 Task: Find connections with filter location Rancharia with filter topic #Venturecapitalwith filter profile language German with filter current company TopHire.co with filter school NATIONAL INSTITUTE OF ELECTRONICS & INFORMATION TECHNOLOGY (NIELIT) with filter industry Retail Motor Vehicles with filter service category Copywriting with filter keywords title Medical Administrator
Action: Mouse moved to (204, 247)
Screenshot: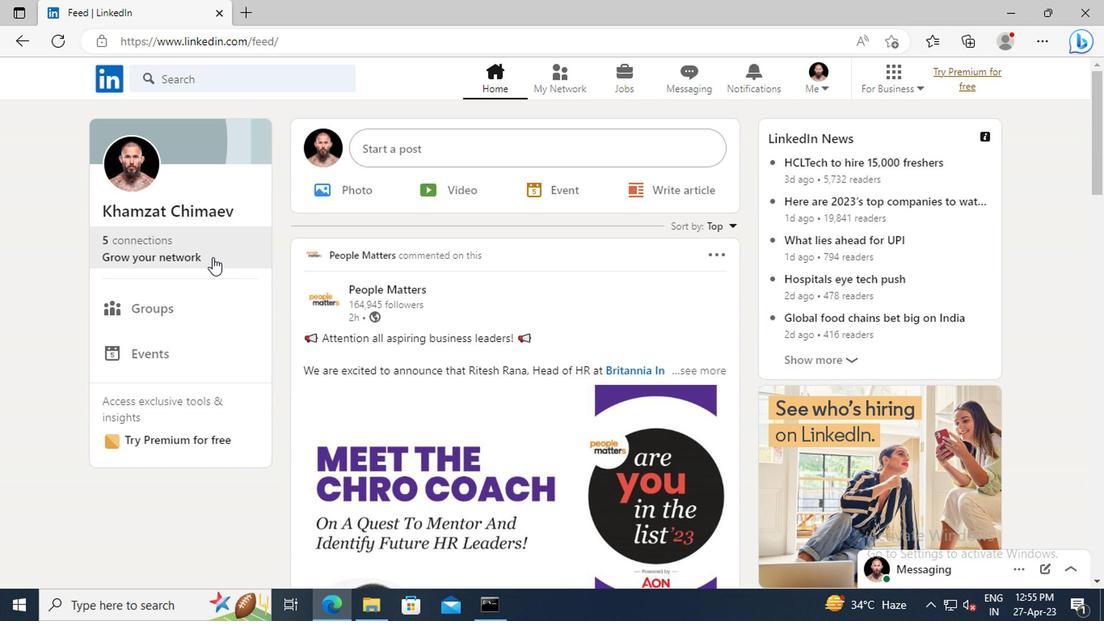 
Action: Mouse pressed left at (204, 247)
Screenshot: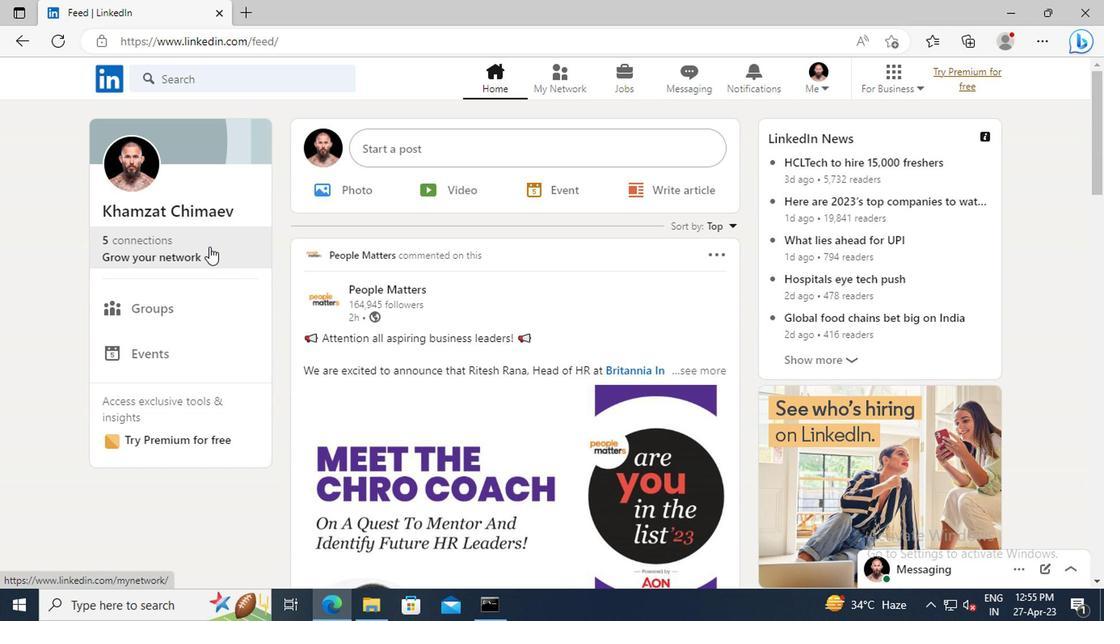 
Action: Mouse moved to (208, 176)
Screenshot: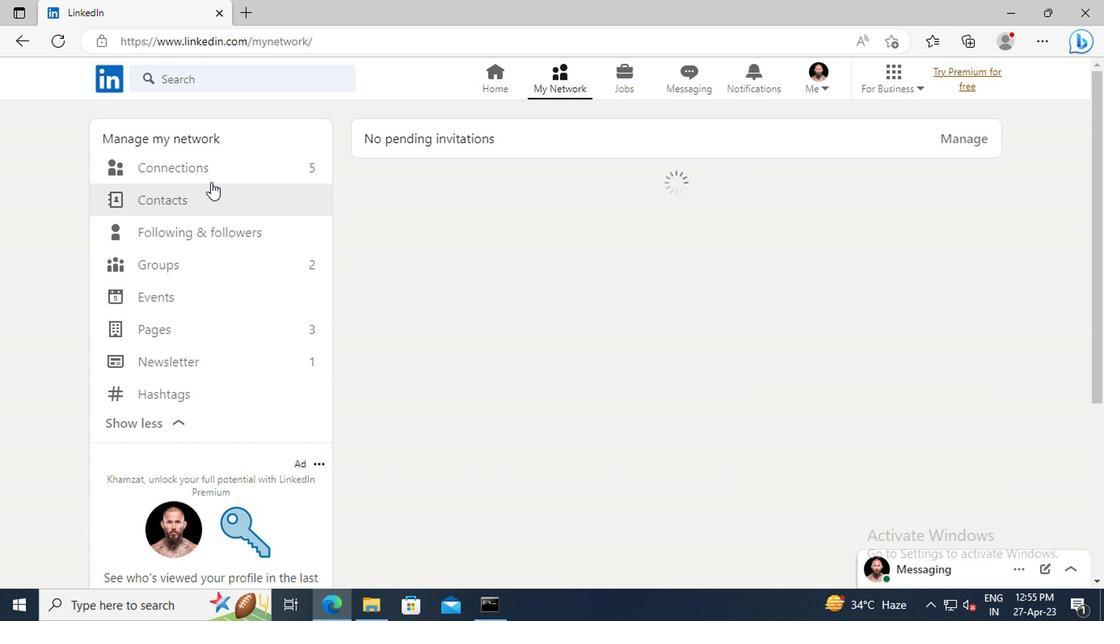 
Action: Mouse pressed left at (208, 176)
Screenshot: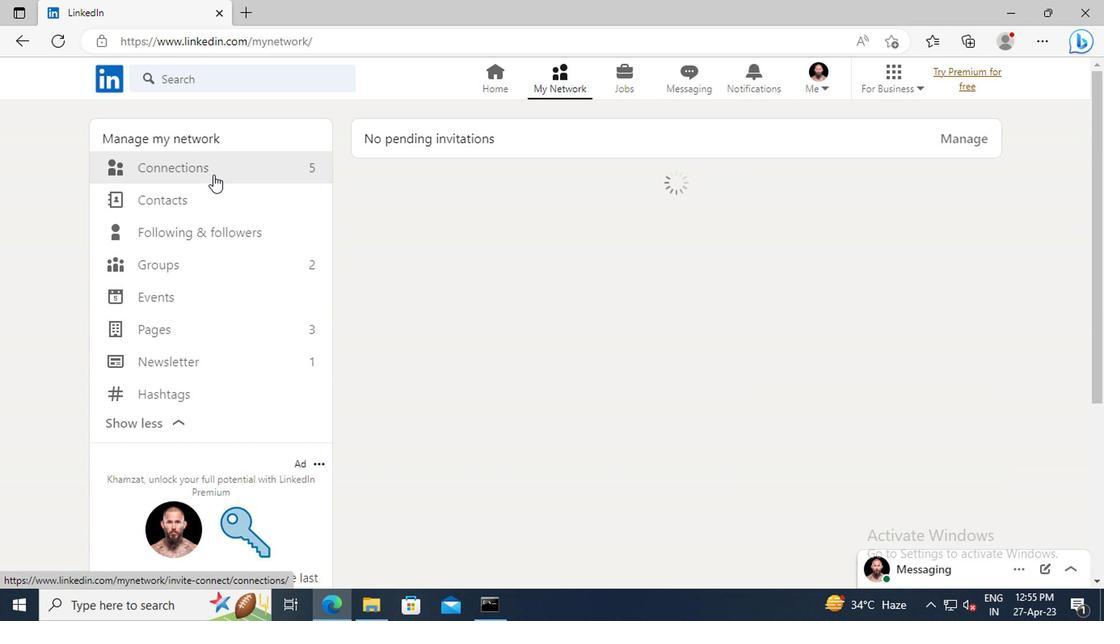 
Action: Mouse moved to (654, 174)
Screenshot: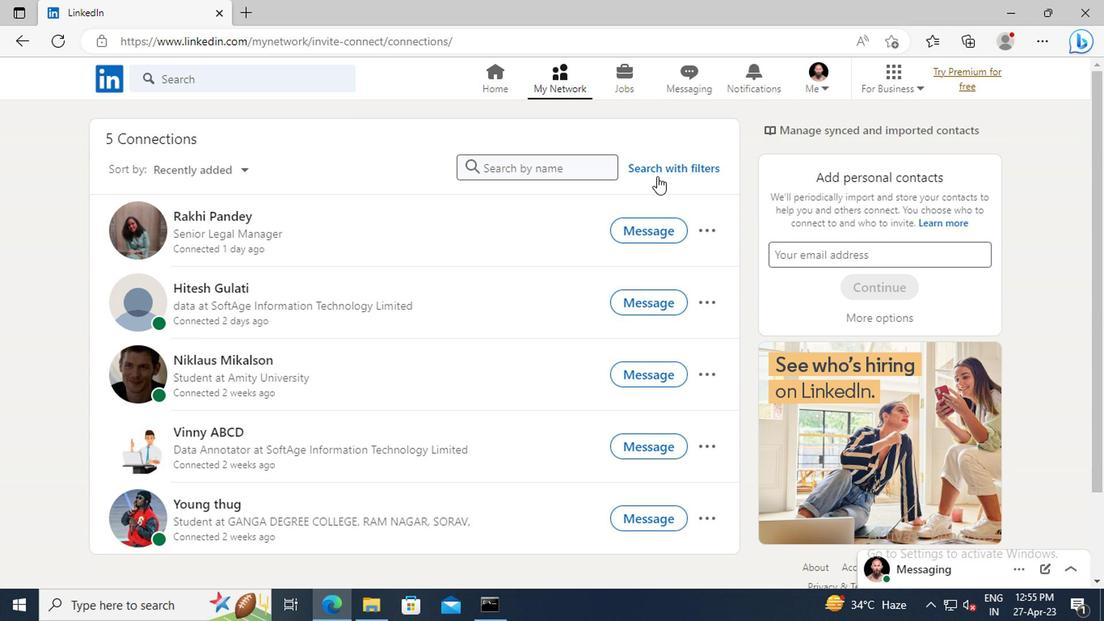 
Action: Mouse pressed left at (654, 174)
Screenshot: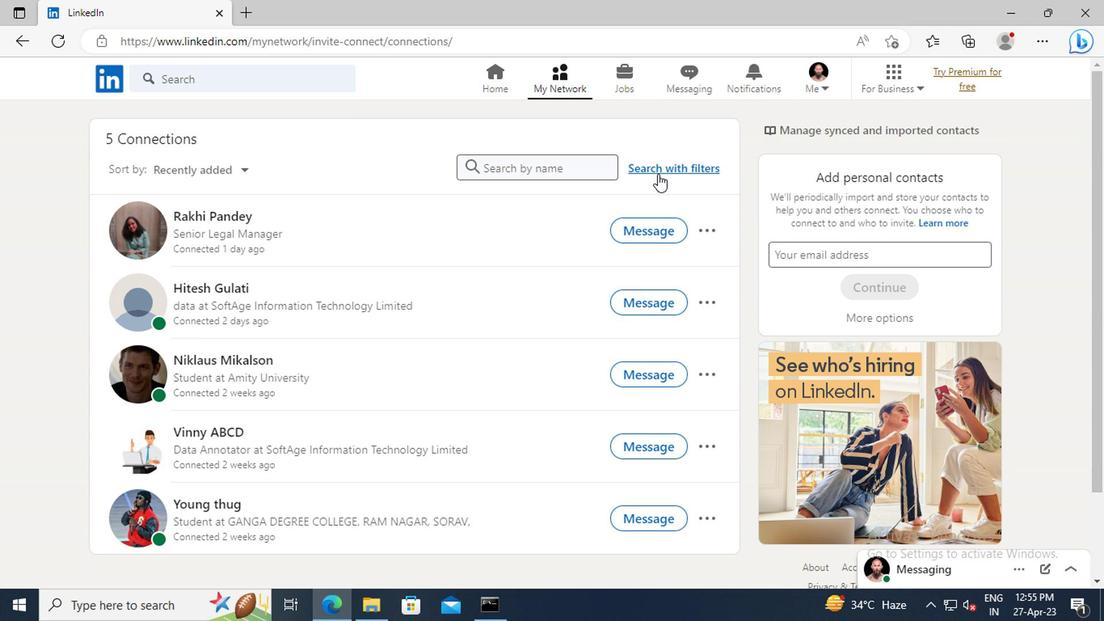 
Action: Mouse moved to (613, 131)
Screenshot: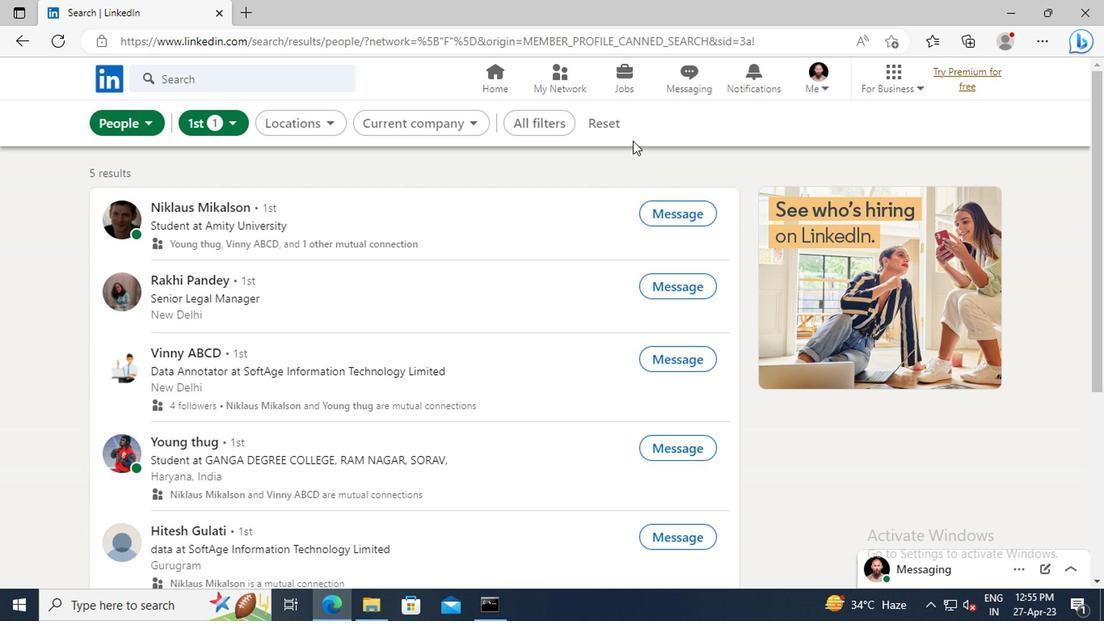 
Action: Mouse pressed left at (613, 131)
Screenshot: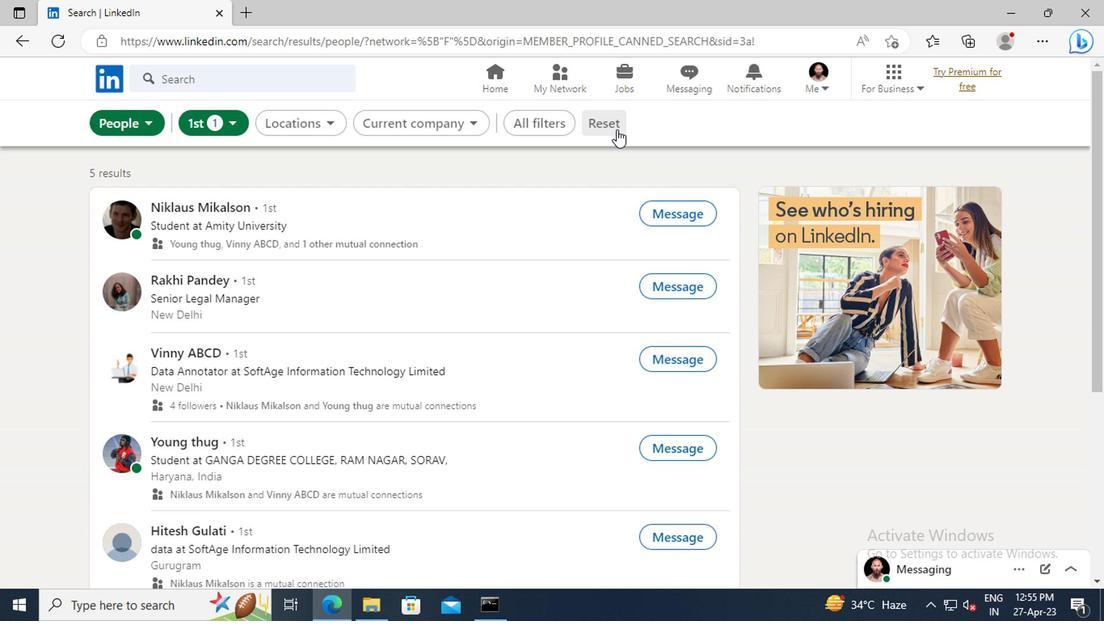 
Action: Mouse moved to (588, 124)
Screenshot: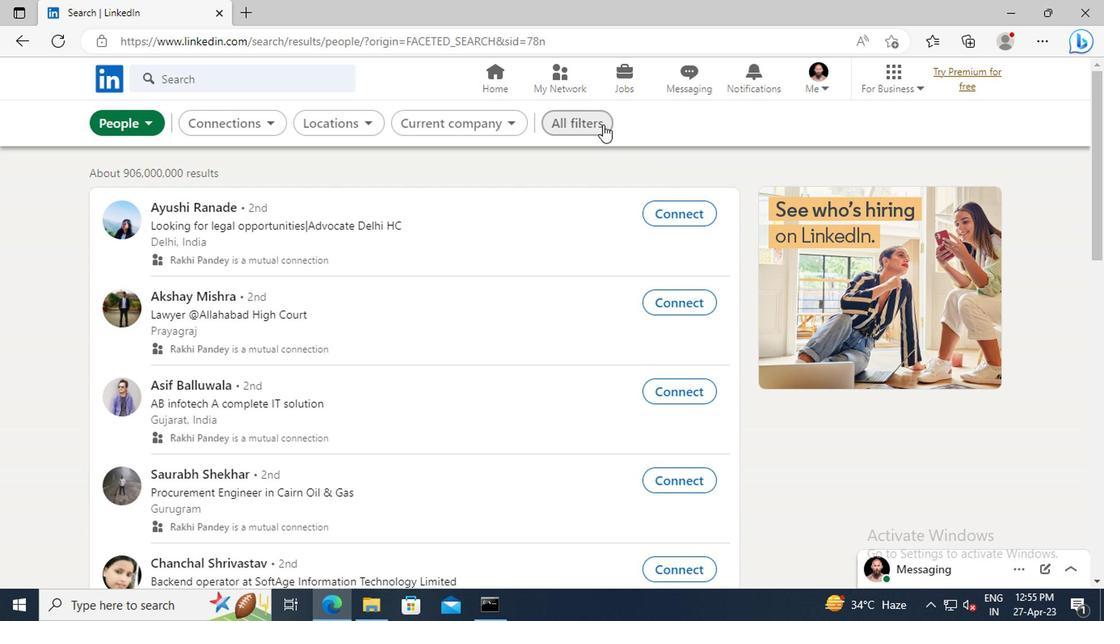 
Action: Mouse pressed left at (588, 124)
Screenshot: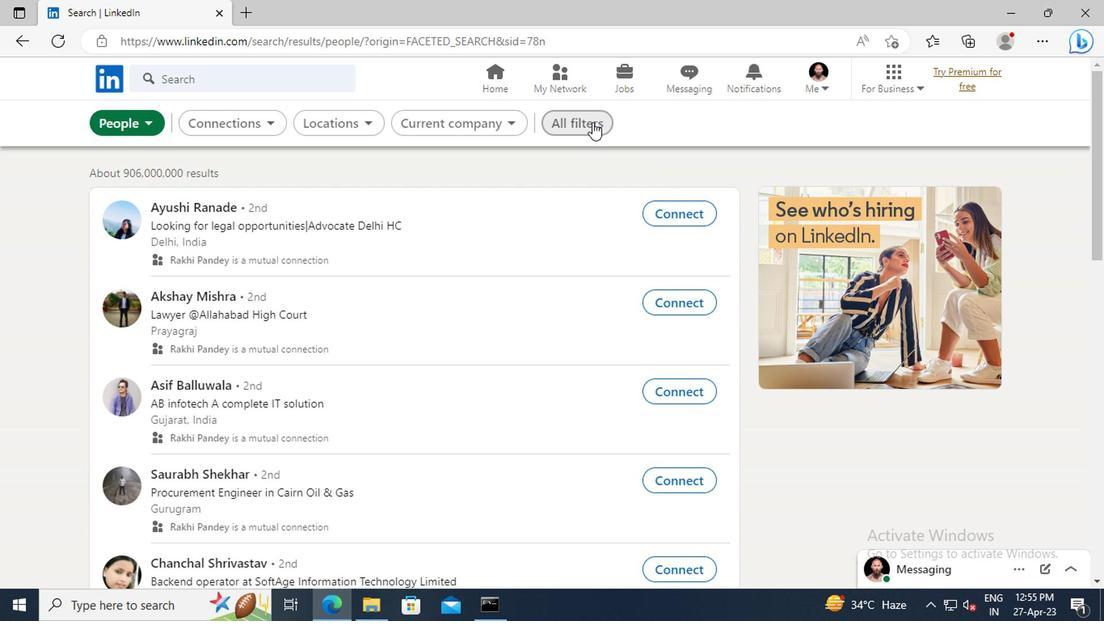 
Action: Mouse moved to (884, 338)
Screenshot: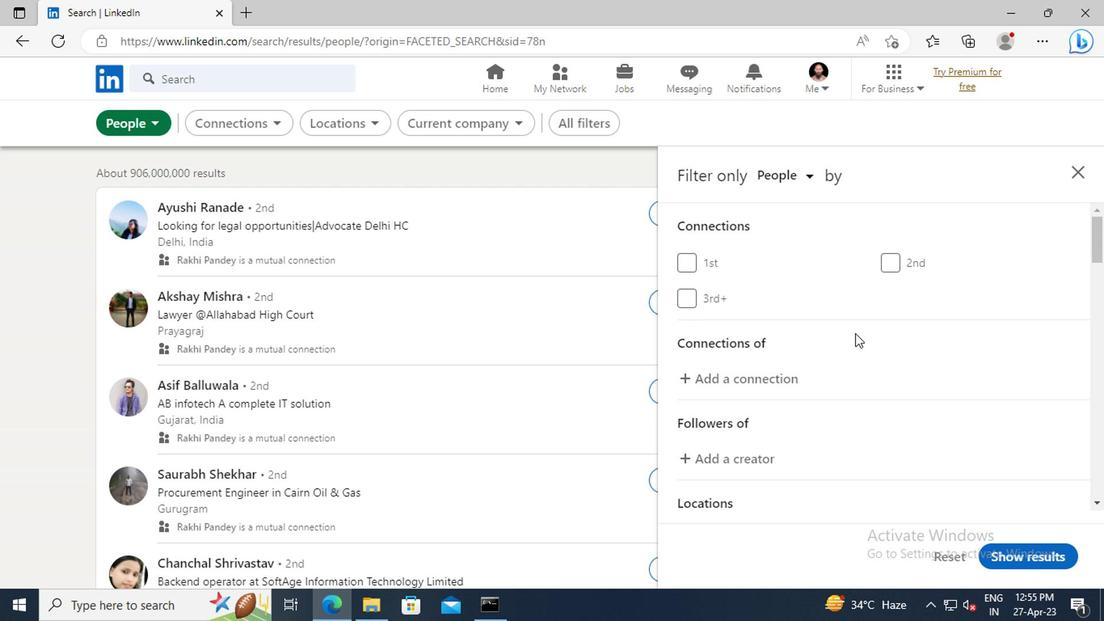 
Action: Mouse scrolled (884, 337) with delta (0, 0)
Screenshot: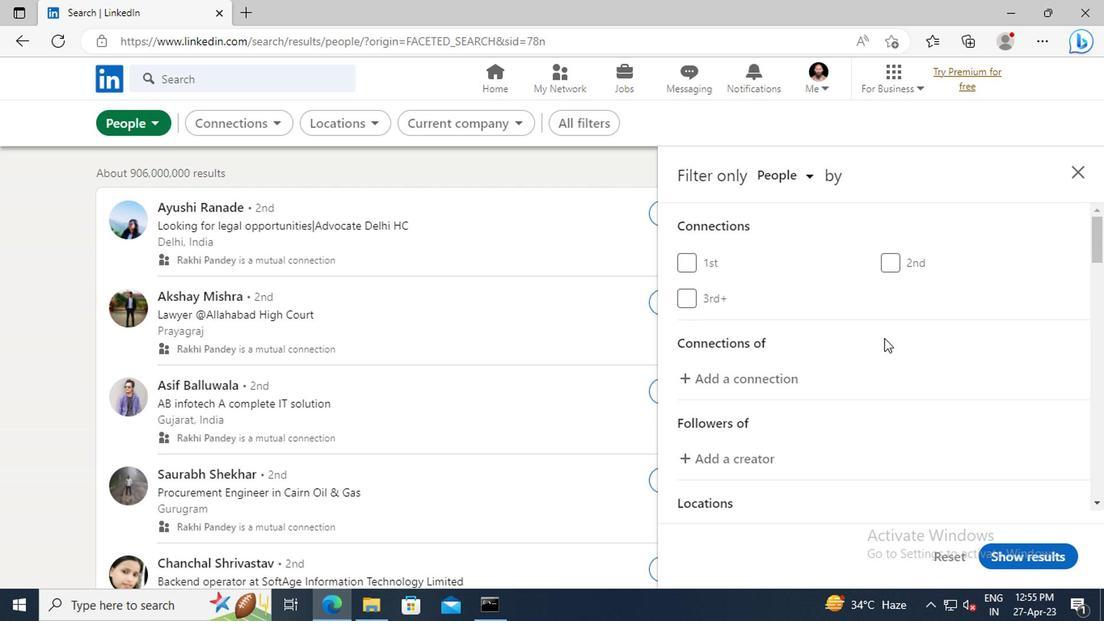 
Action: Mouse scrolled (884, 337) with delta (0, 0)
Screenshot: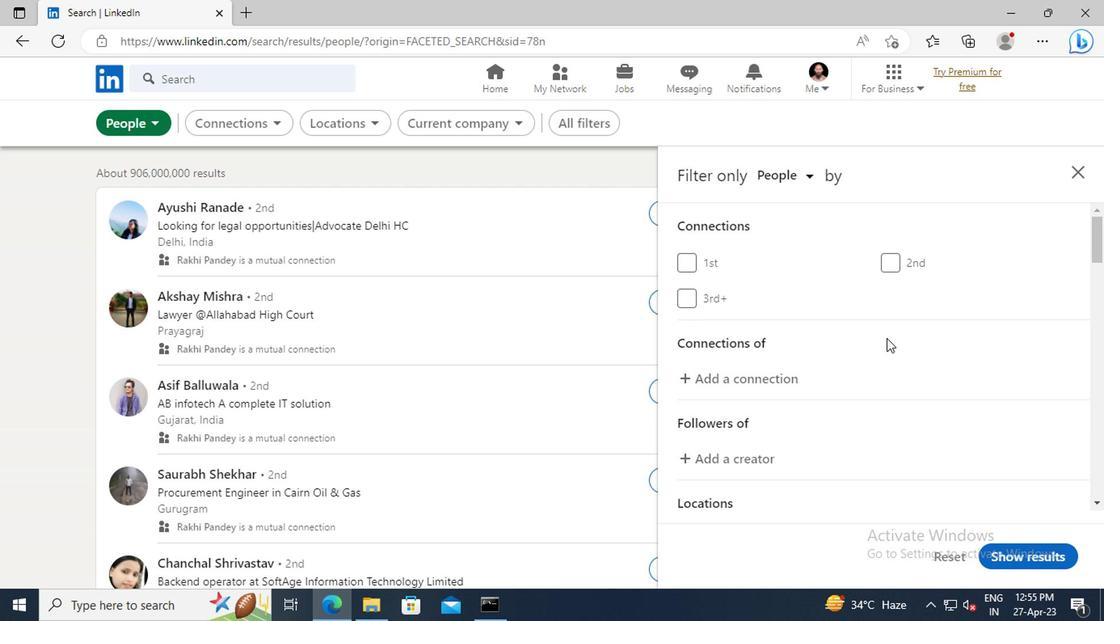 
Action: Mouse scrolled (884, 337) with delta (0, 0)
Screenshot: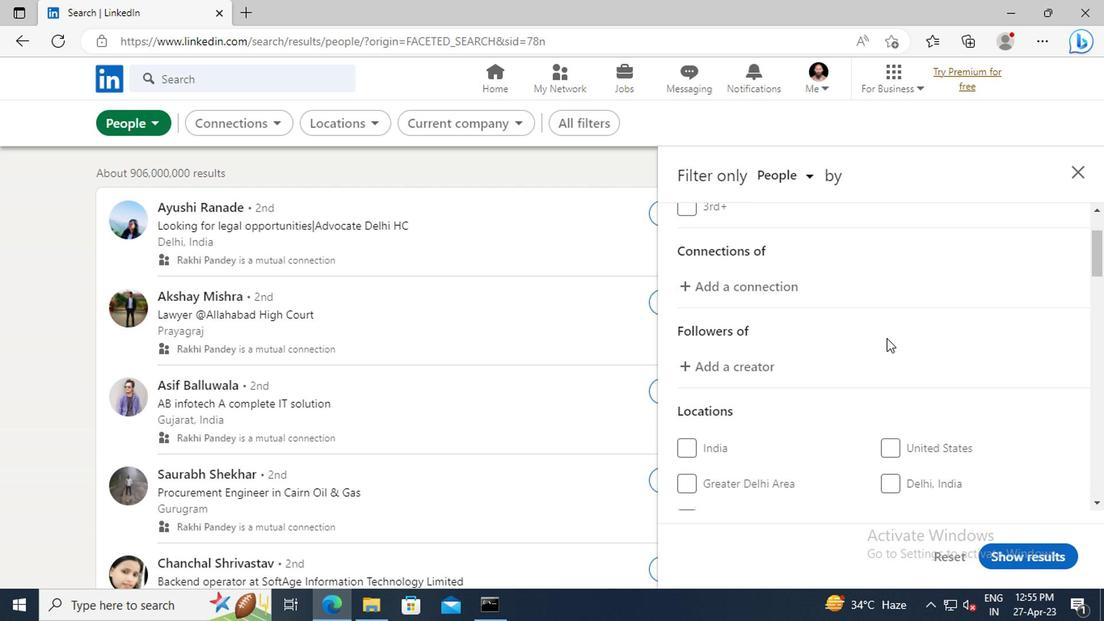 
Action: Mouse scrolled (884, 337) with delta (0, 0)
Screenshot: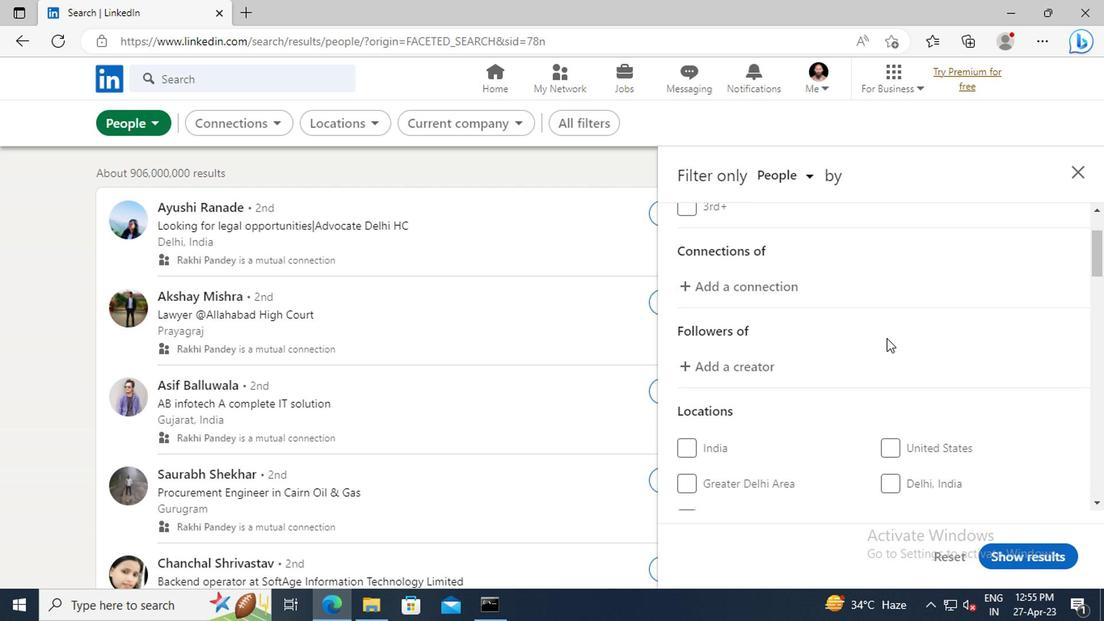 
Action: Mouse scrolled (884, 337) with delta (0, 0)
Screenshot: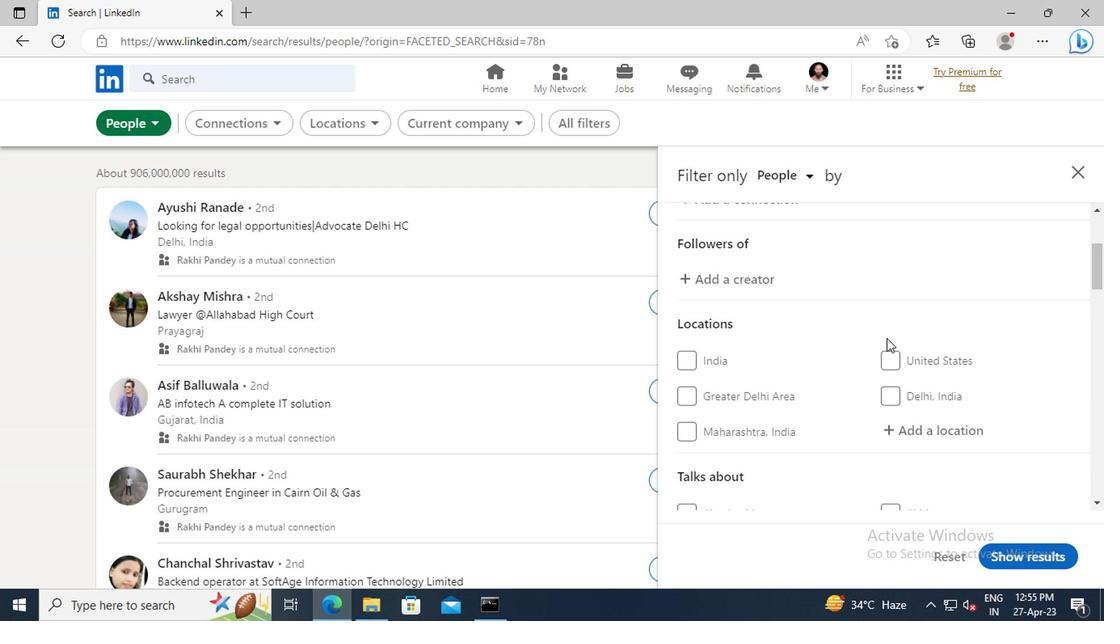 
Action: Mouse moved to (907, 380)
Screenshot: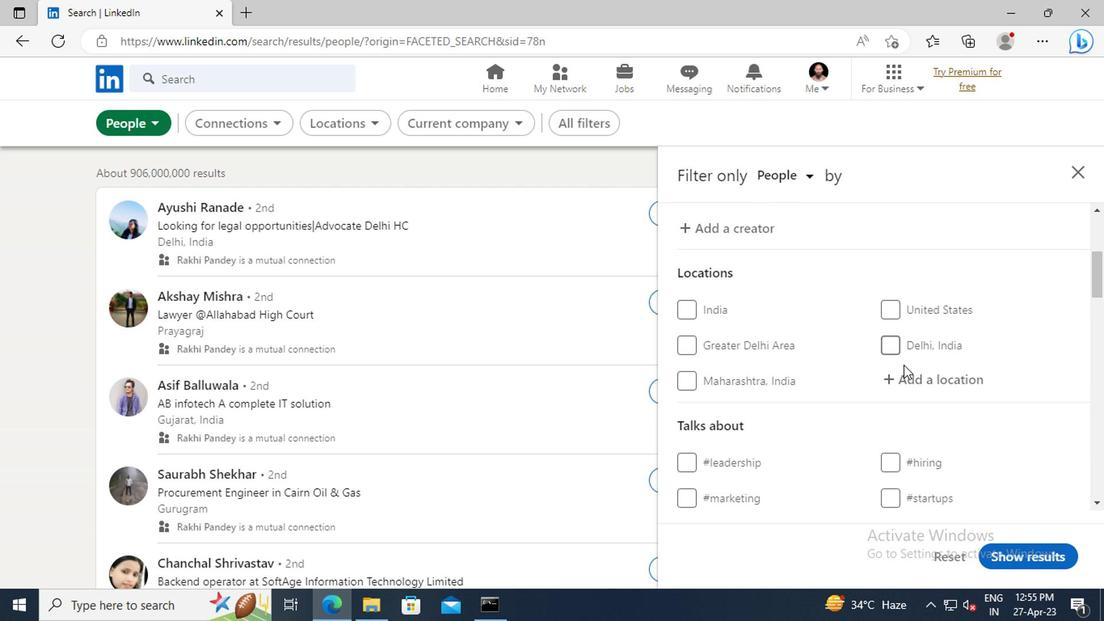
Action: Mouse pressed left at (907, 380)
Screenshot: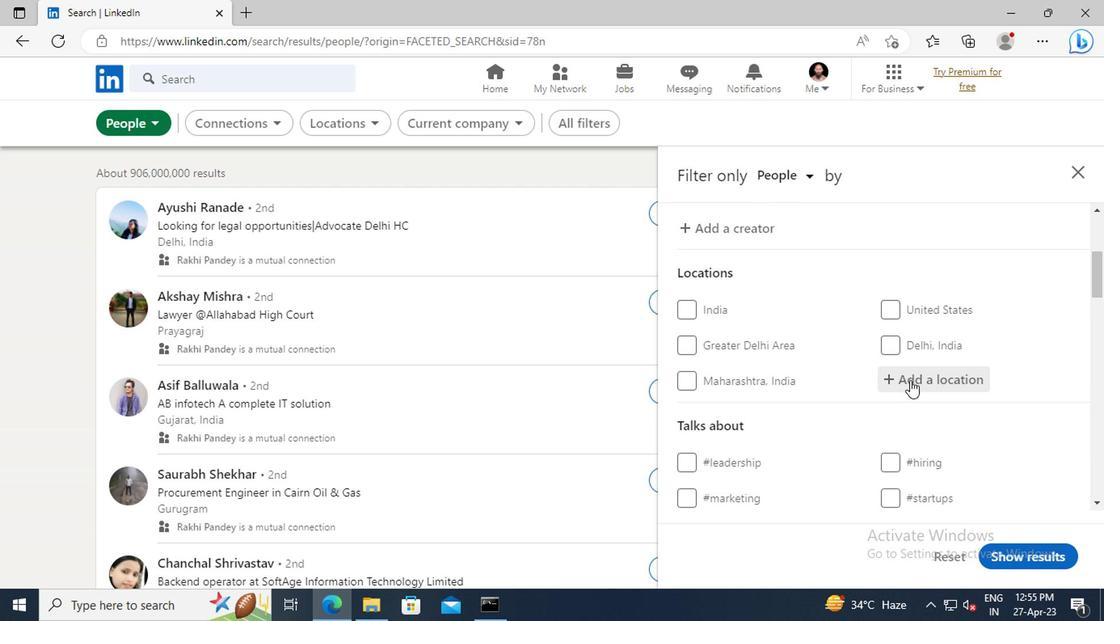 
Action: Key pressed <Key.shift>RANCHARIA
Screenshot: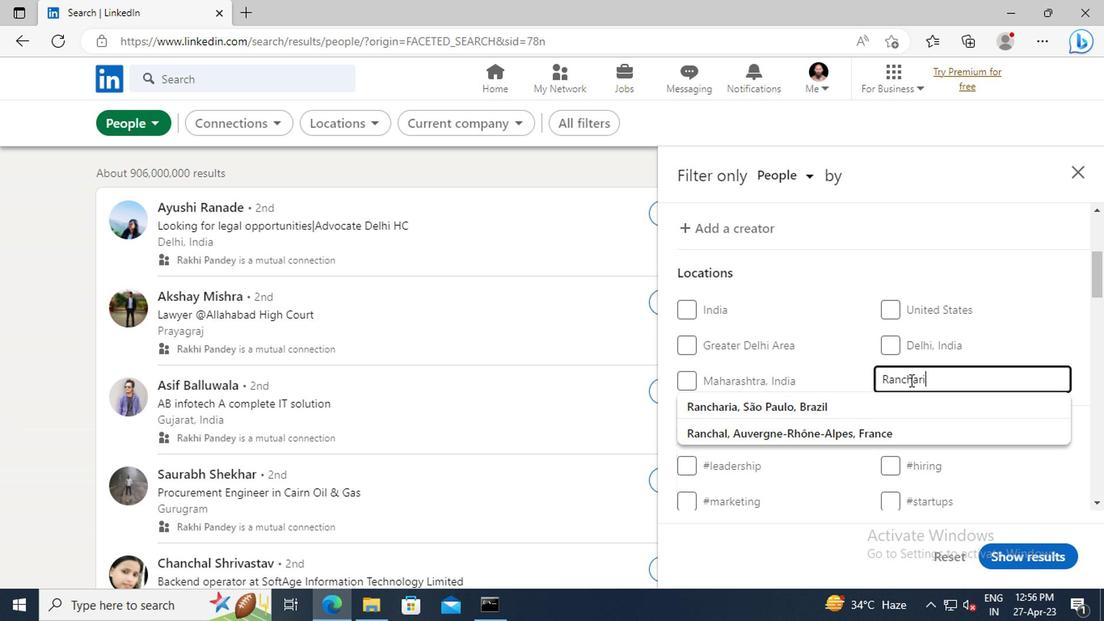 
Action: Mouse moved to (919, 403)
Screenshot: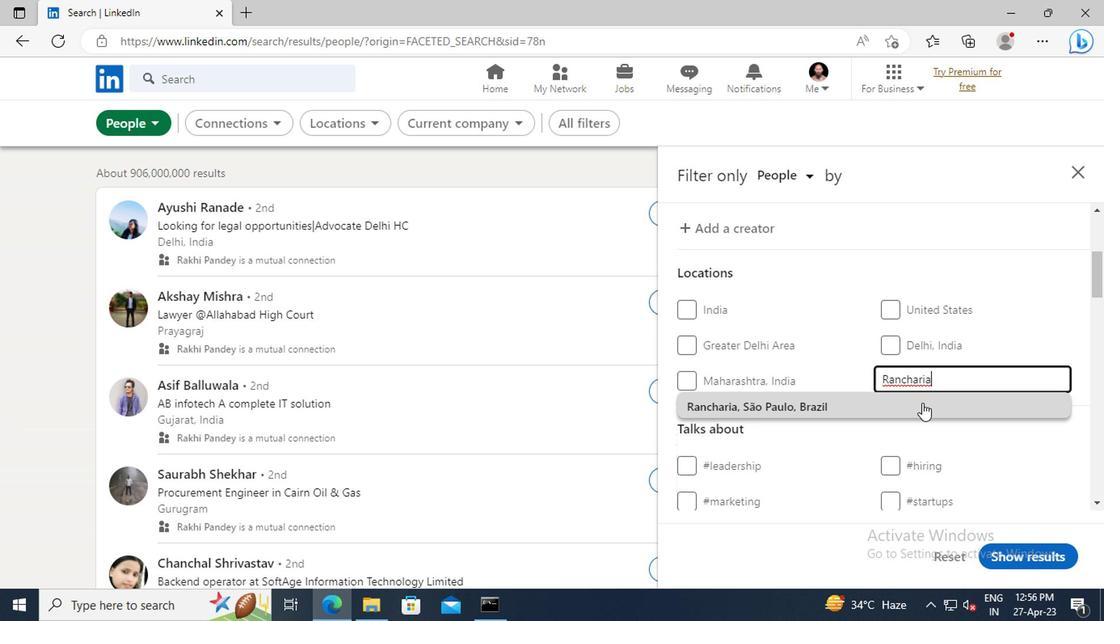 
Action: Mouse pressed left at (919, 403)
Screenshot: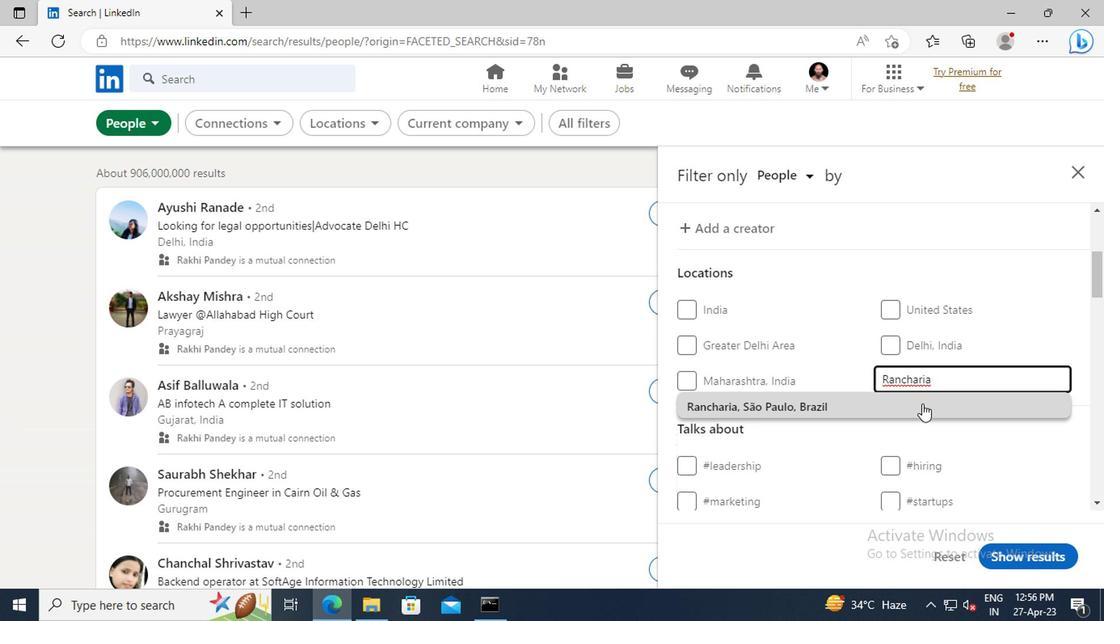 
Action: Mouse moved to (921, 368)
Screenshot: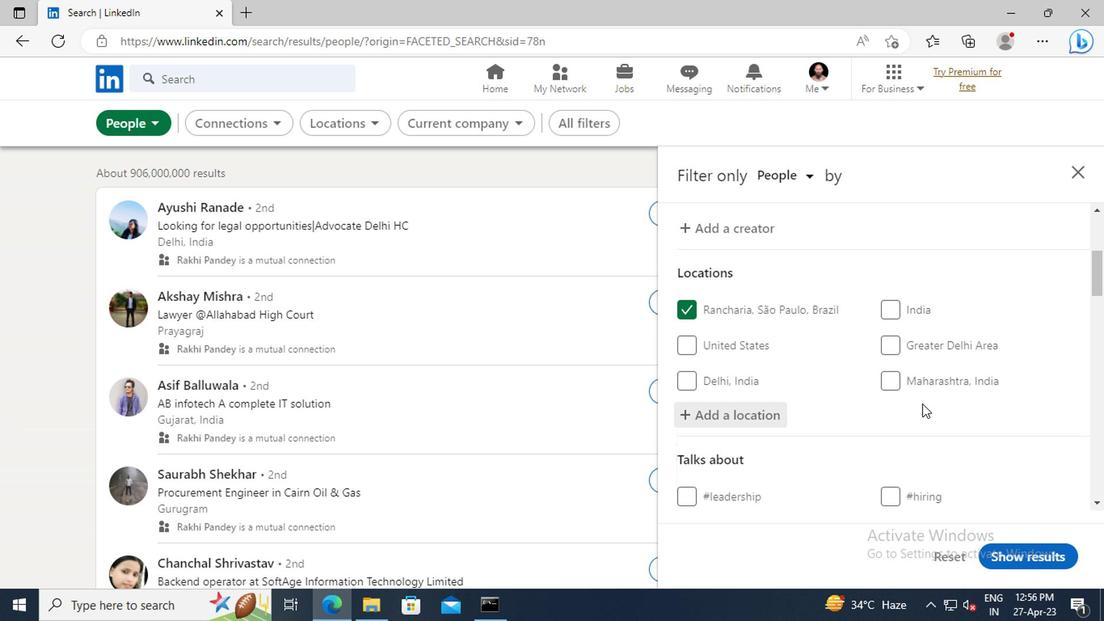 
Action: Mouse scrolled (921, 368) with delta (0, 0)
Screenshot: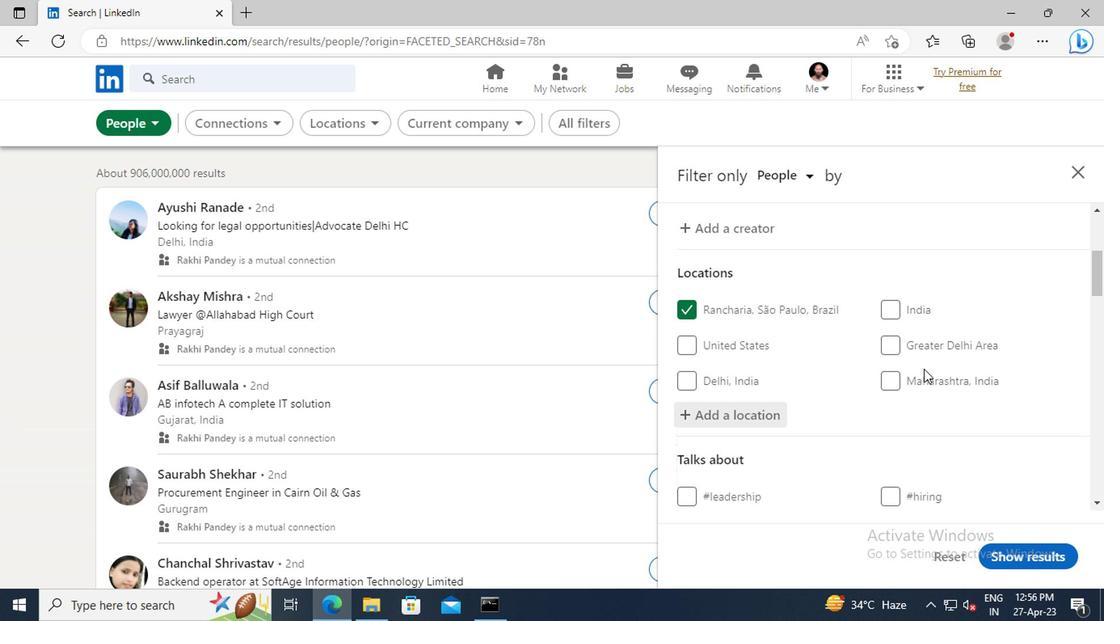 
Action: Mouse scrolled (921, 368) with delta (0, 0)
Screenshot: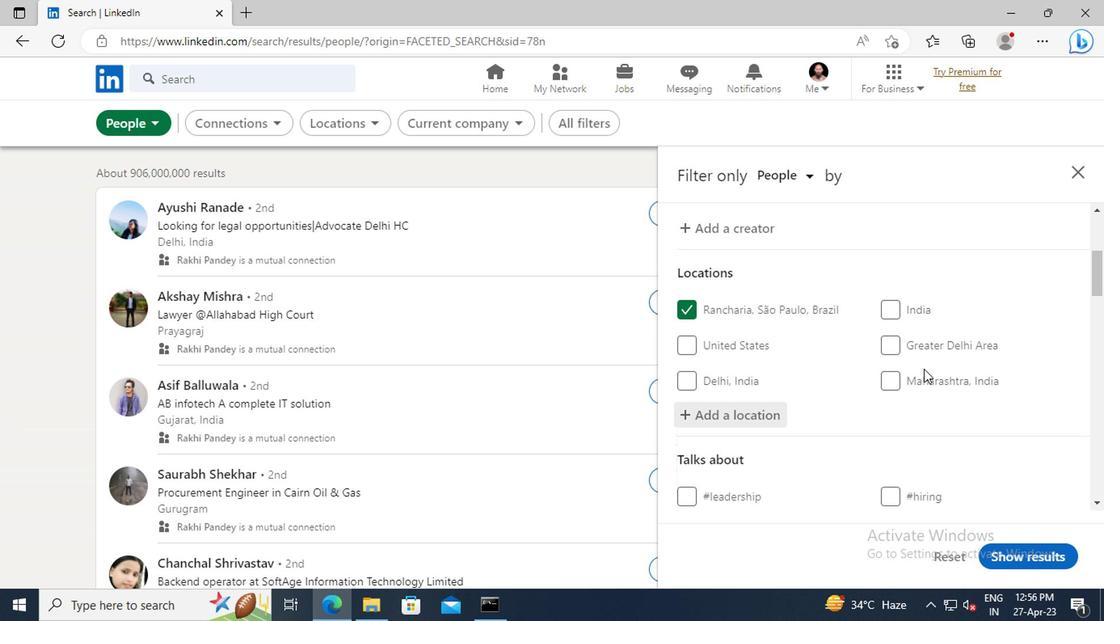 
Action: Mouse scrolled (921, 368) with delta (0, 0)
Screenshot: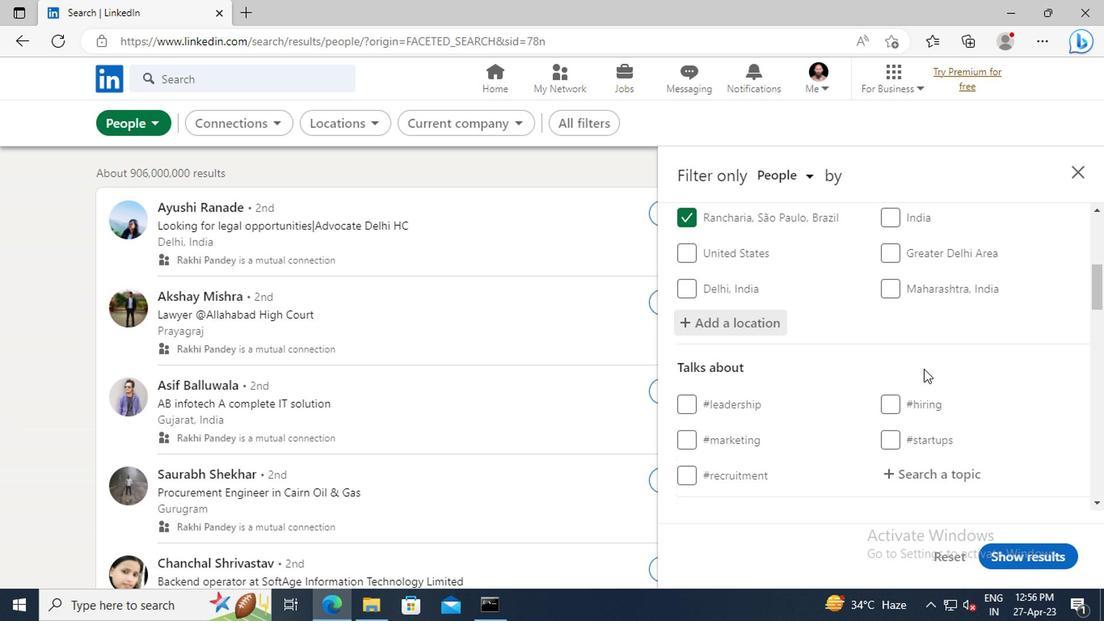 
Action: Mouse scrolled (921, 368) with delta (0, 0)
Screenshot: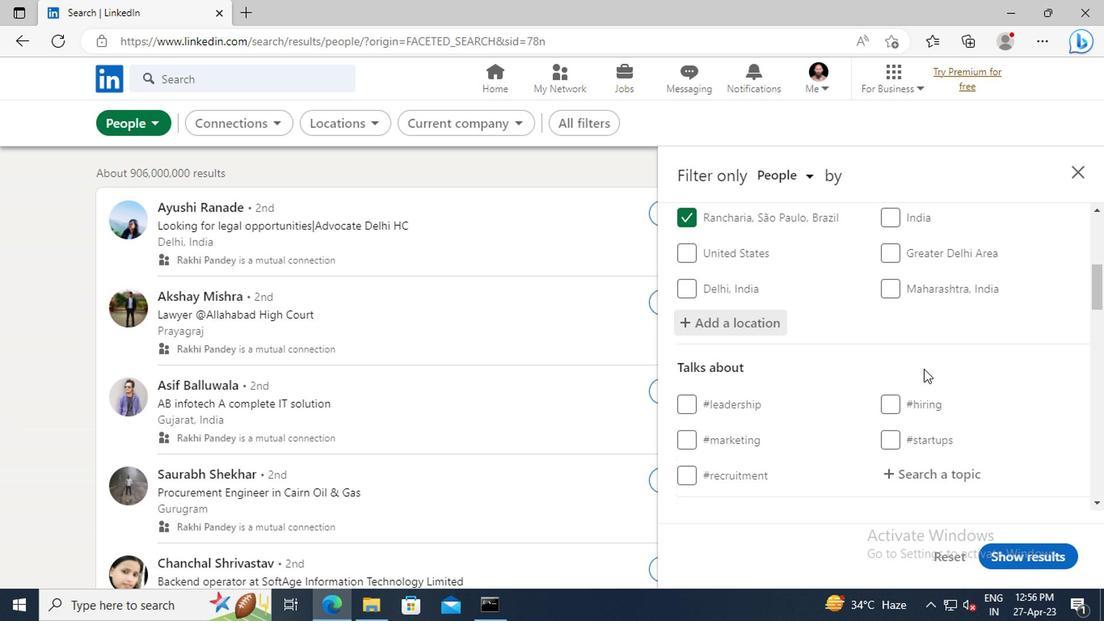 
Action: Mouse moved to (924, 382)
Screenshot: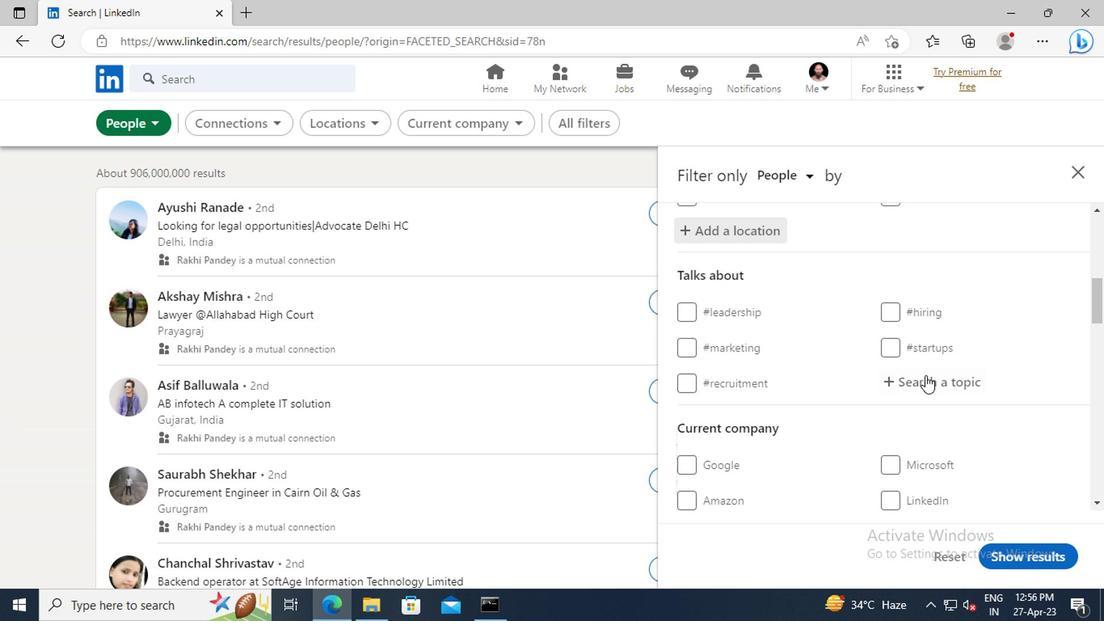 
Action: Mouse pressed left at (924, 382)
Screenshot: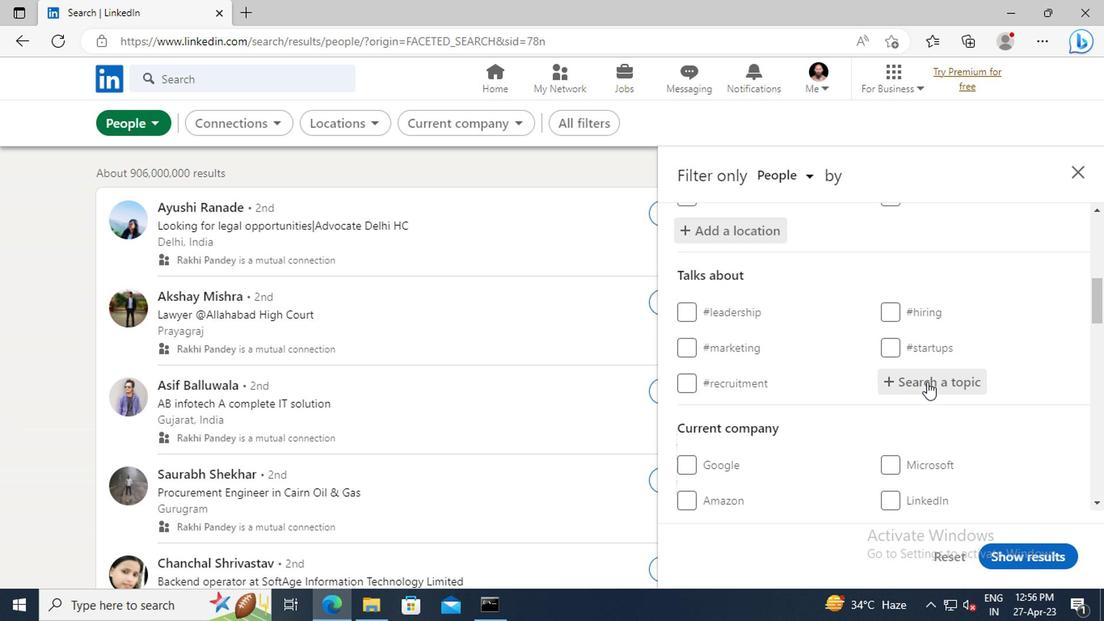 
Action: Key pressed <Key.shift>#VENTURECAPITALWITH<Key.enter>
Screenshot: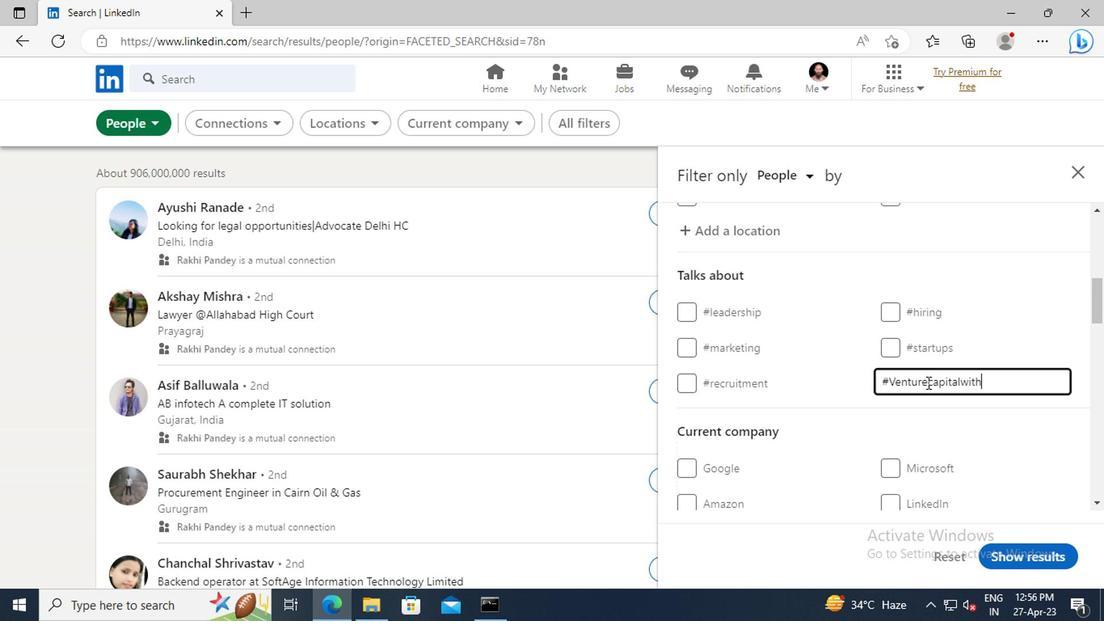 
Action: Mouse scrolled (924, 381) with delta (0, -1)
Screenshot: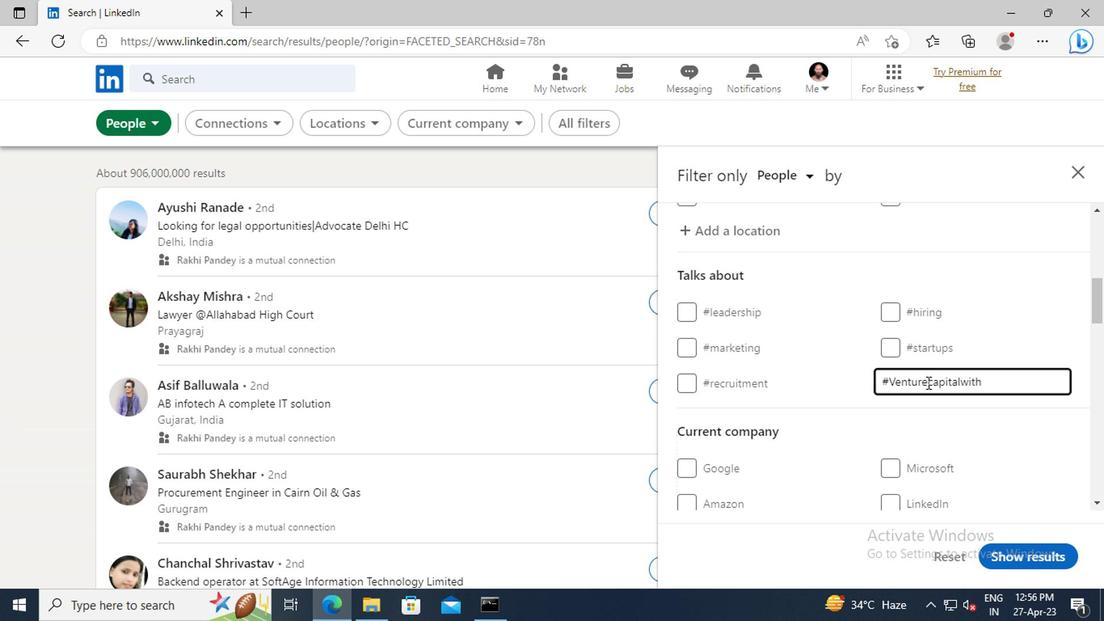 
Action: Mouse scrolled (924, 381) with delta (0, -1)
Screenshot: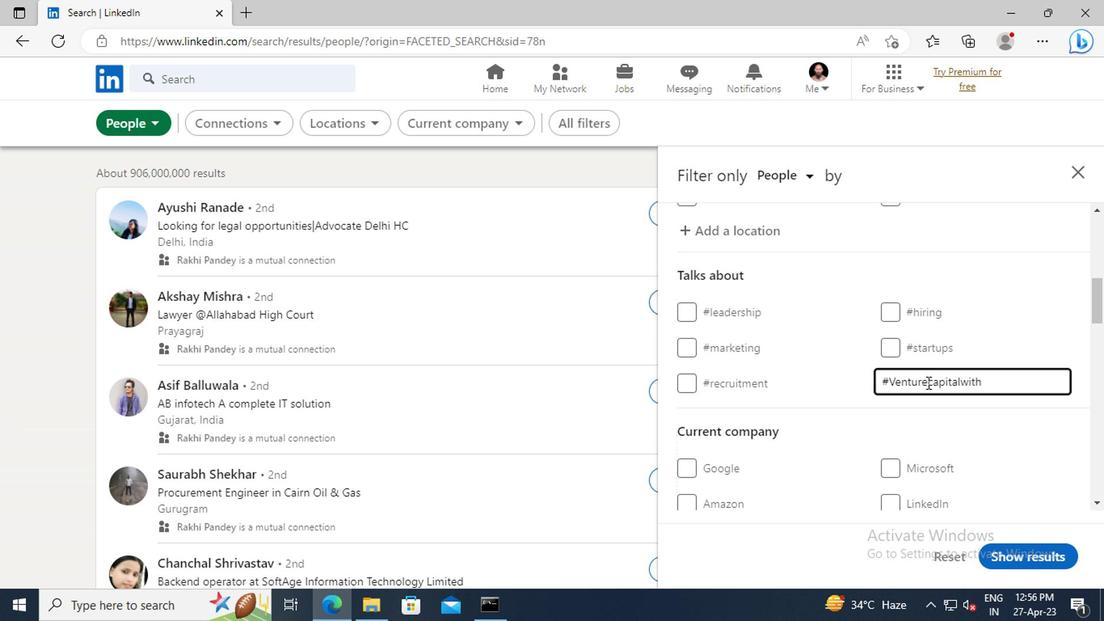 
Action: Mouse scrolled (924, 381) with delta (0, -1)
Screenshot: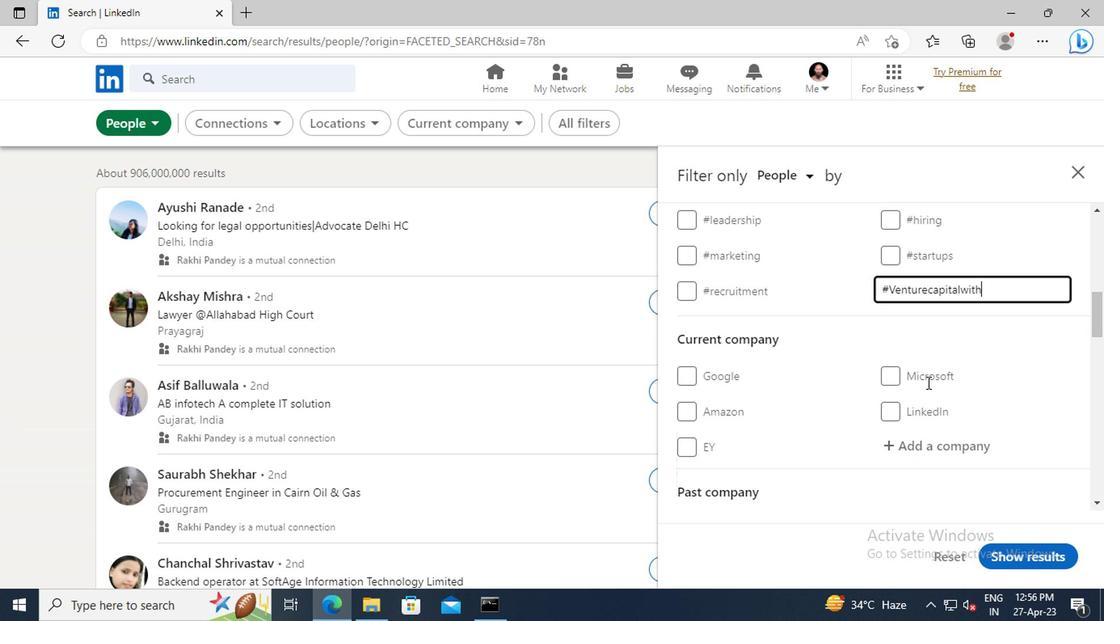
Action: Mouse scrolled (924, 381) with delta (0, -1)
Screenshot: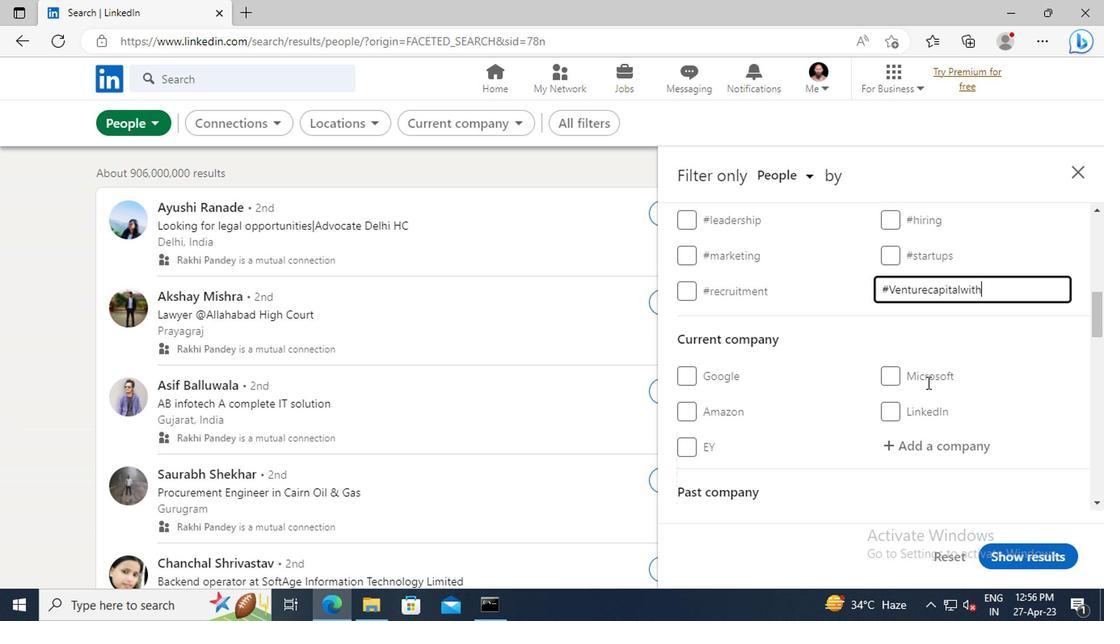 
Action: Mouse moved to (914, 388)
Screenshot: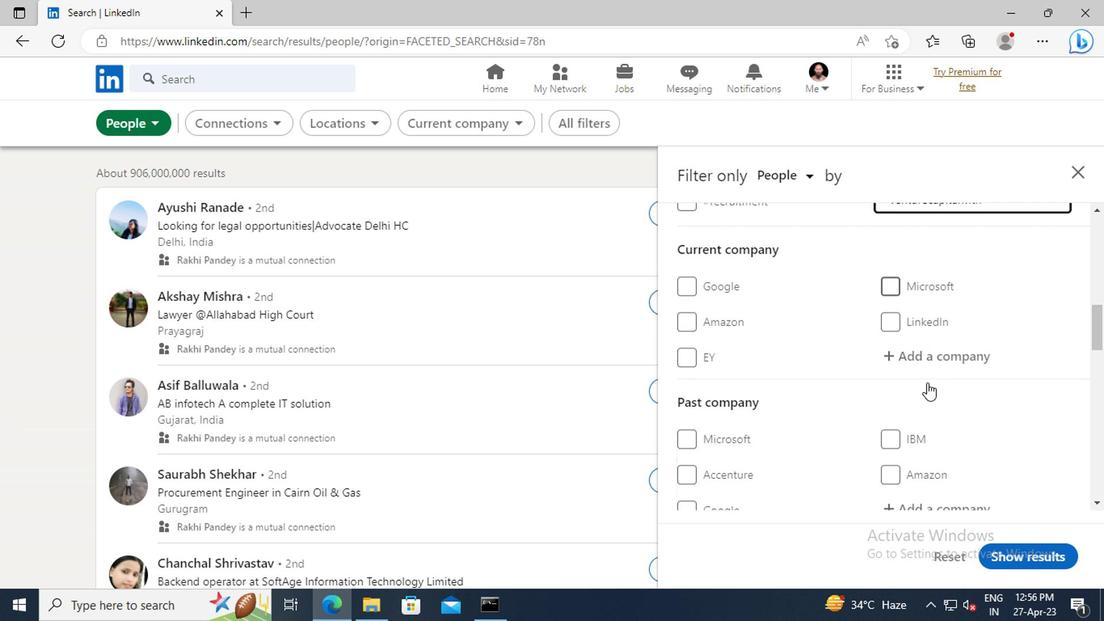 
Action: Mouse scrolled (914, 387) with delta (0, -1)
Screenshot: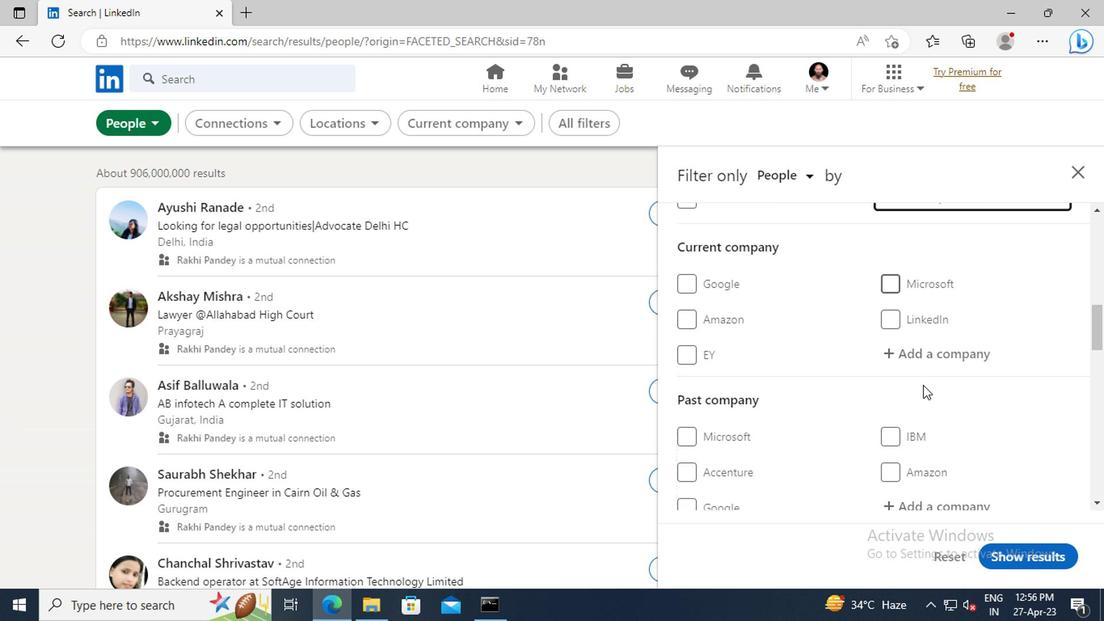 
Action: Mouse scrolled (914, 387) with delta (0, -1)
Screenshot: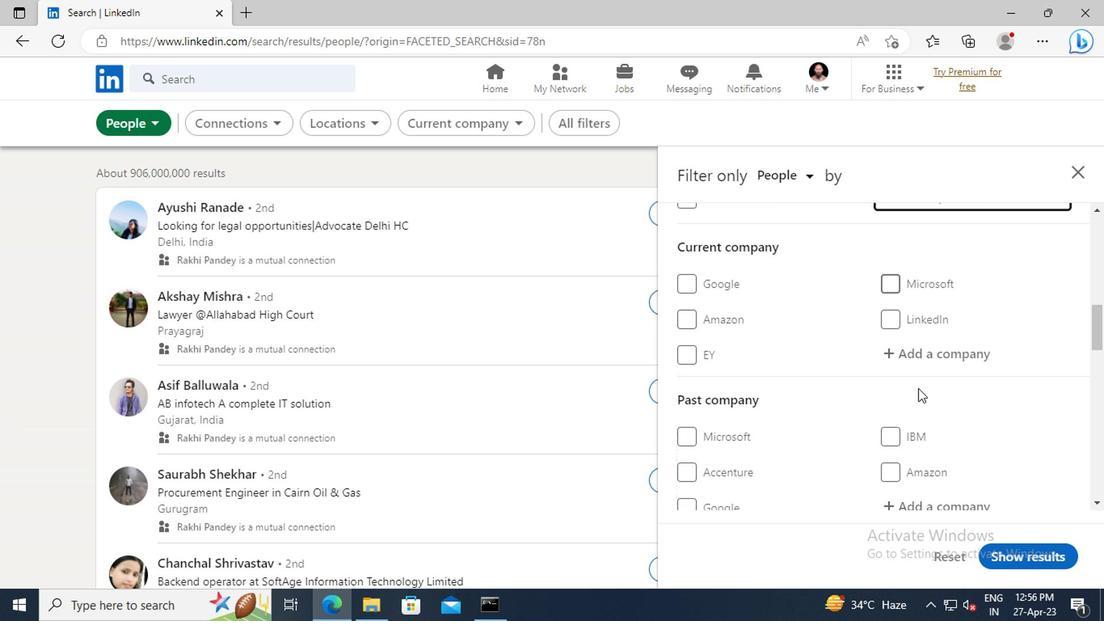 
Action: Mouse scrolled (914, 387) with delta (0, -1)
Screenshot: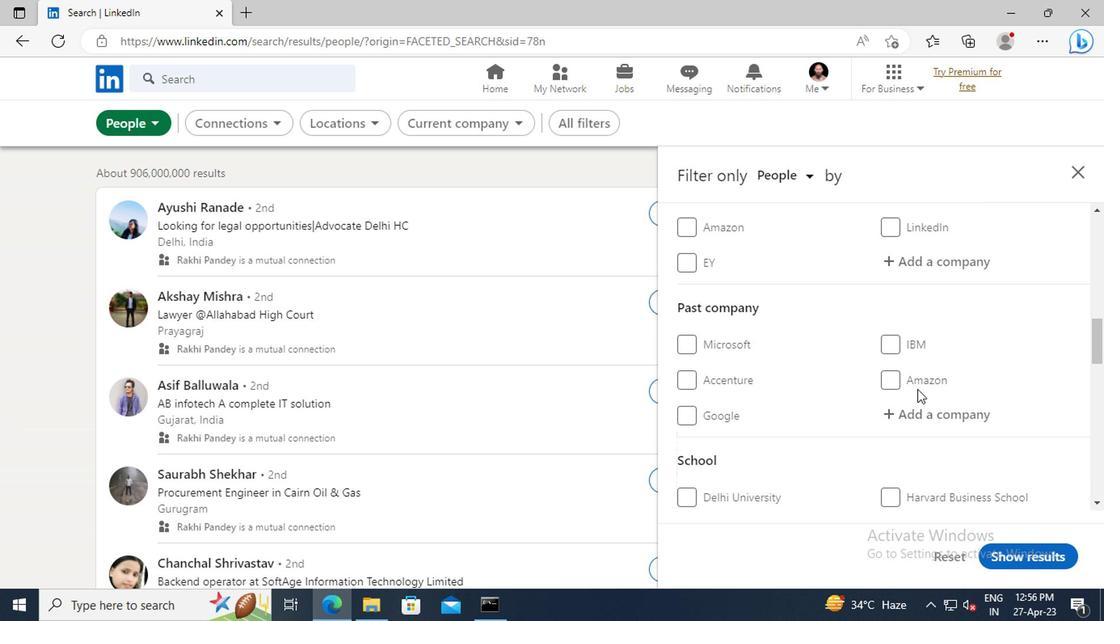 
Action: Mouse scrolled (914, 387) with delta (0, -1)
Screenshot: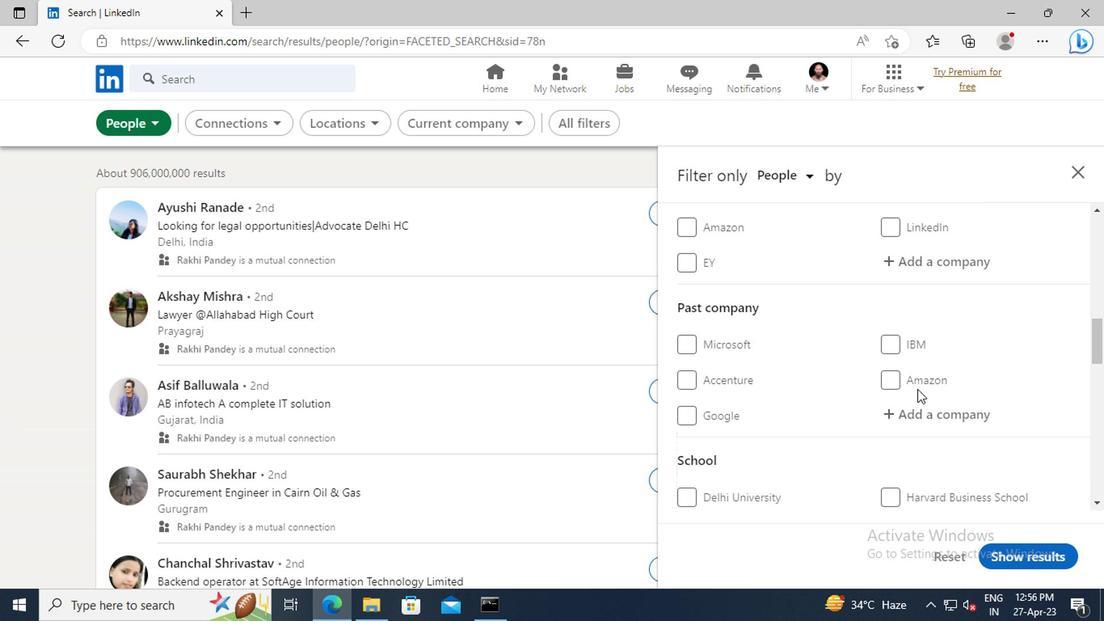 
Action: Mouse scrolled (914, 387) with delta (0, -1)
Screenshot: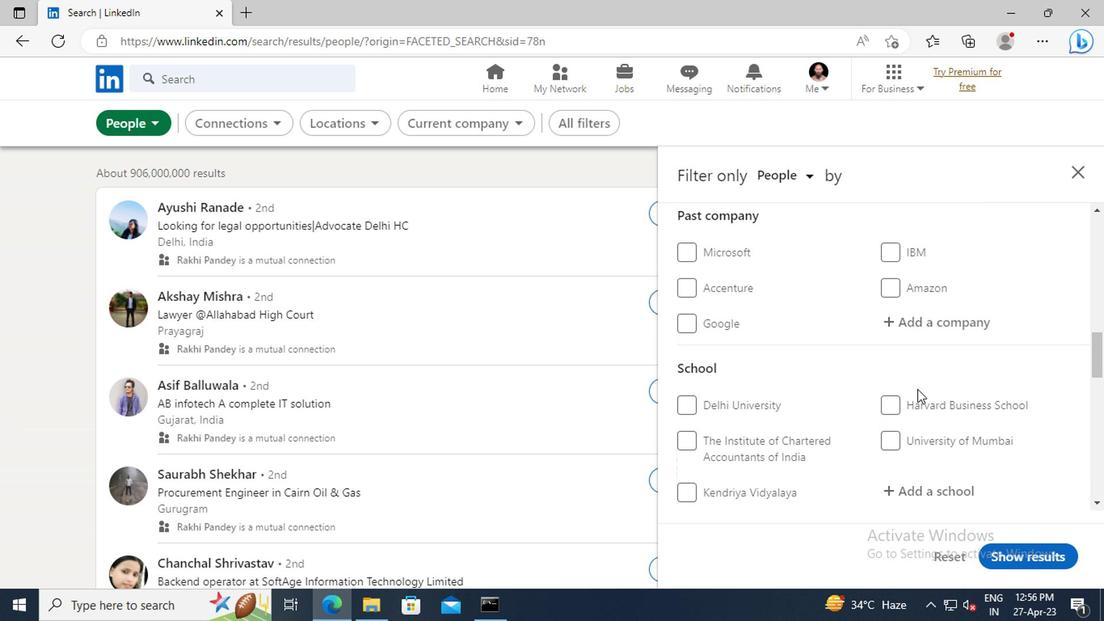 
Action: Mouse scrolled (914, 387) with delta (0, -1)
Screenshot: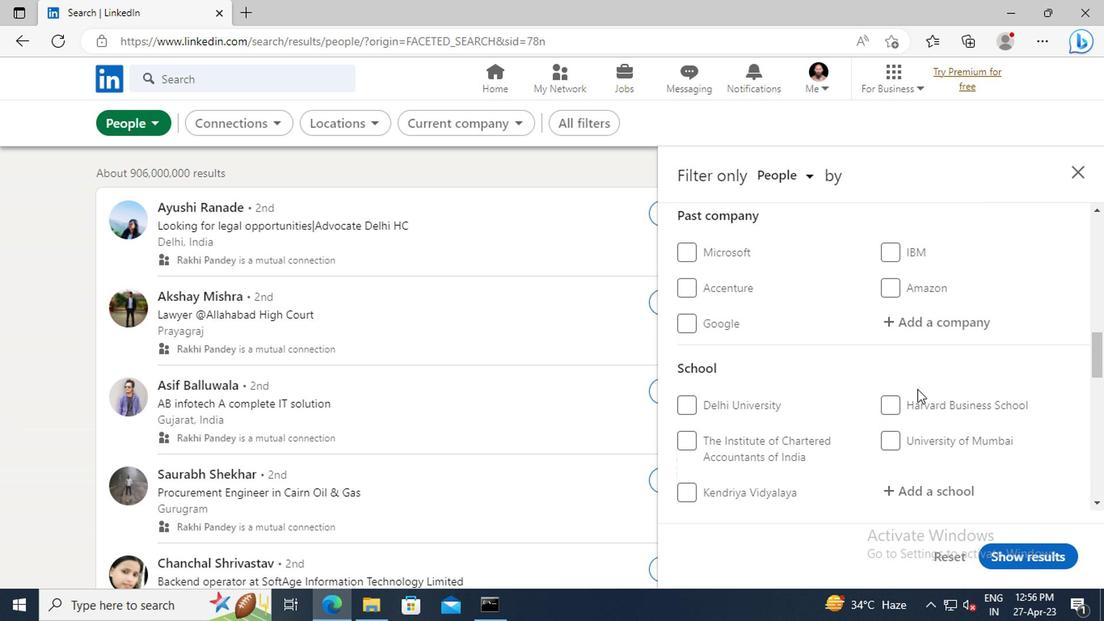 
Action: Mouse scrolled (914, 387) with delta (0, -1)
Screenshot: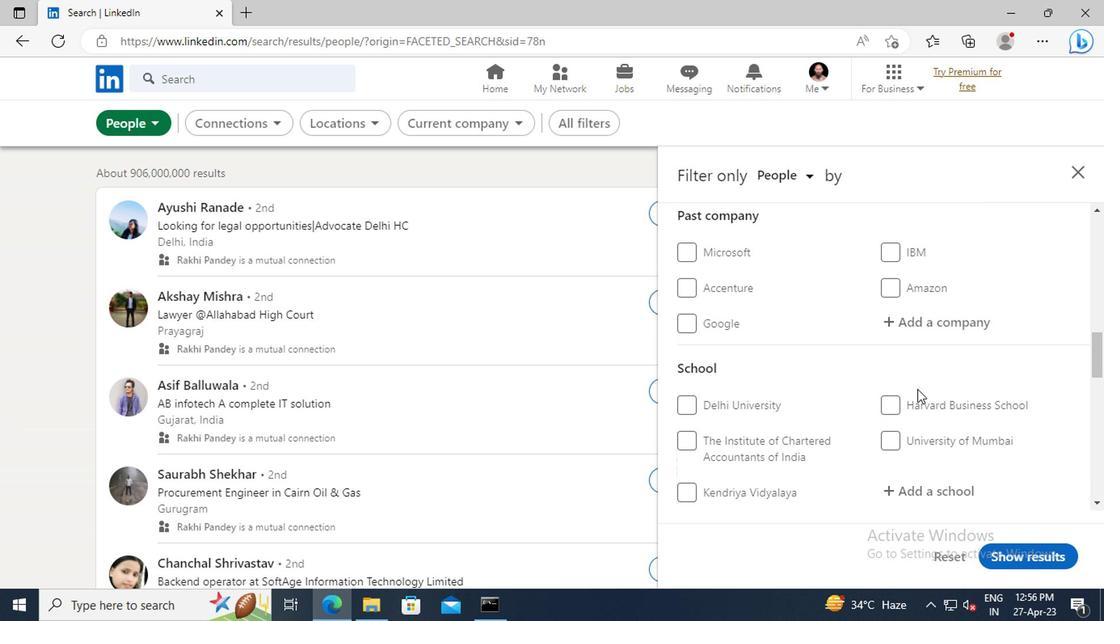 
Action: Mouse scrolled (914, 387) with delta (0, -1)
Screenshot: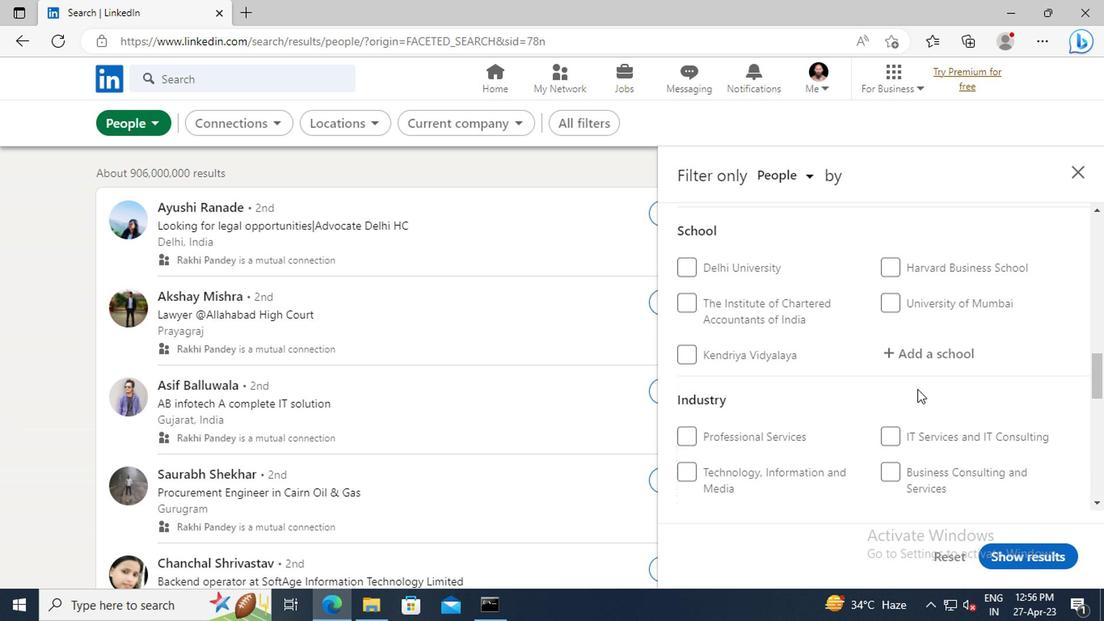 
Action: Mouse scrolled (914, 387) with delta (0, -1)
Screenshot: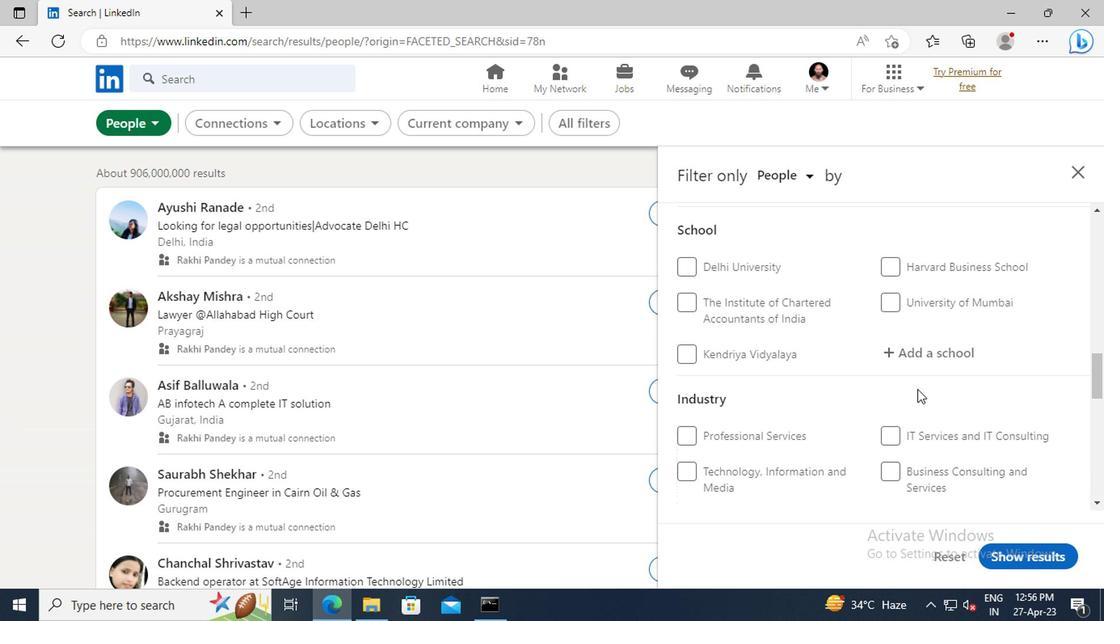 
Action: Mouse scrolled (914, 387) with delta (0, -1)
Screenshot: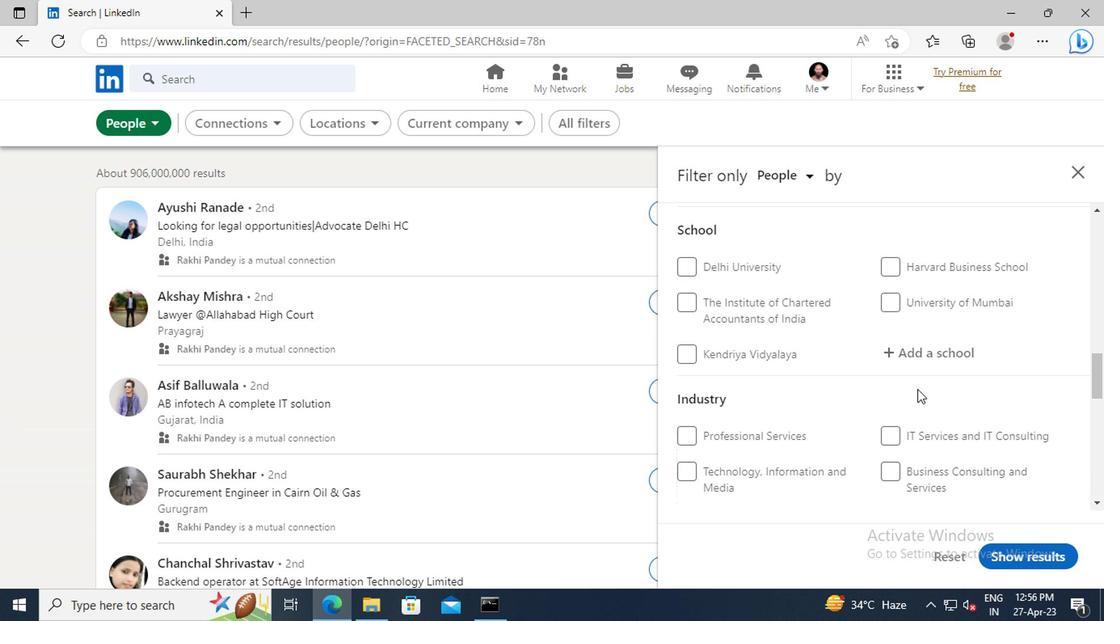 
Action: Mouse scrolled (914, 387) with delta (0, -1)
Screenshot: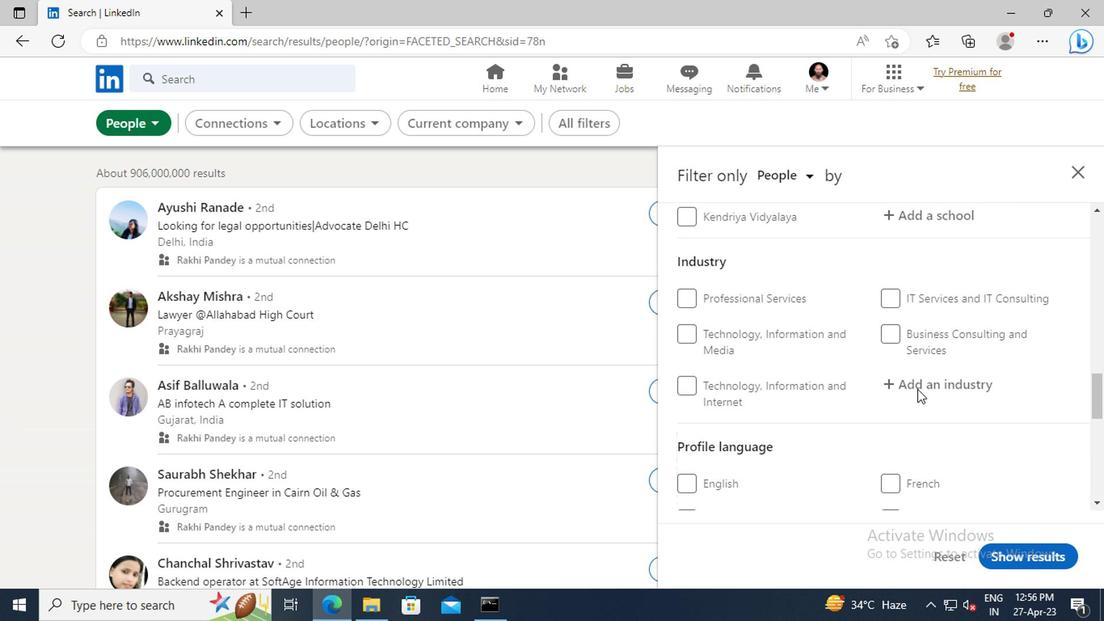 
Action: Mouse scrolled (914, 387) with delta (0, -1)
Screenshot: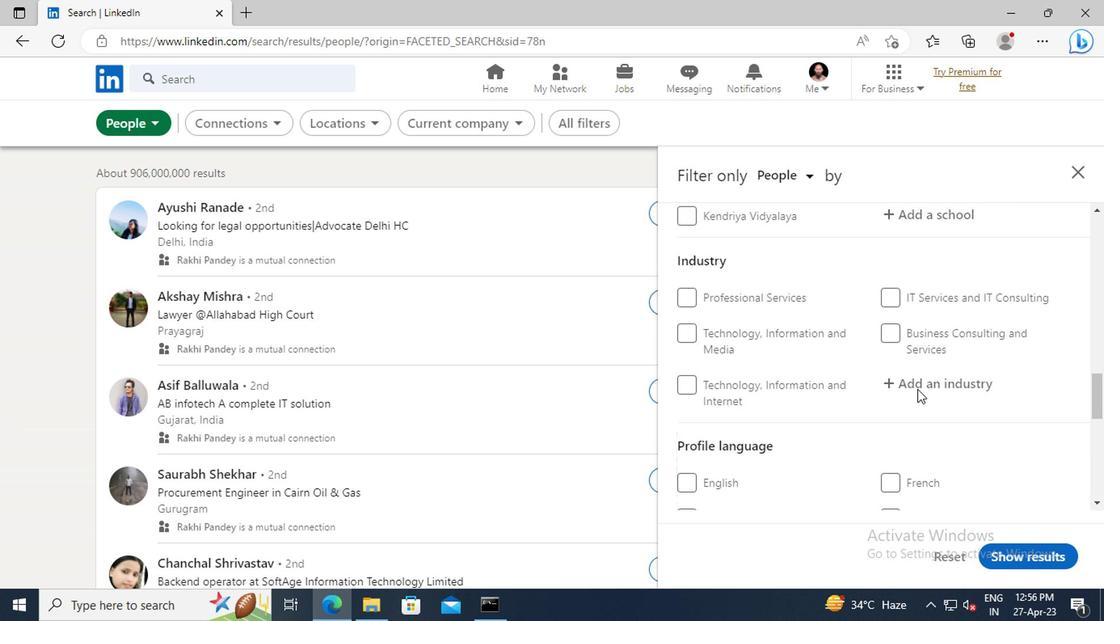 
Action: Mouse moved to (690, 463)
Screenshot: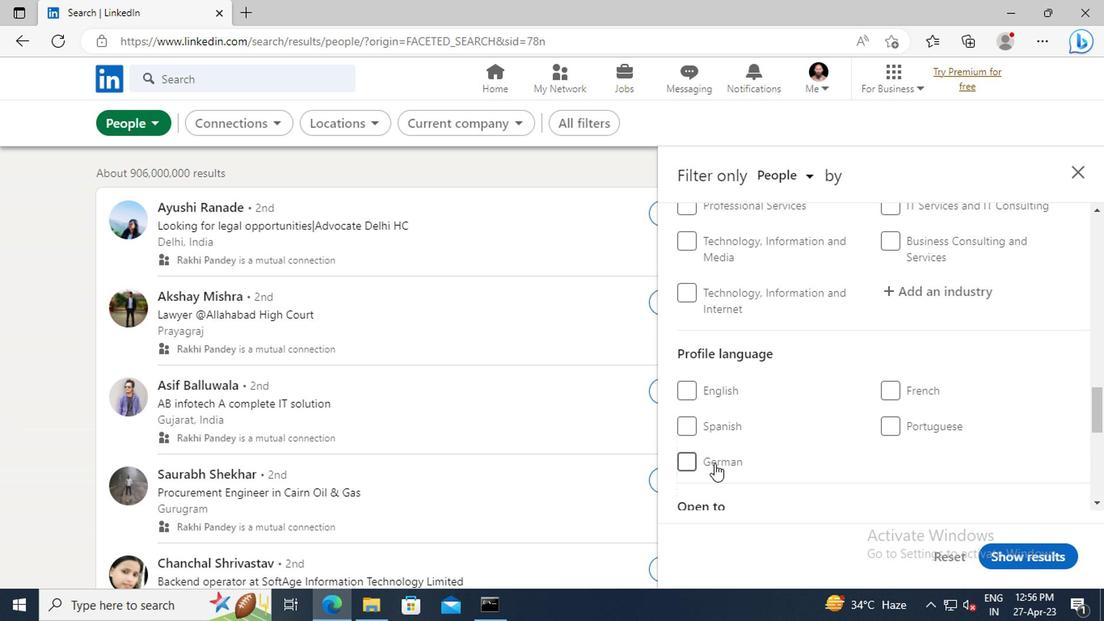 
Action: Mouse pressed left at (690, 463)
Screenshot: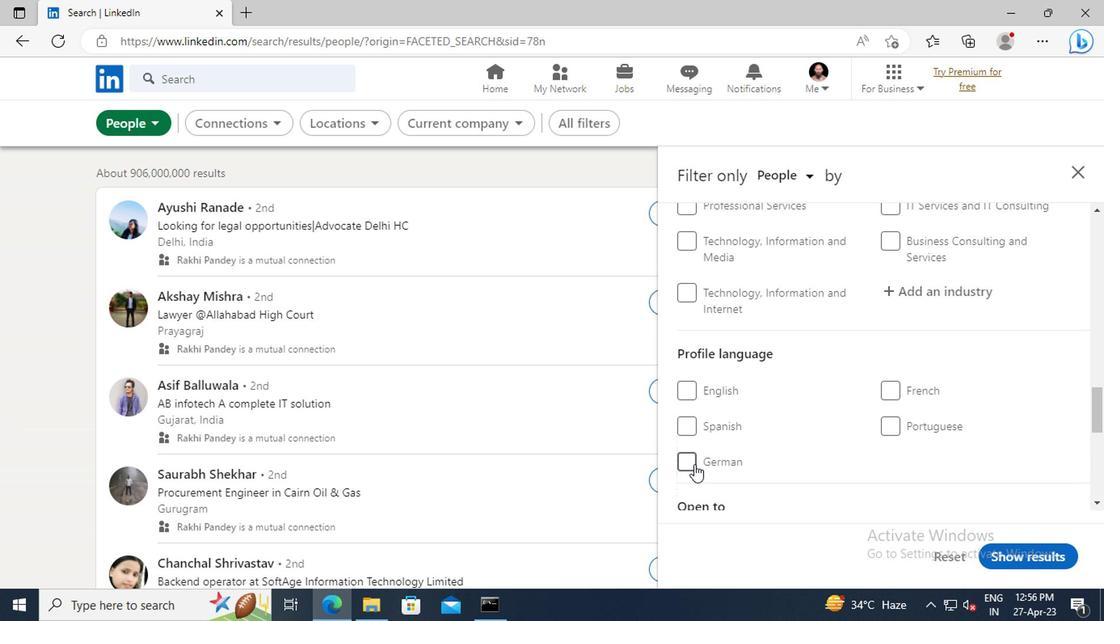 
Action: Mouse moved to (871, 421)
Screenshot: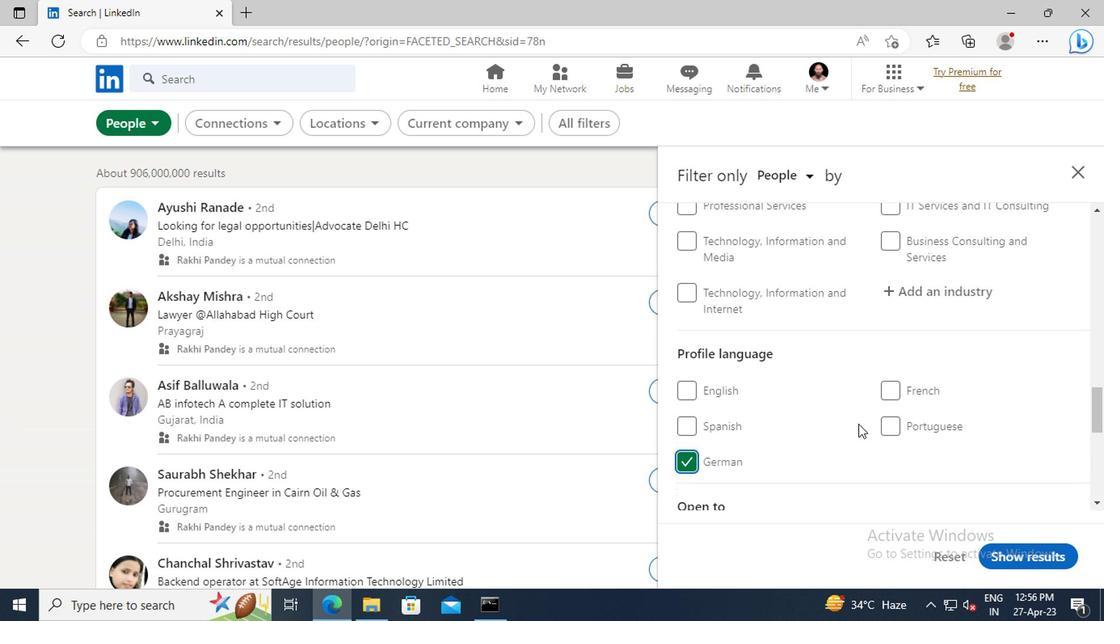 
Action: Mouse scrolled (871, 421) with delta (0, 0)
Screenshot: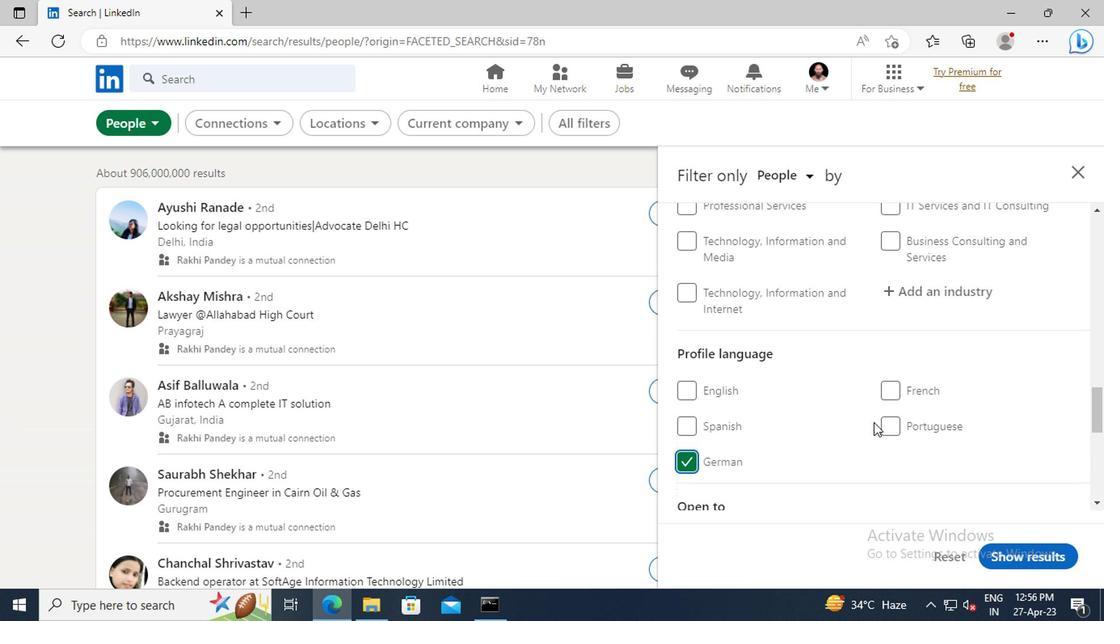 
Action: Mouse scrolled (871, 421) with delta (0, 0)
Screenshot: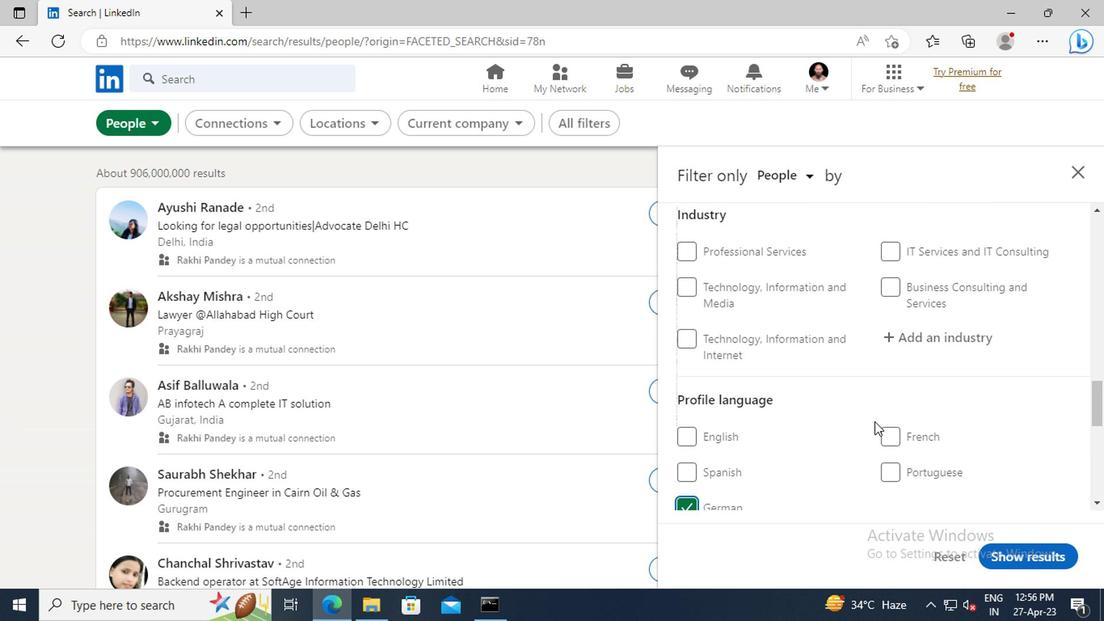 
Action: Mouse scrolled (871, 421) with delta (0, 0)
Screenshot: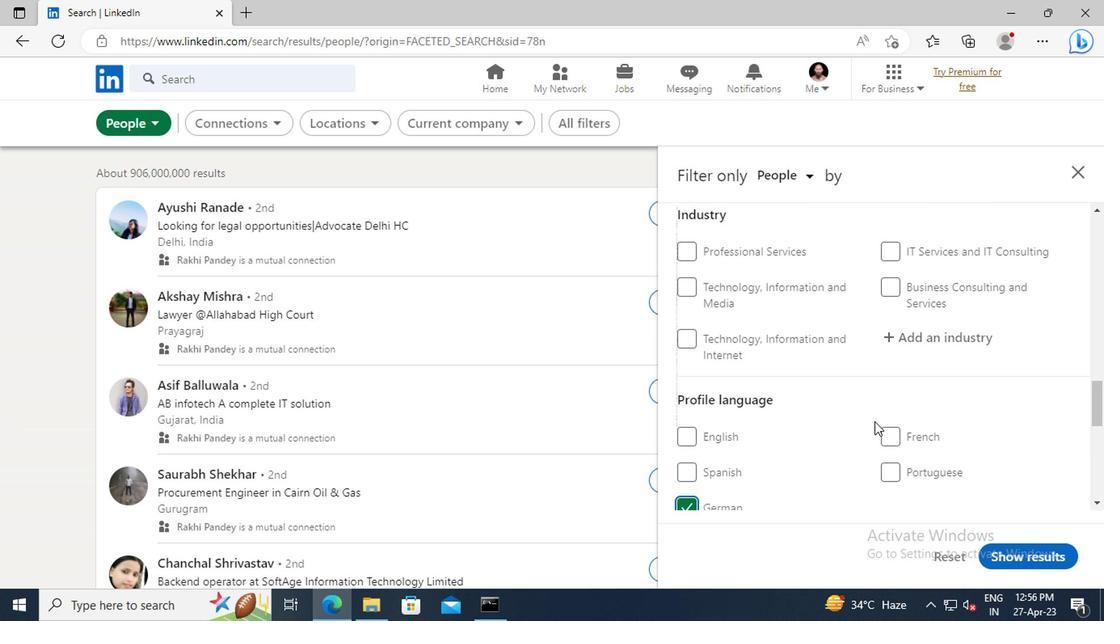 
Action: Mouse scrolled (871, 421) with delta (0, 0)
Screenshot: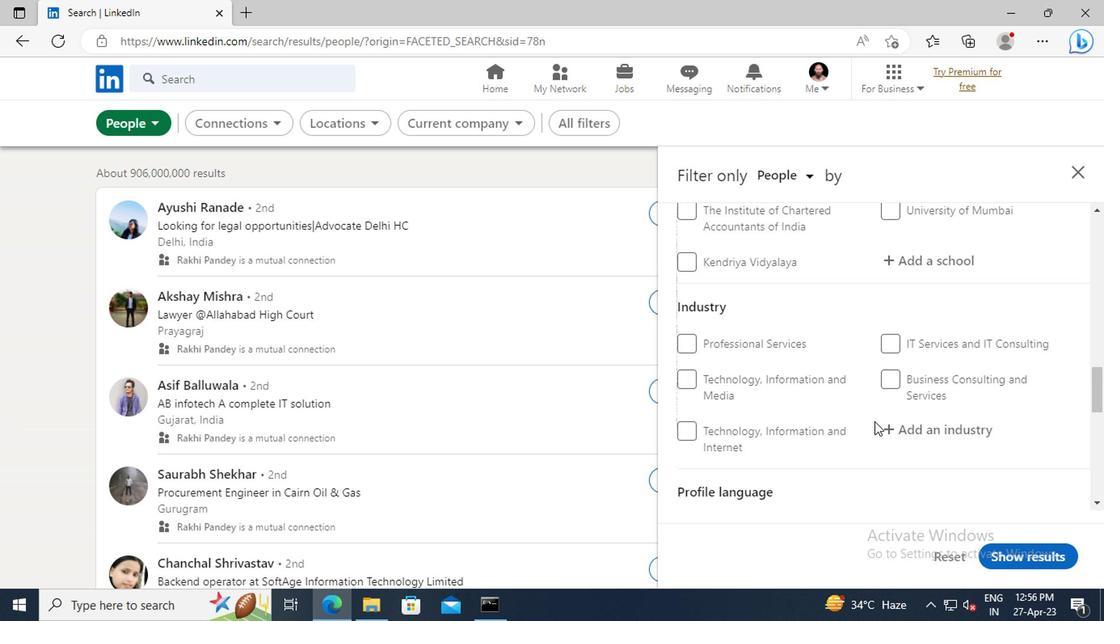 
Action: Mouse scrolled (871, 421) with delta (0, 0)
Screenshot: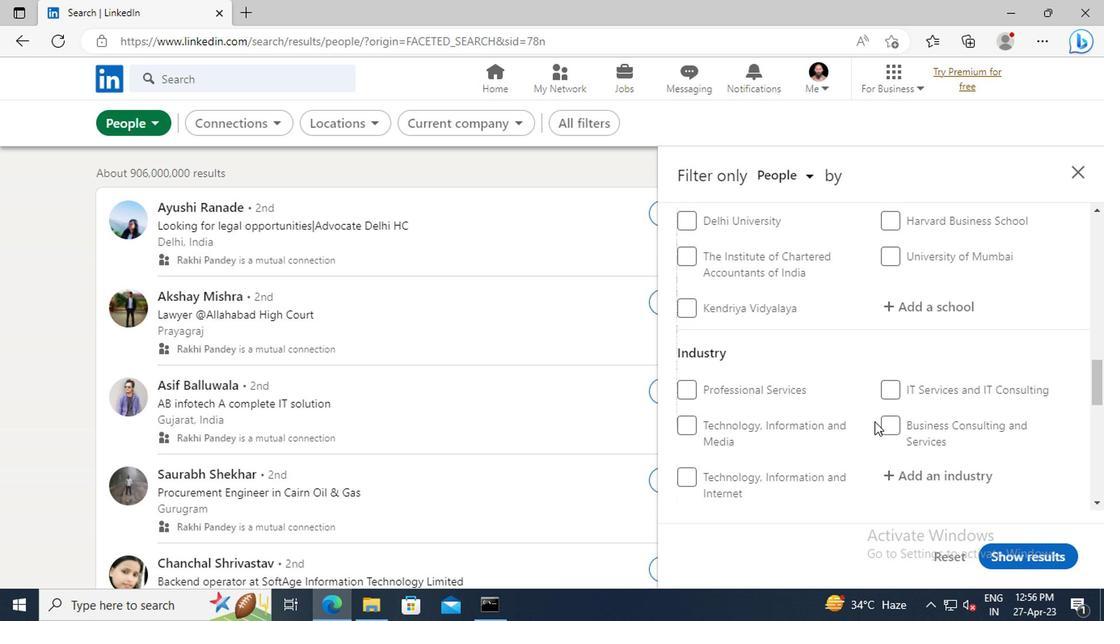 
Action: Mouse scrolled (871, 421) with delta (0, 0)
Screenshot: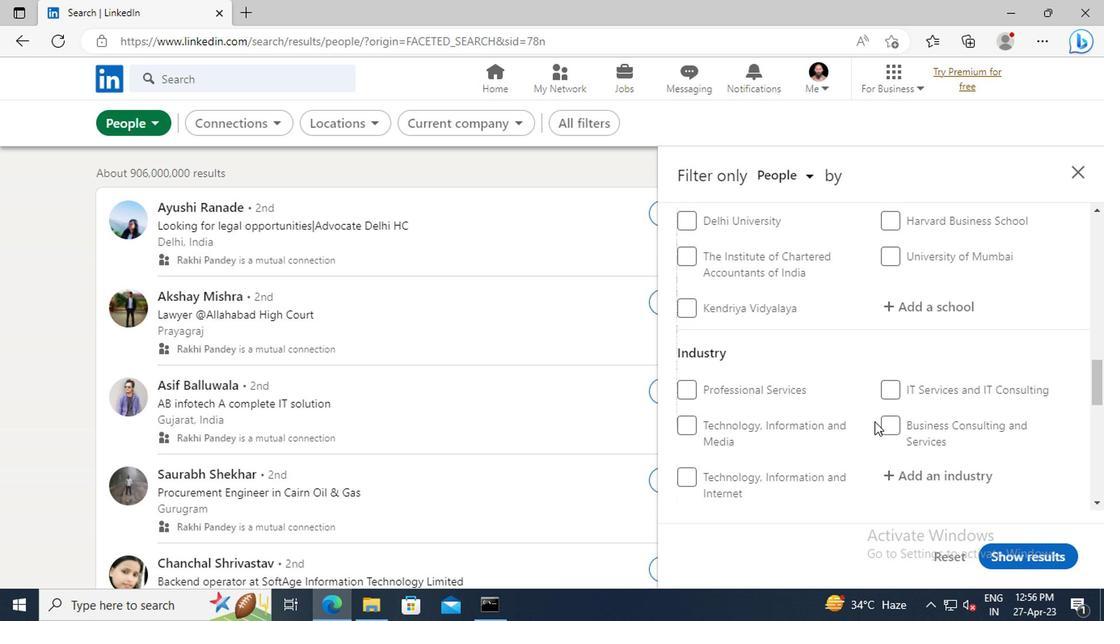 
Action: Mouse scrolled (871, 421) with delta (0, 0)
Screenshot: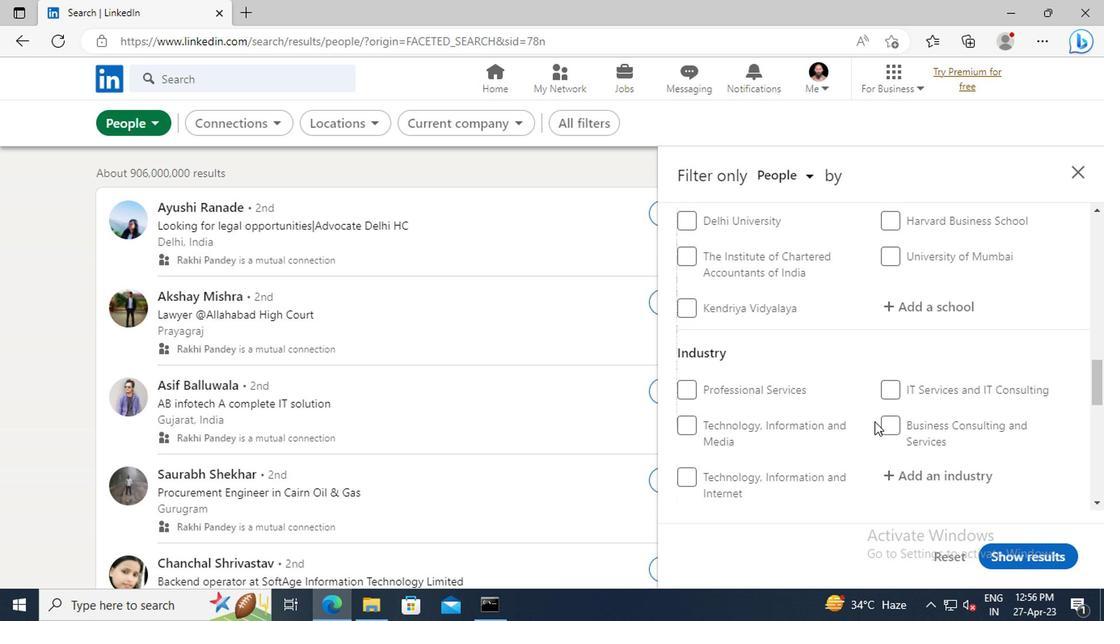 
Action: Mouse scrolled (871, 421) with delta (0, 0)
Screenshot: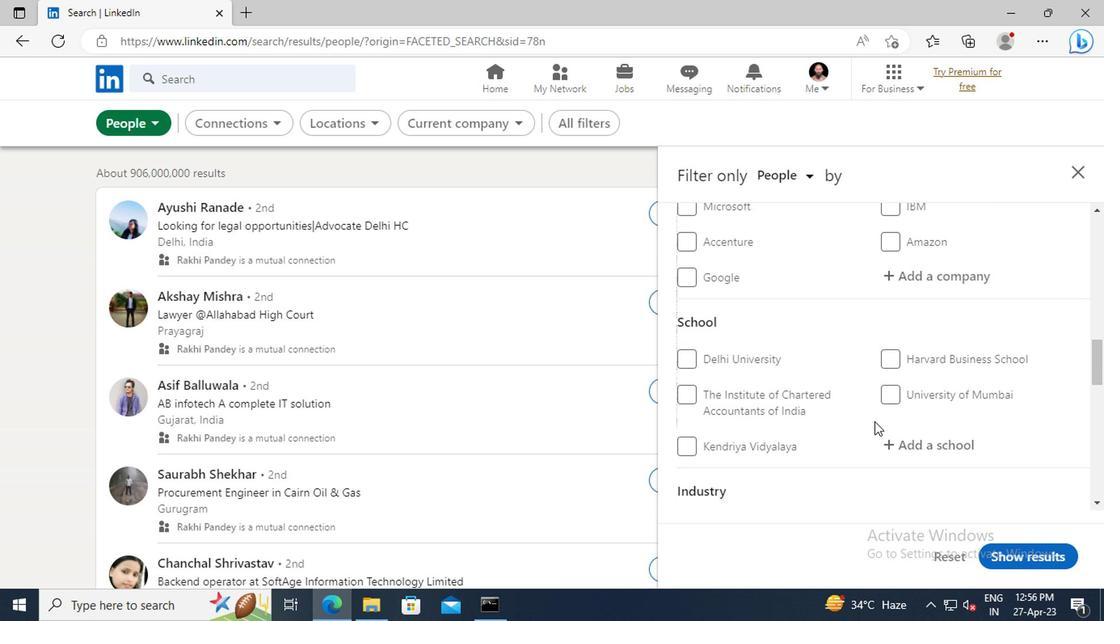 
Action: Mouse scrolled (871, 421) with delta (0, 0)
Screenshot: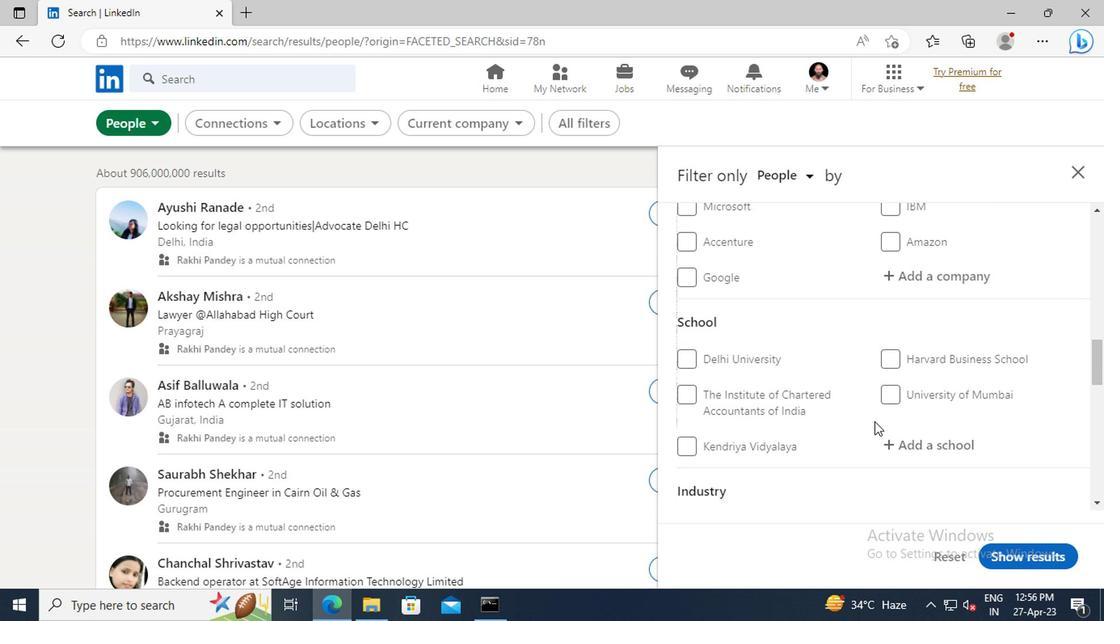 
Action: Mouse scrolled (871, 421) with delta (0, 0)
Screenshot: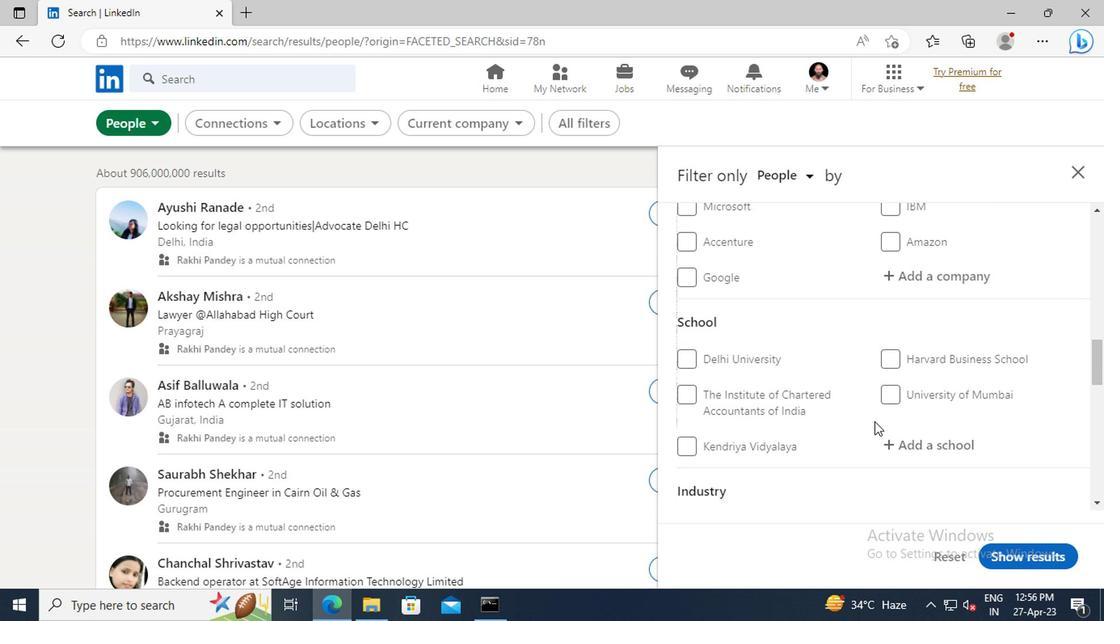 
Action: Mouse scrolled (871, 421) with delta (0, 0)
Screenshot: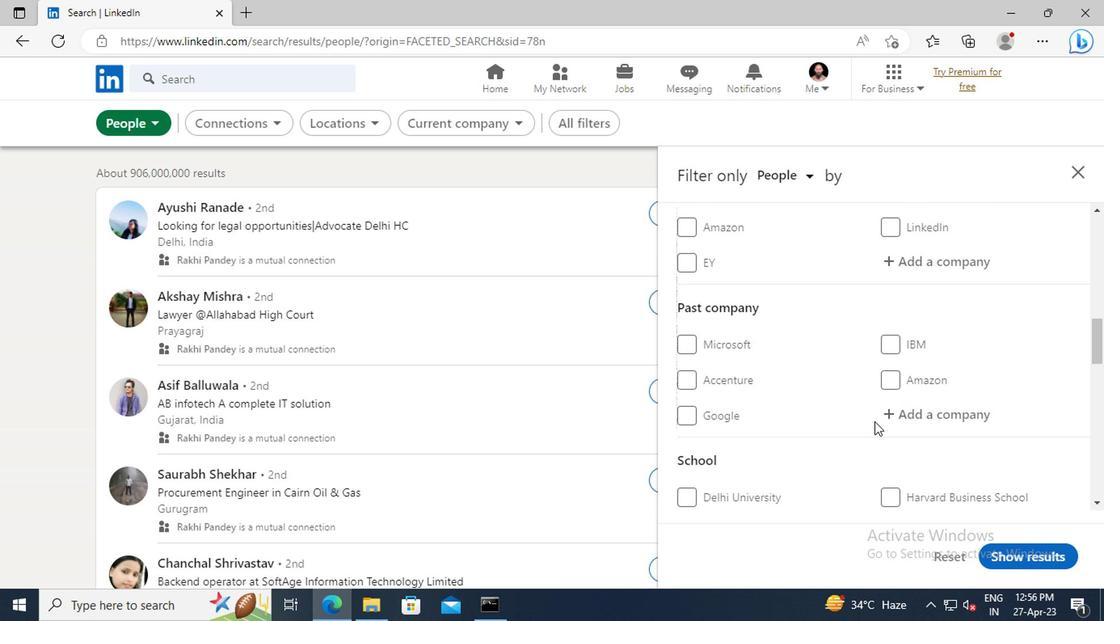 
Action: Mouse scrolled (871, 421) with delta (0, 0)
Screenshot: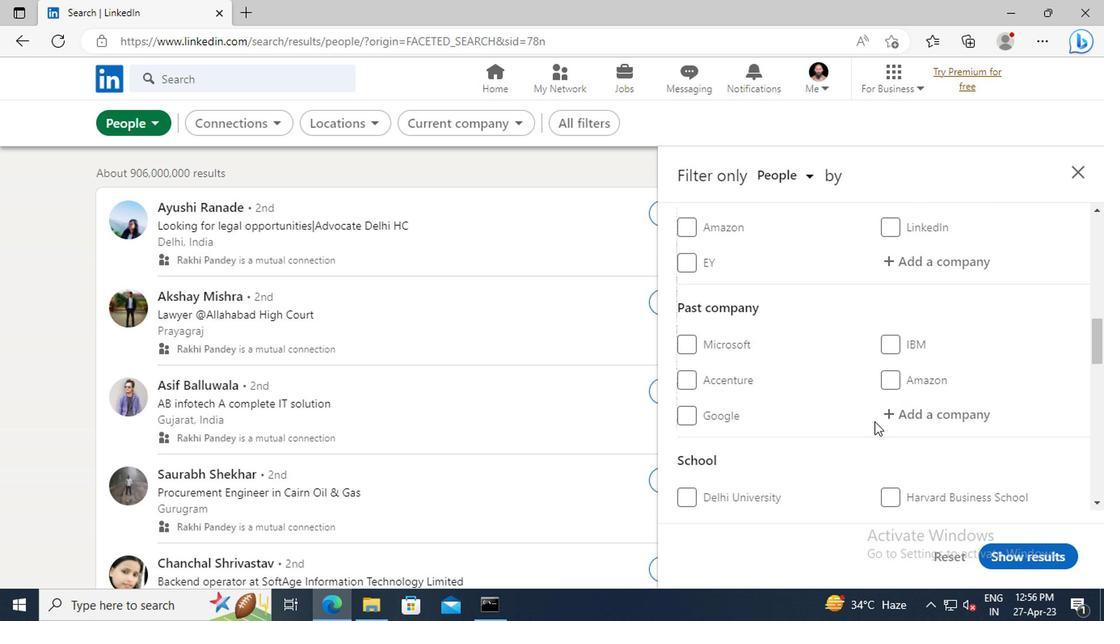
Action: Mouse moved to (900, 356)
Screenshot: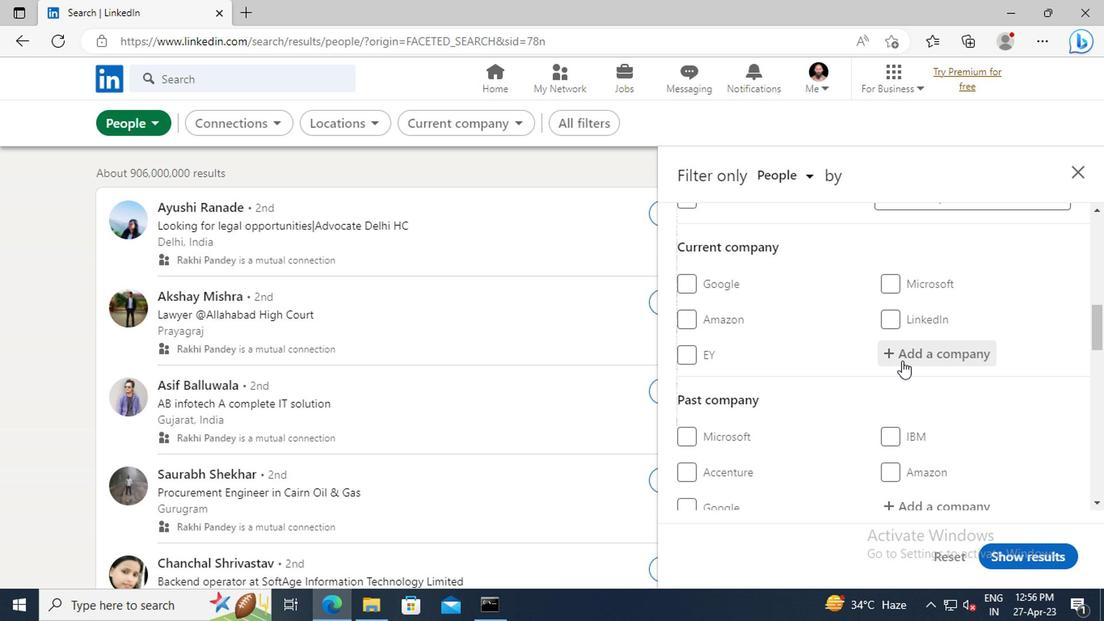 
Action: Mouse pressed left at (900, 356)
Screenshot: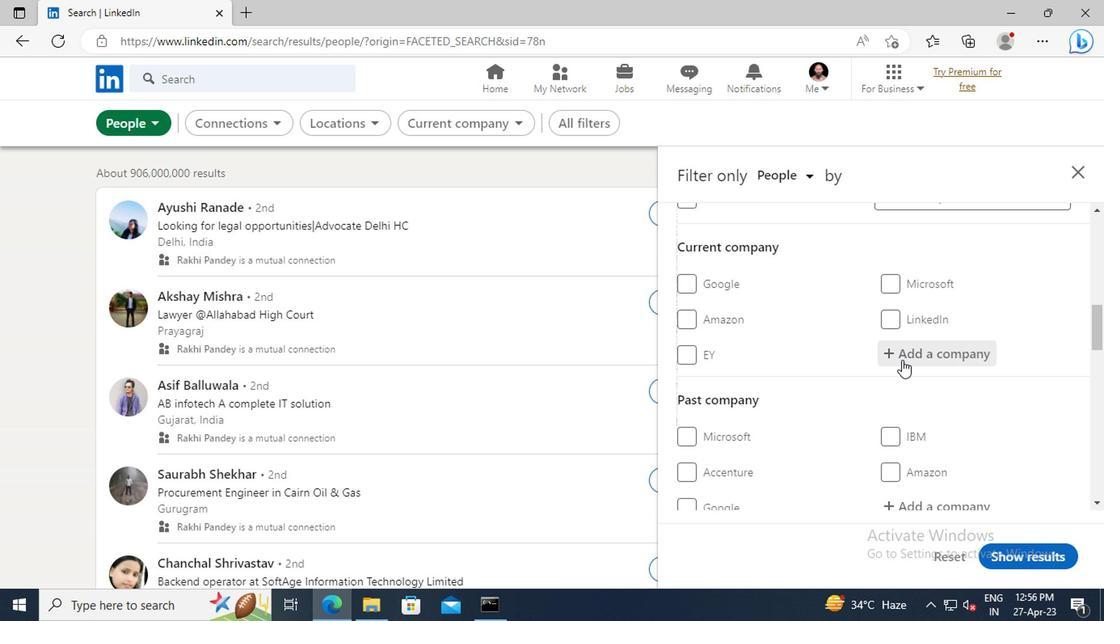 
Action: Key pressed <Key.shift>TOP<Key.shift>HIRE.CO
Screenshot: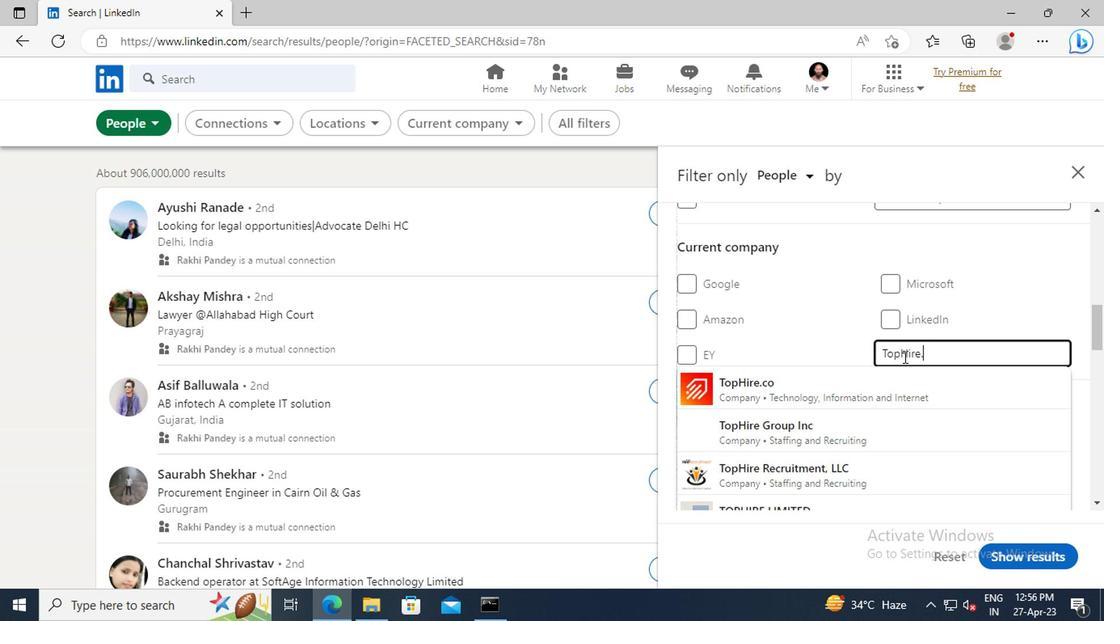 
Action: Mouse moved to (901, 377)
Screenshot: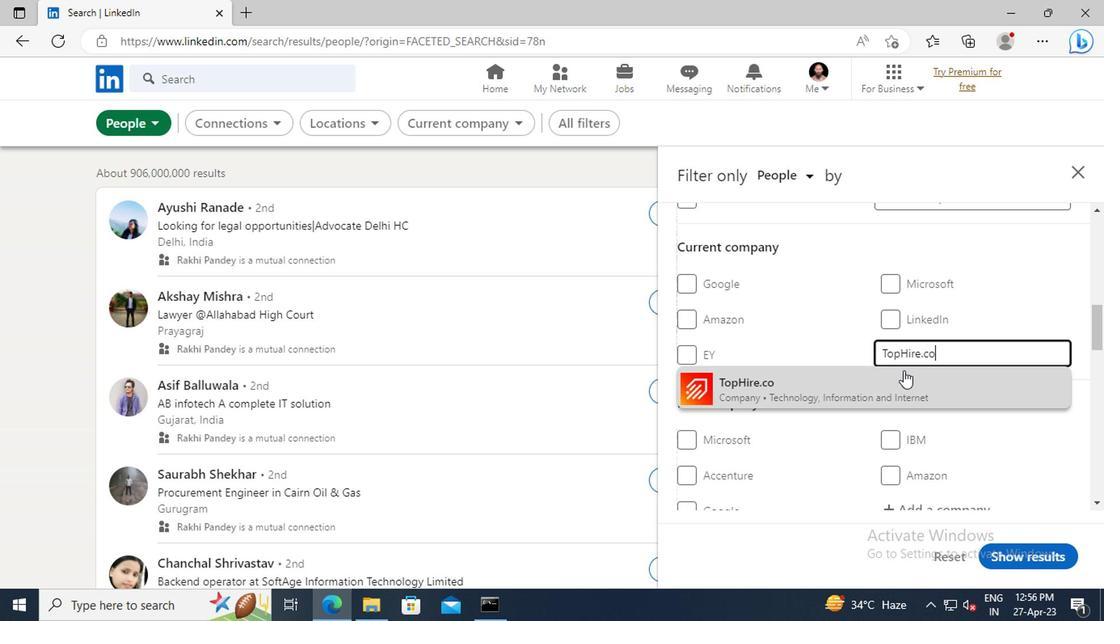
Action: Mouse pressed left at (901, 377)
Screenshot: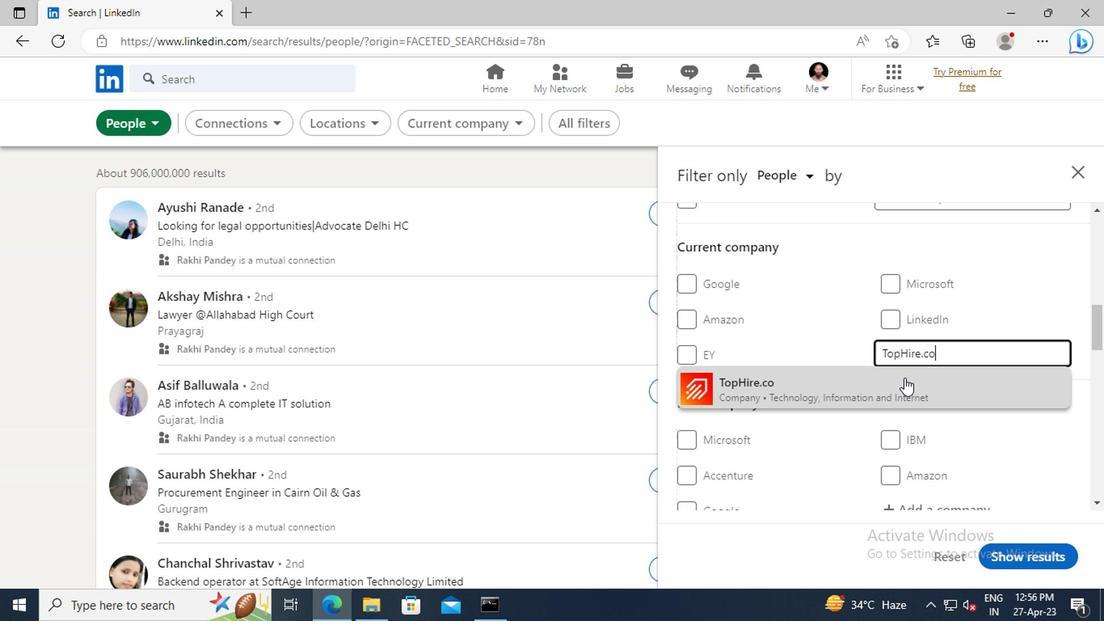 
Action: Mouse moved to (906, 362)
Screenshot: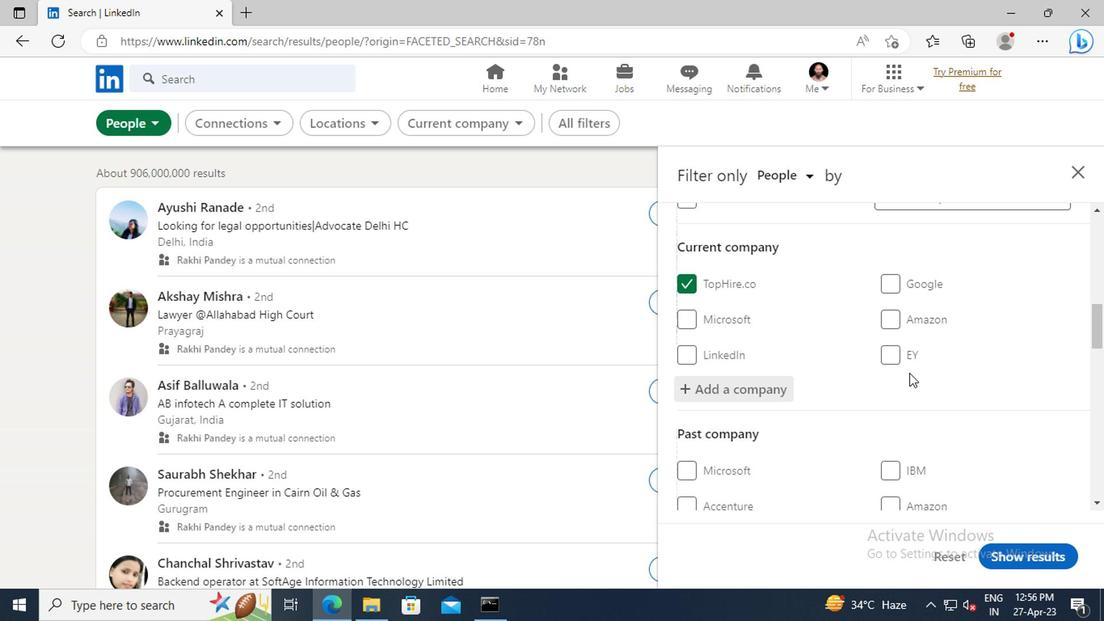 
Action: Mouse scrolled (906, 362) with delta (0, 0)
Screenshot: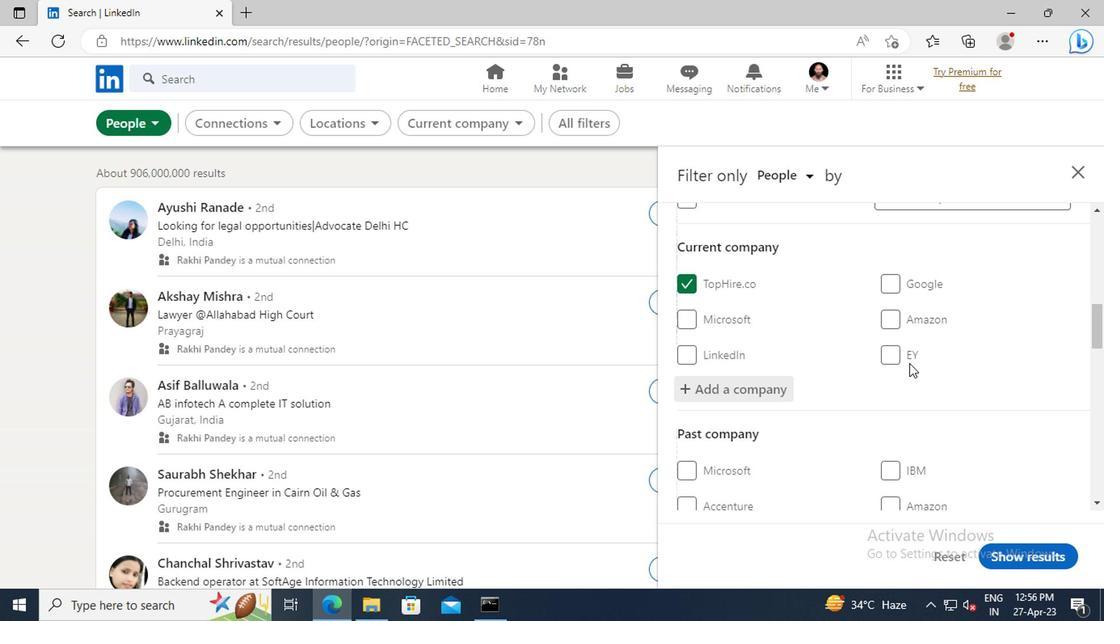 
Action: Mouse scrolled (906, 362) with delta (0, 0)
Screenshot: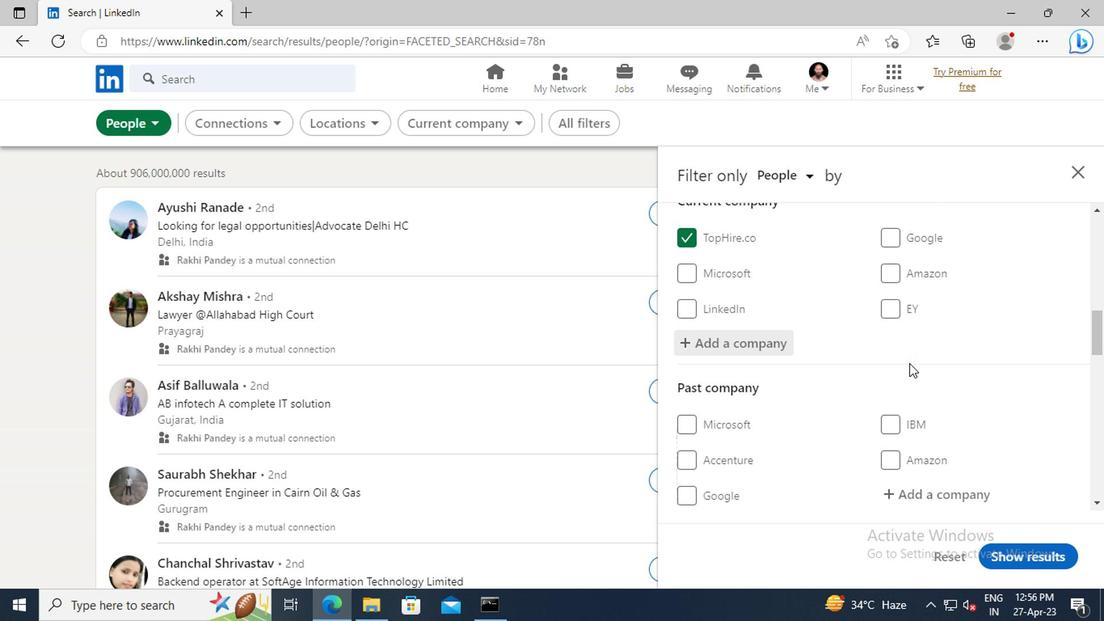 
Action: Mouse scrolled (906, 362) with delta (0, 0)
Screenshot: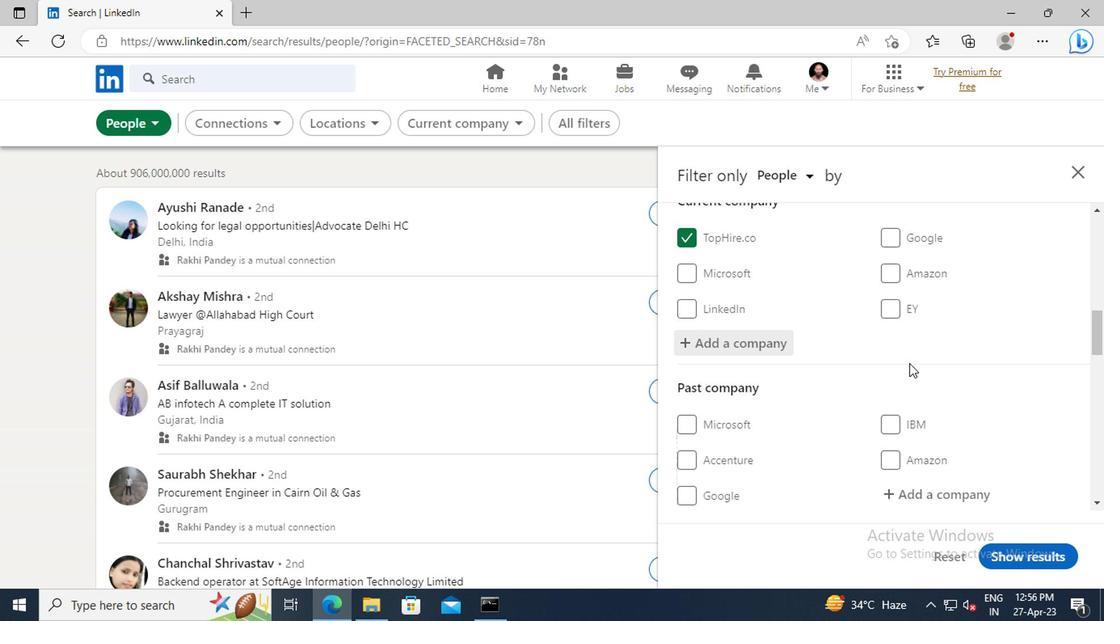 
Action: Mouse scrolled (906, 362) with delta (0, 0)
Screenshot: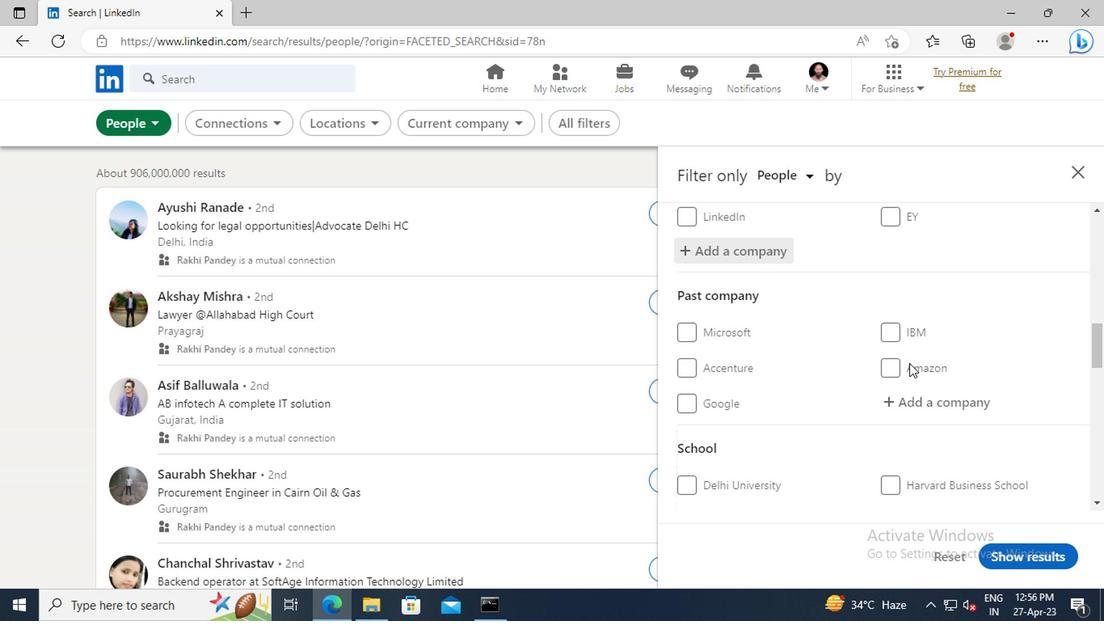 
Action: Mouse scrolled (906, 362) with delta (0, 0)
Screenshot: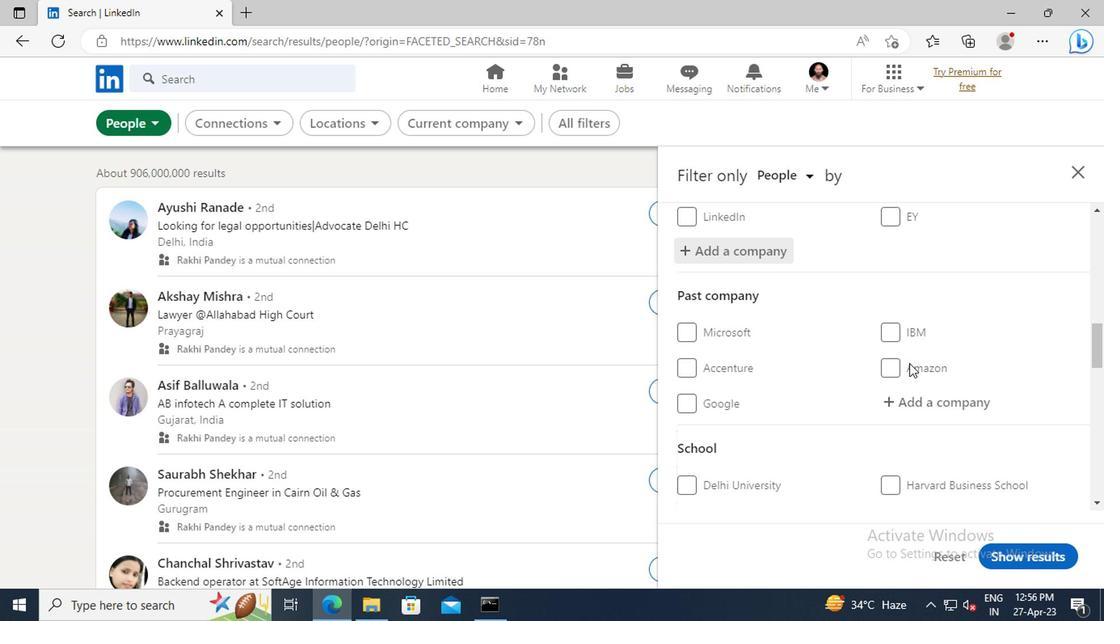 
Action: Mouse scrolled (906, 362) with delta (0, 0)
Screenshot: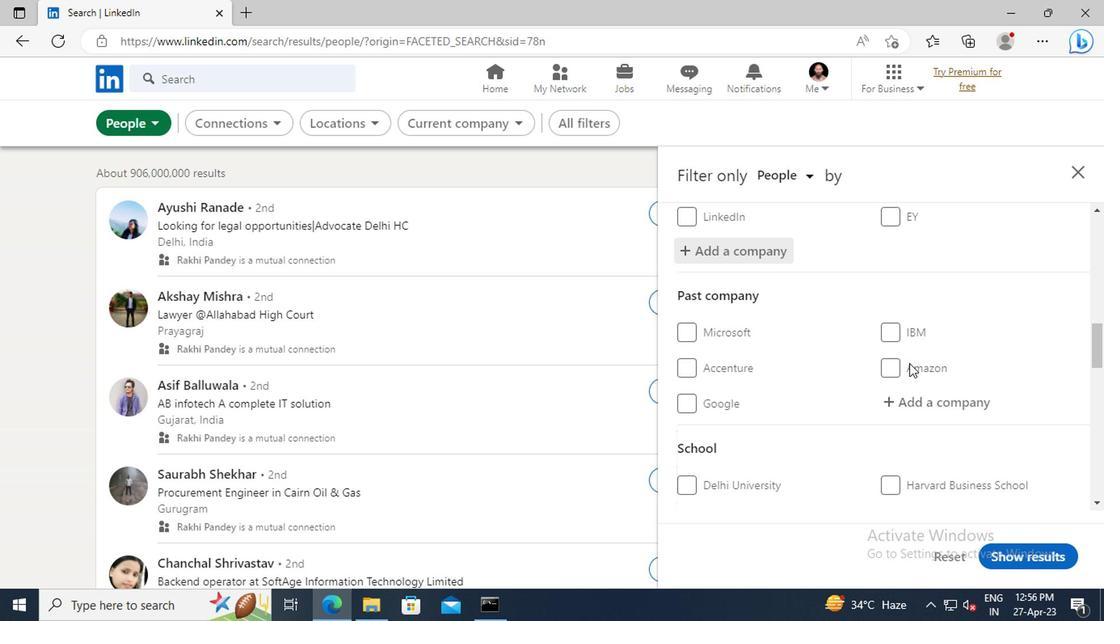 
Action: Mouse scrolled (906, 362) with delta (0, 0)
Screenshot: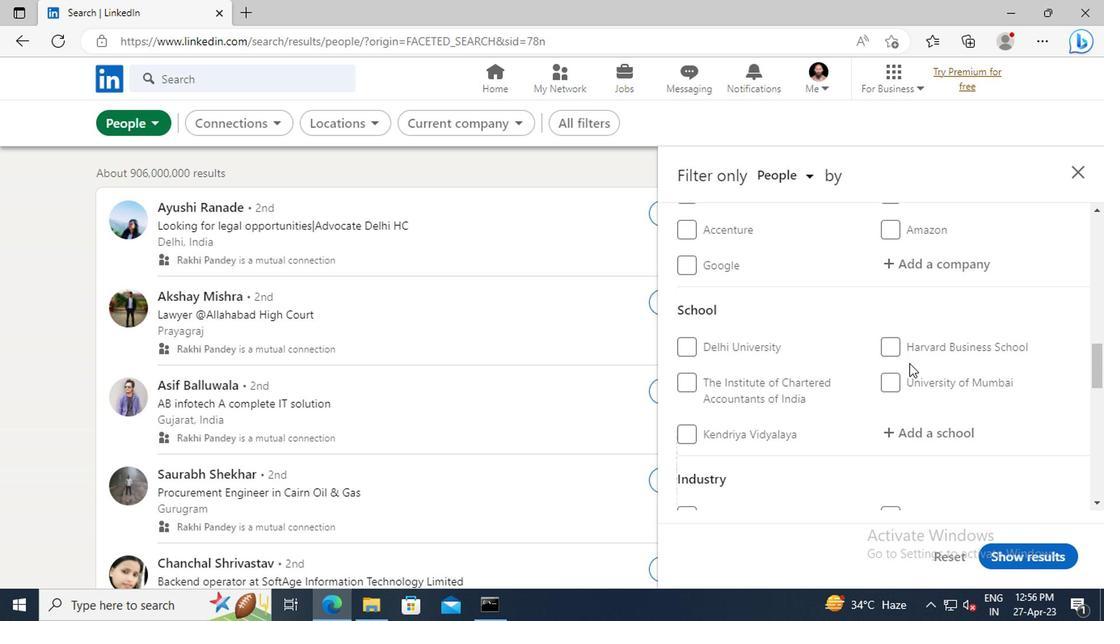 
Action: Mouse scrolled (906, 362) with delta (0, 0)
Screenshot: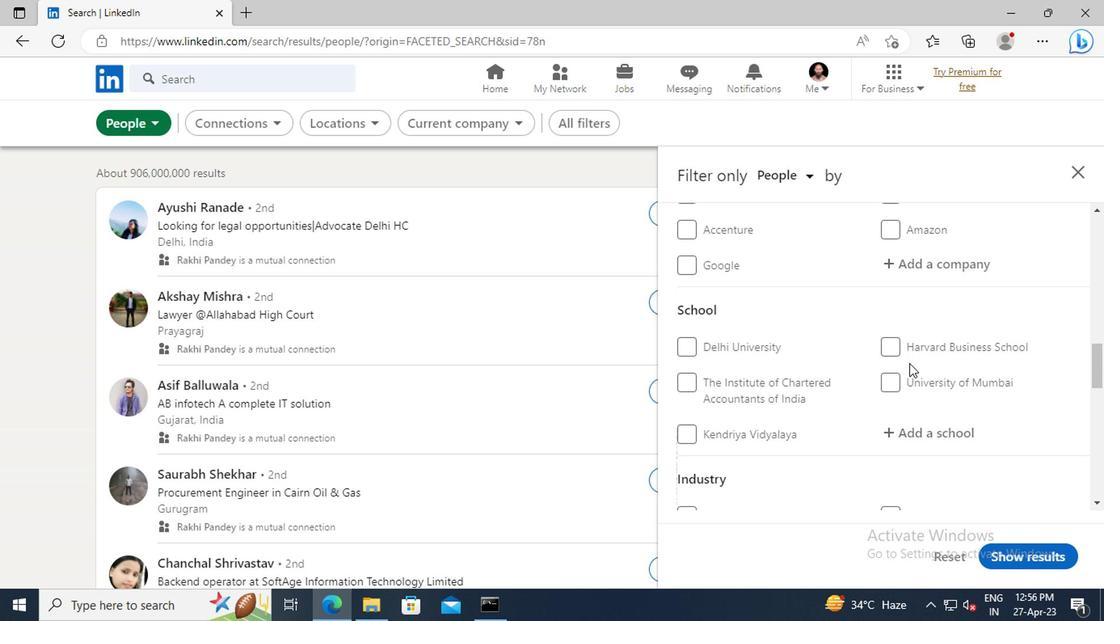 
Action: Mouse moved to (916, 346)
Screenshot: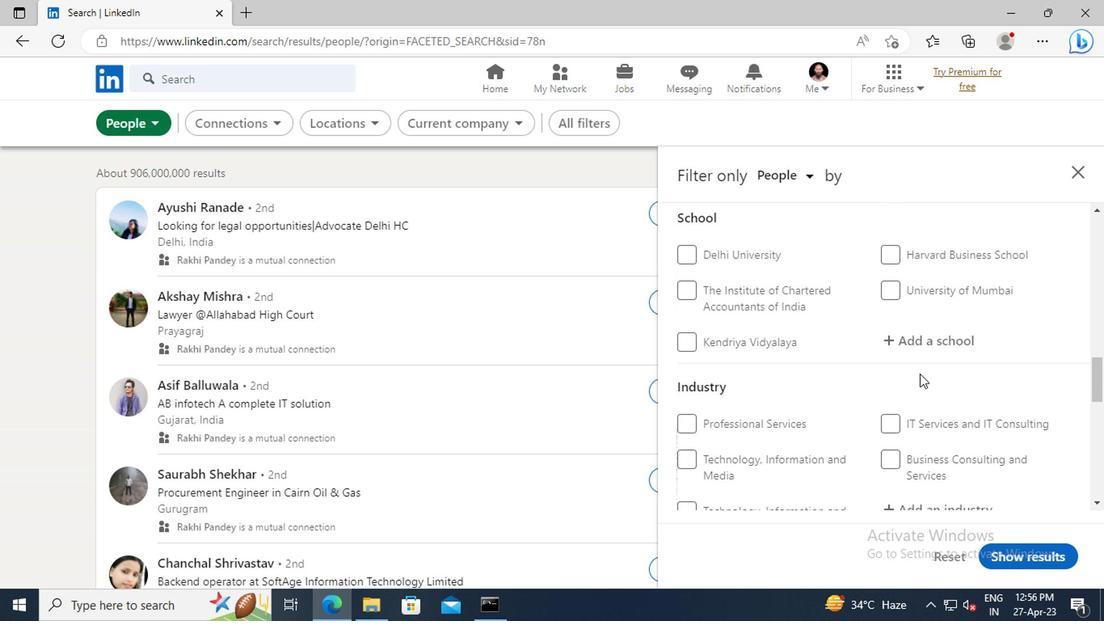 
Action: Mouse pressed left at (916, 346)
Screenshot: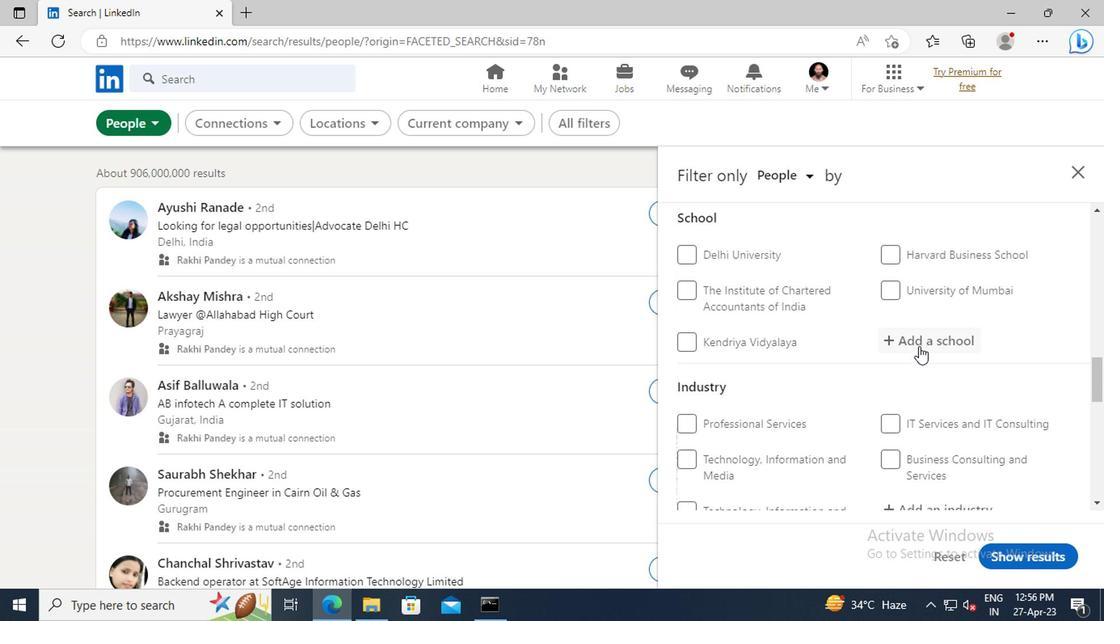 
Action: Key pressed <Key.shift>NATIONAL<Key.space><Key.shift>INSTITUTE<Key.space><Key.shift>OF<Key.space><Key.shift>ELECTRONICS<Key.space><Key.shift>&<Key.space><Key.shift>IN
Screenshot: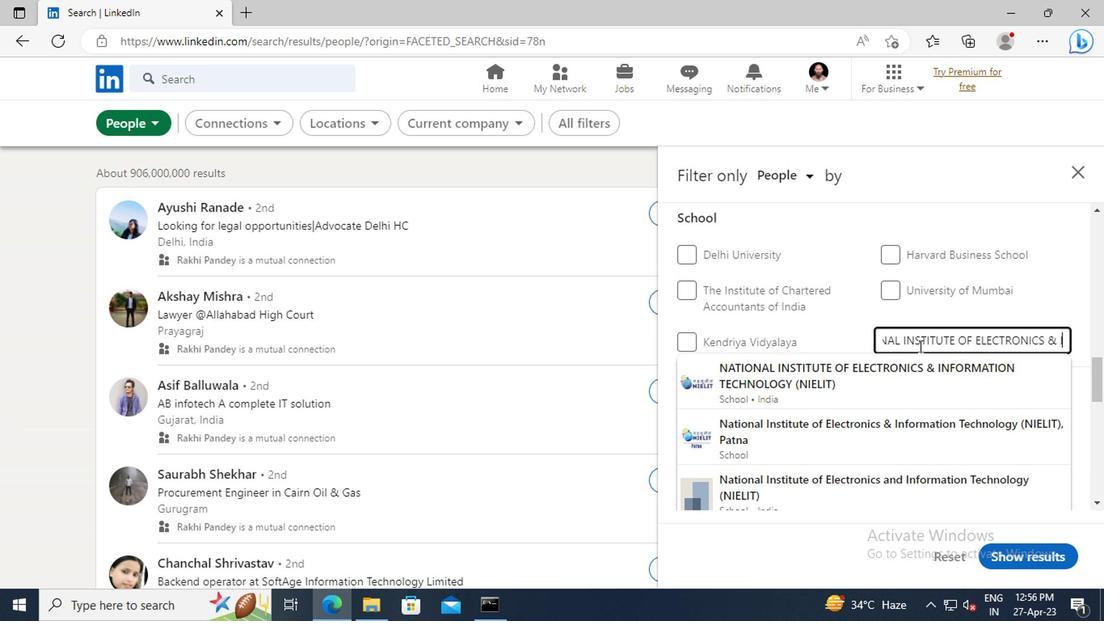 
Action: Mouse moved to (926, 374)
Screenshot: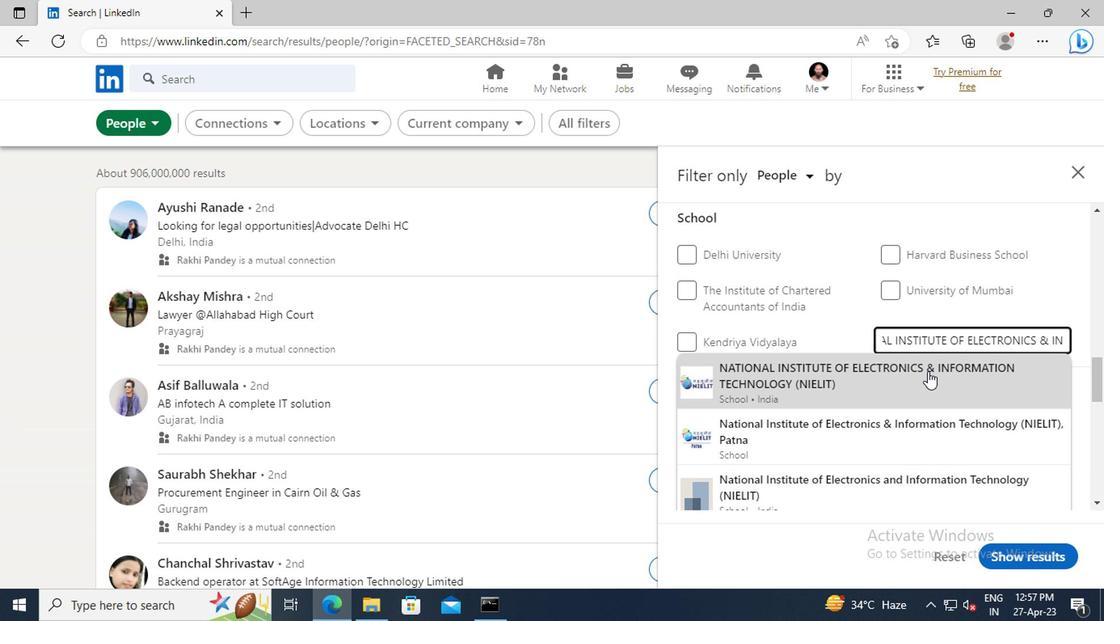 
Action: Mouse pressed left at (926, 374)
Screenshot: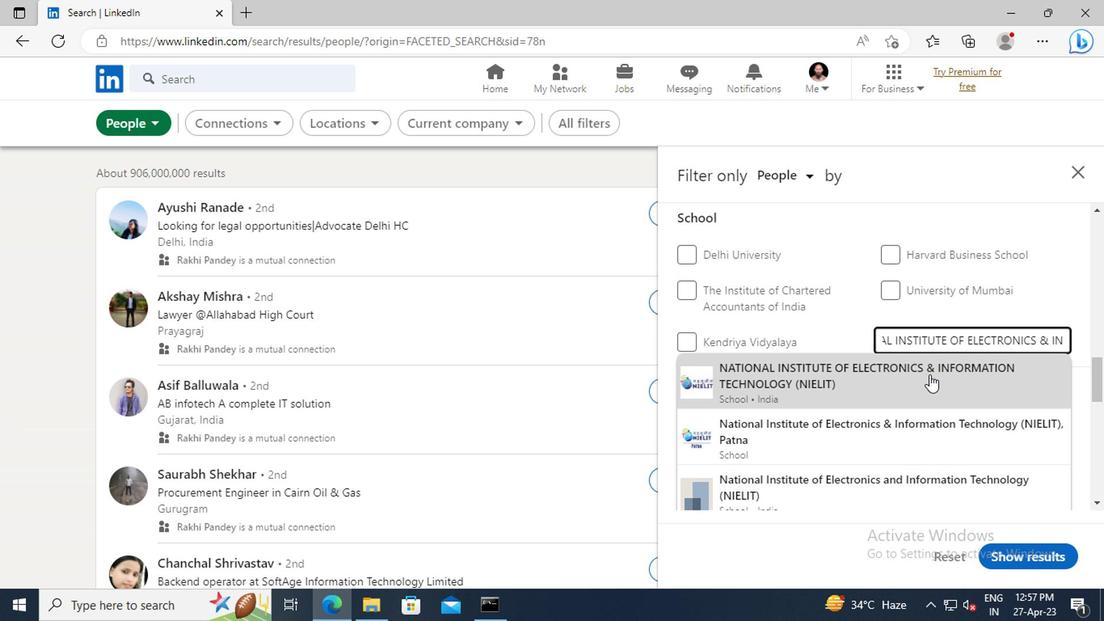 
Action: Mouse moved to (916, 322)
Screenshot: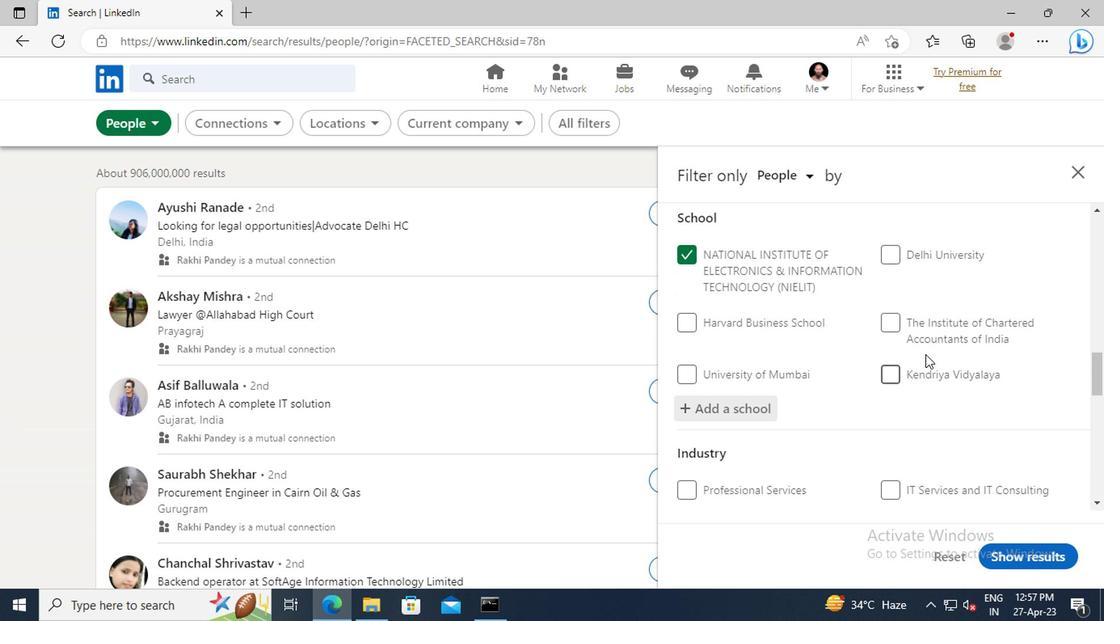 
Action: Mouse scrolled (916, 321) with delta (0, 0)
Screenshot: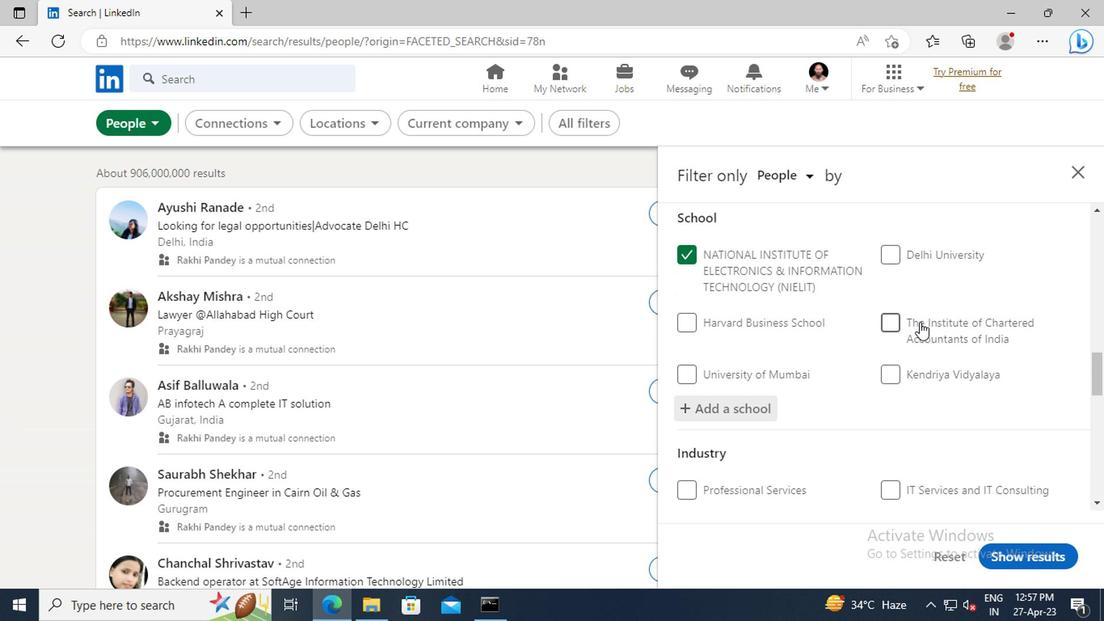 
Action: Mouse scrolled (916, 321) with delta (0, 0)
Screenshot: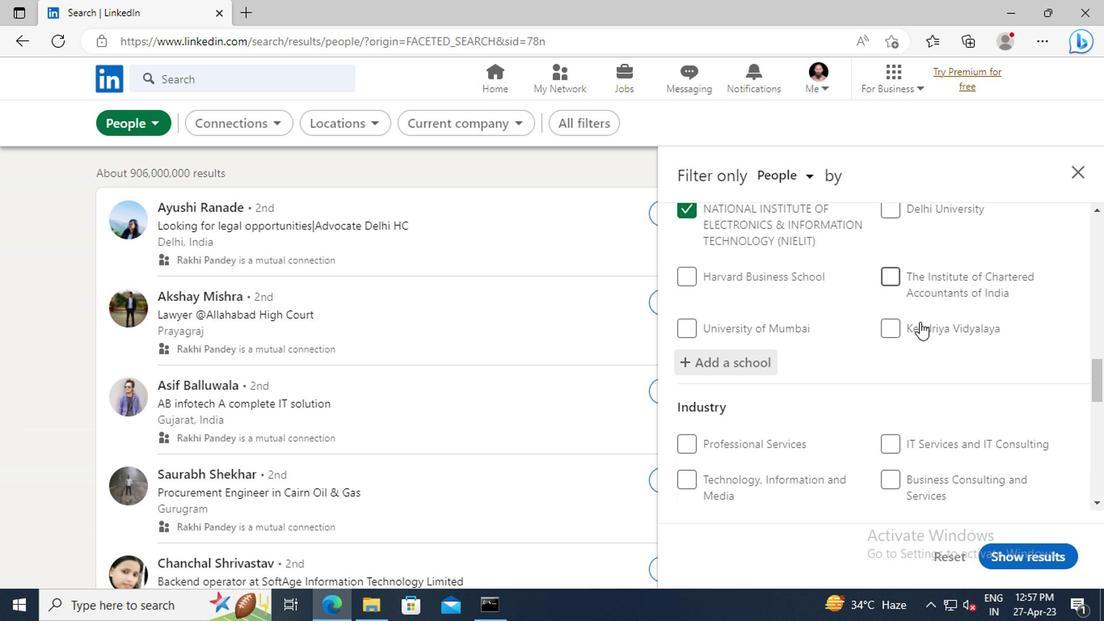 
Action: Mouse scrolled (916, 321) with delta (0, 0)
Screenshot: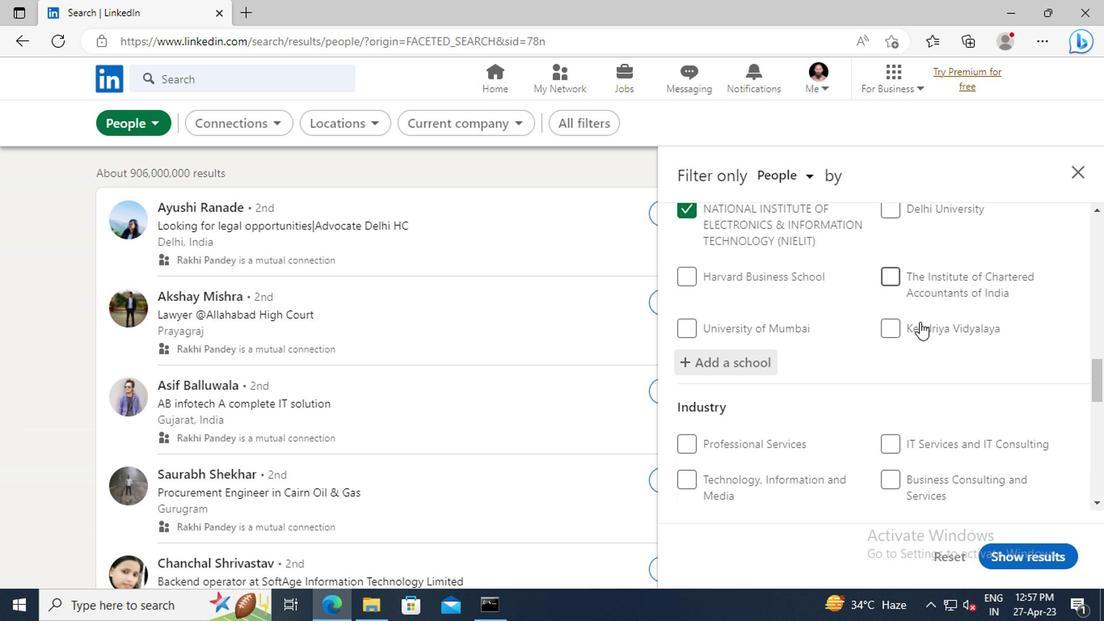 
Action: Mouse scrolled (916, 321) with delta (0, 0)
Screenshot: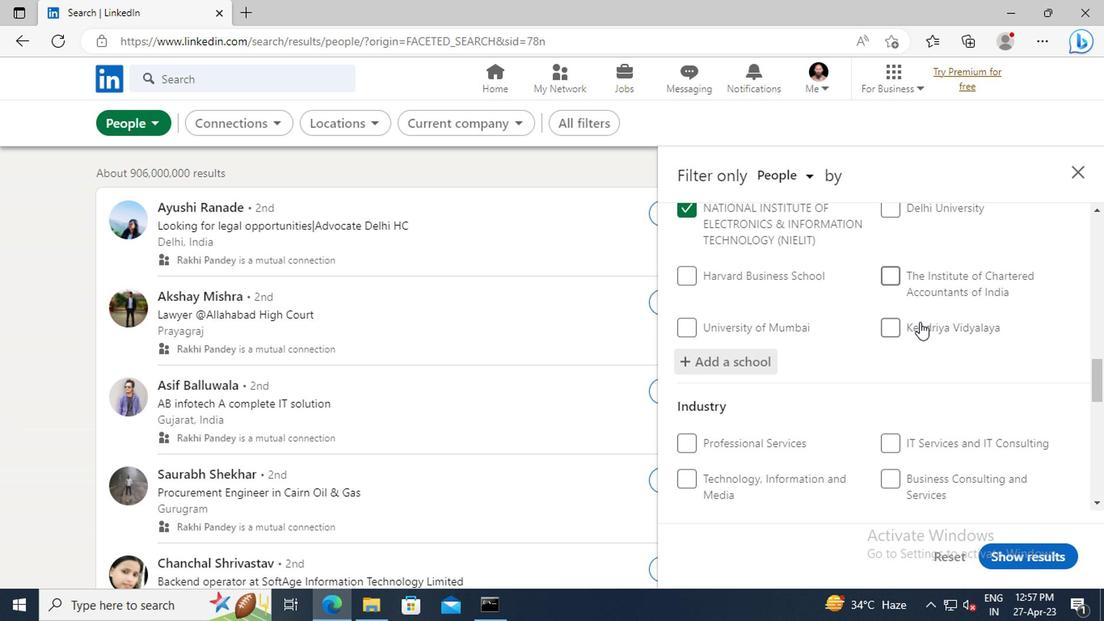 
Action: Mouse moved to (929, 390)
Screenshot: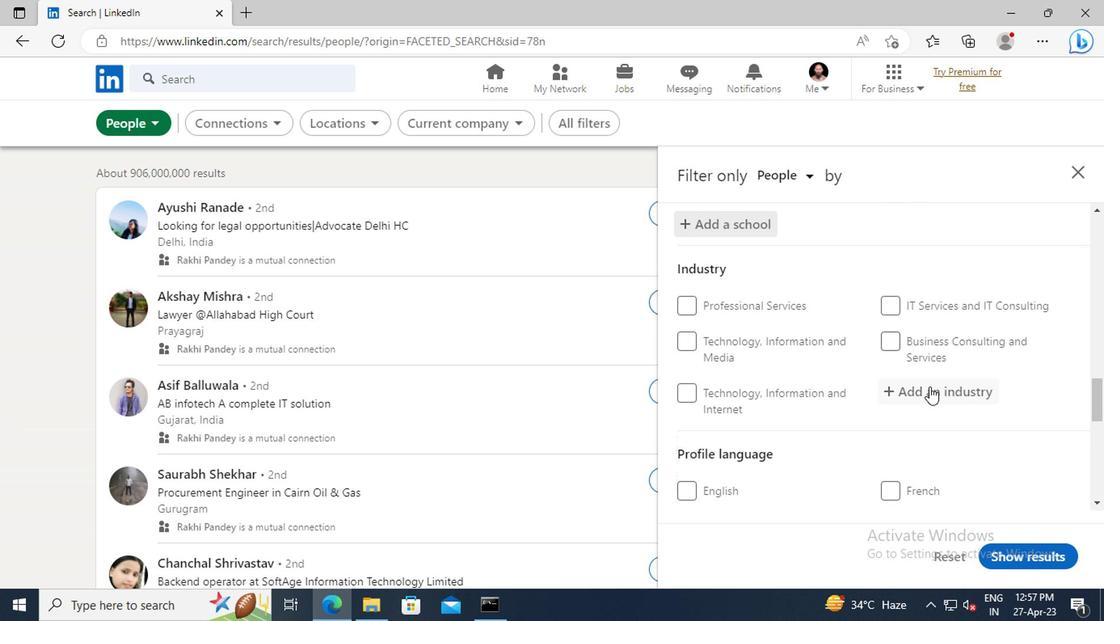 
Action: Mouse pressed left at (929, 390)
Screenshot: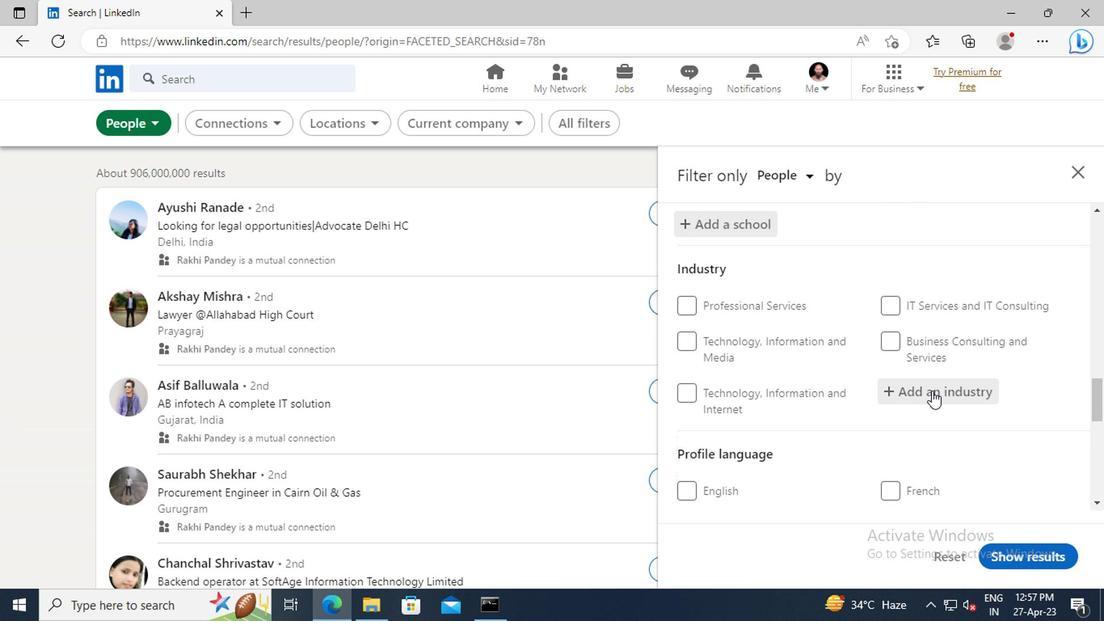
Action: Key pressed <Key.shift>RETAIL<Key.space><Key.shift>MOTOR
Screenshot: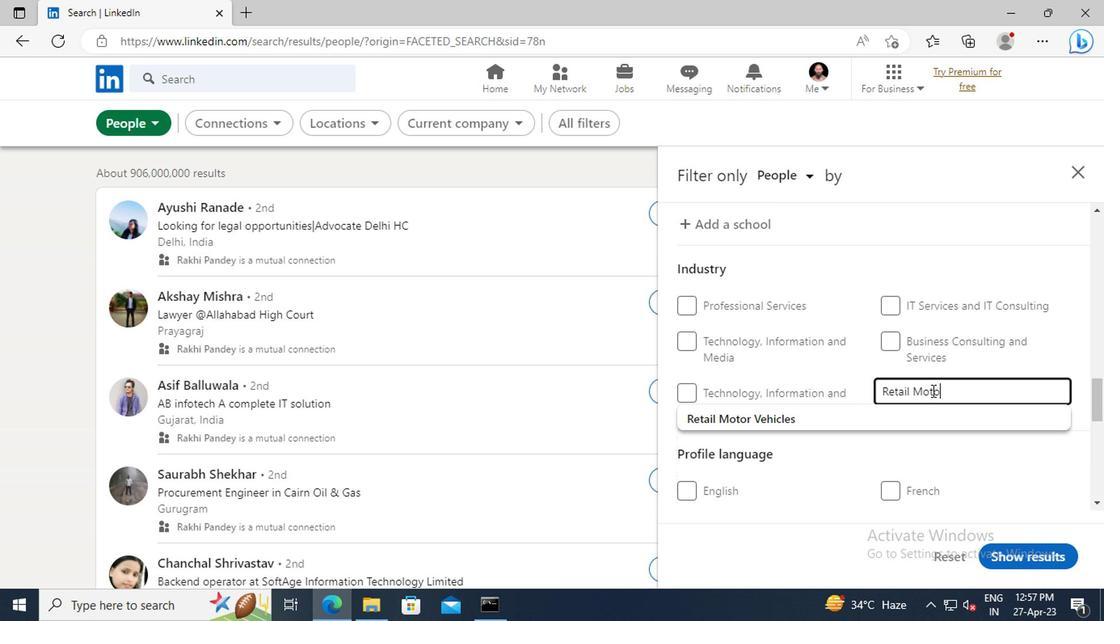 
Action: Mouse moved to (940, 411)
Screenshot: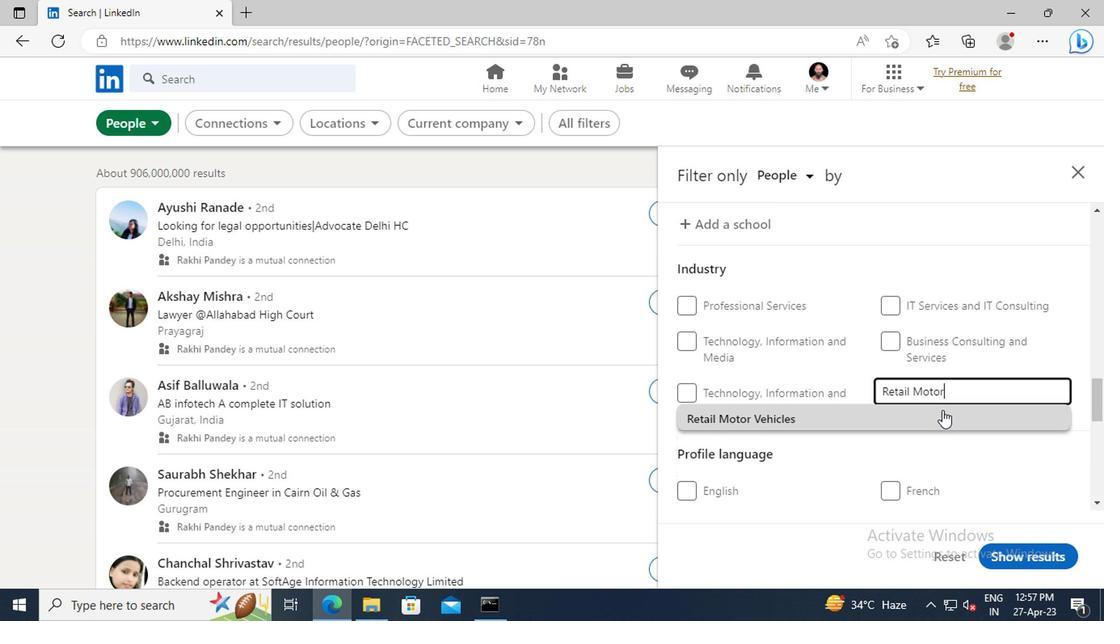 
Action: Mouse pressed left at (940, 411)
Screenshot: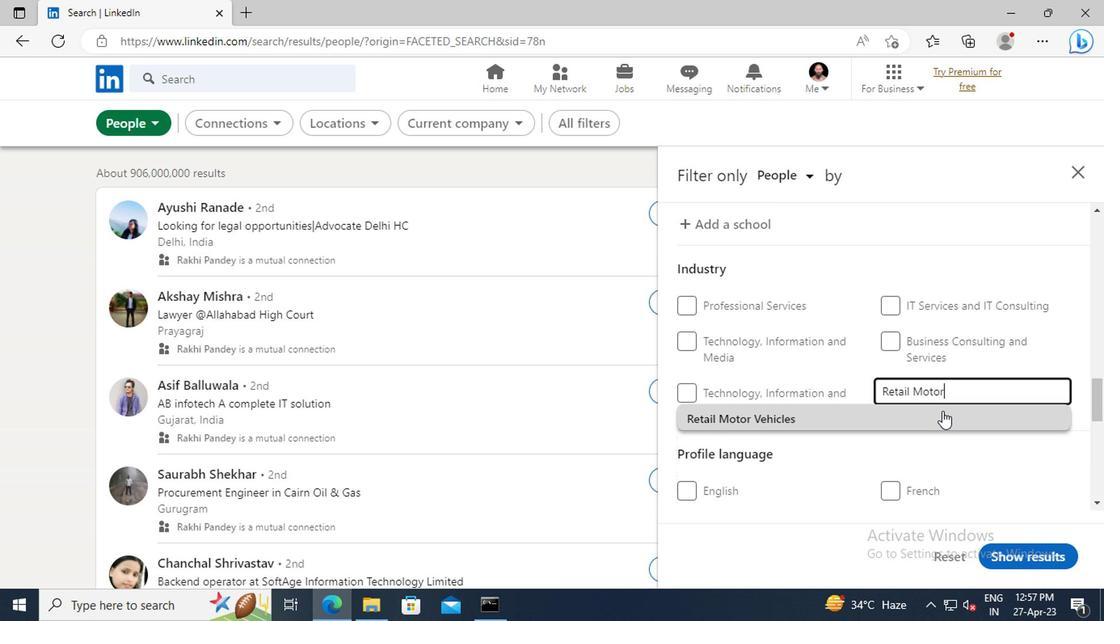 
Action: Mouse moved to (910, 360)
Screenshot: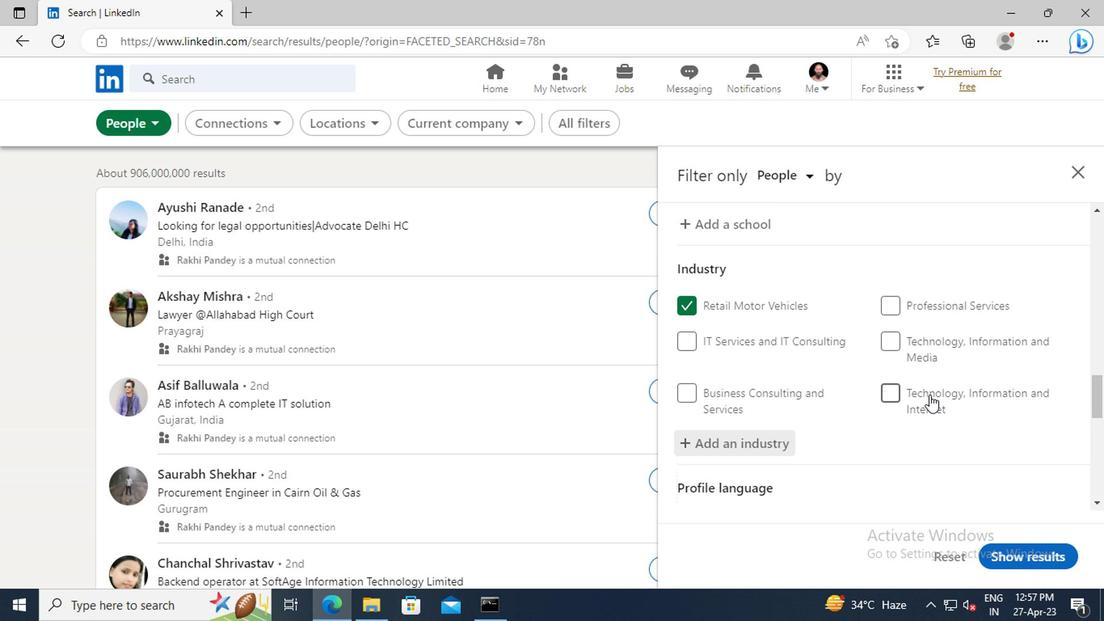 
Action: Mouse scrolled (910, 360) with delta (0, 0)
Screenshot: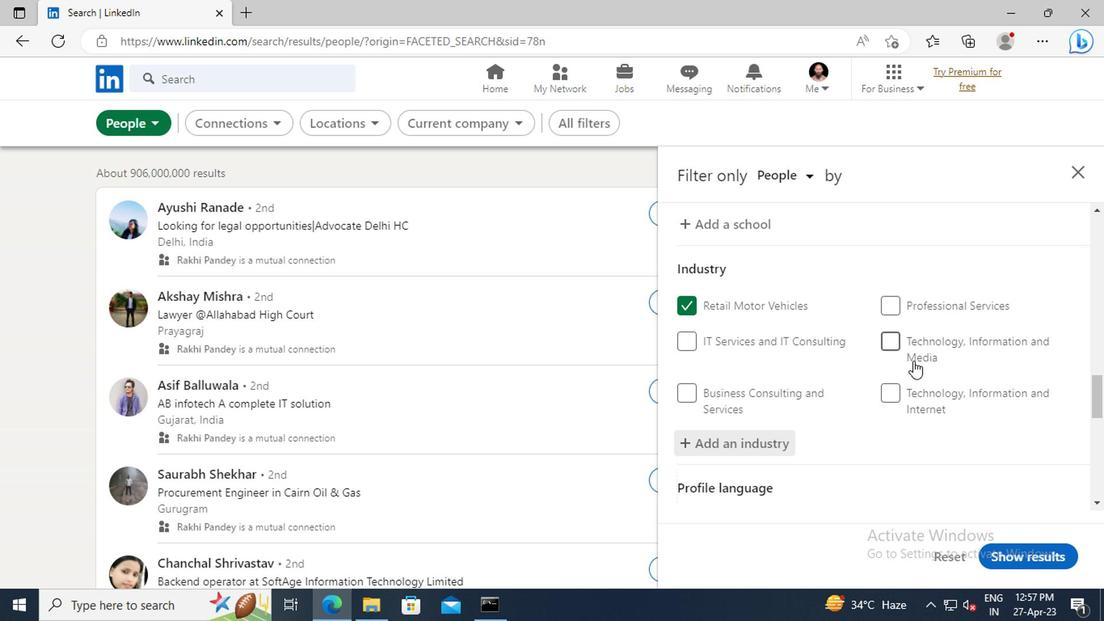 
Action: Mouse scrolled (910, 360) with delta (0, 0)
Screenshot: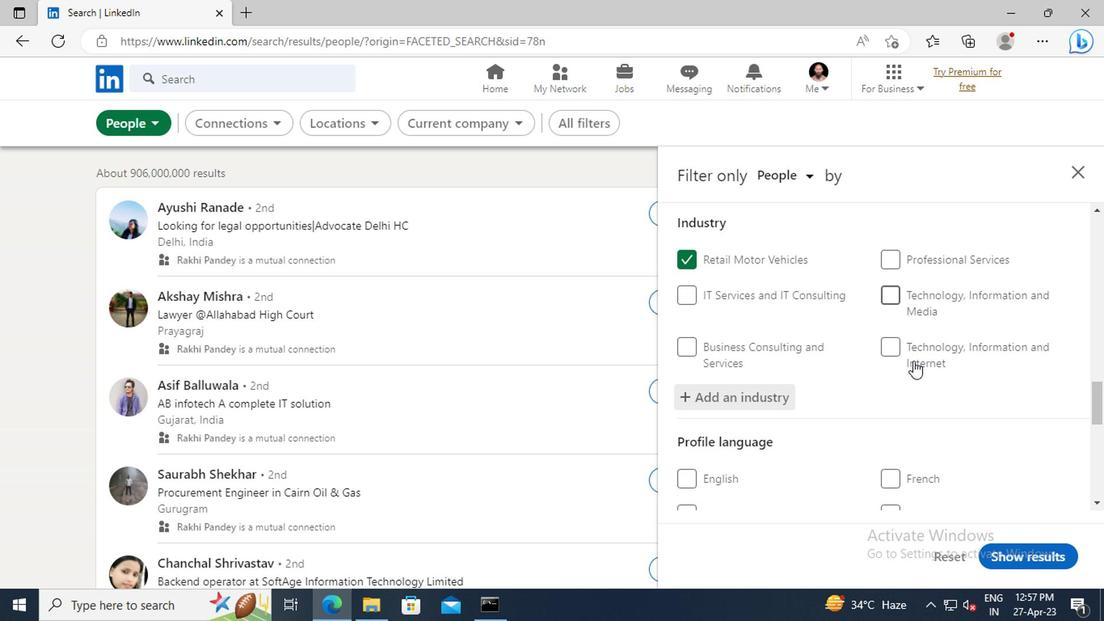 
Action: Mouse scrolled (910, 360) with delta (0, 0)
Screenshot: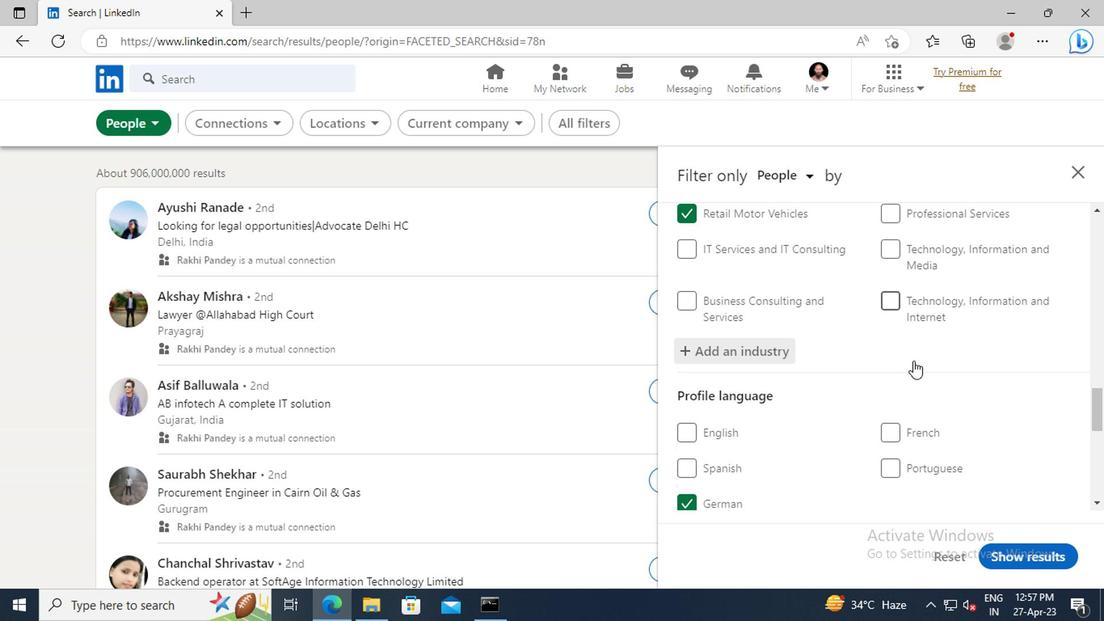 
Action: Mouse scrolled (910, 360) with delta (0, 0)
Screenshot: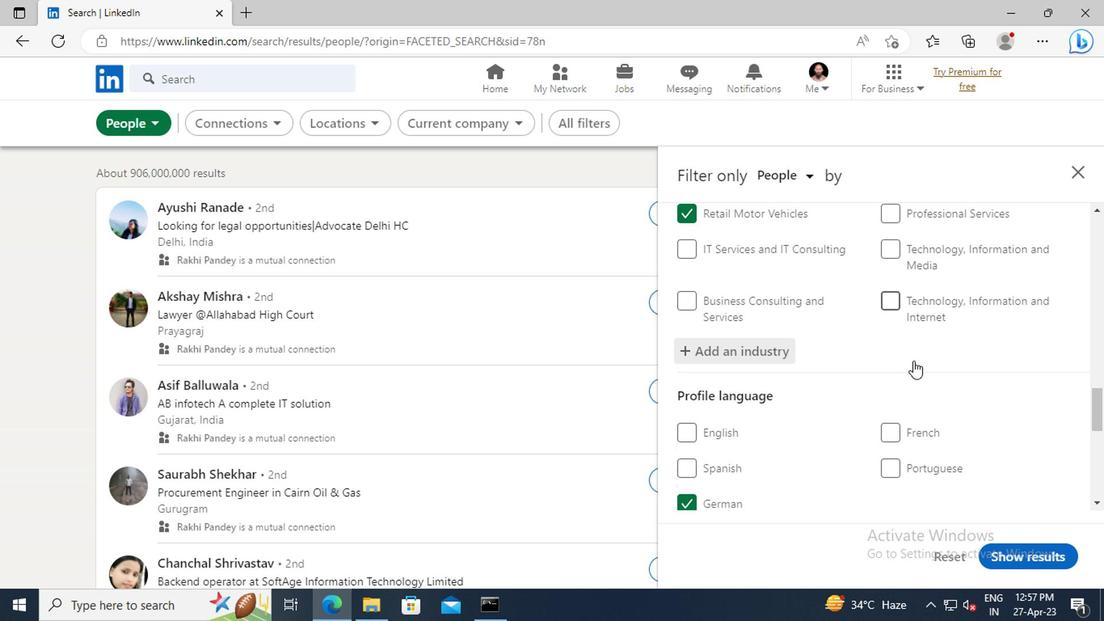 
Action: Mouse scrolled (910, 360) with delta (0, 0)
Screenshot: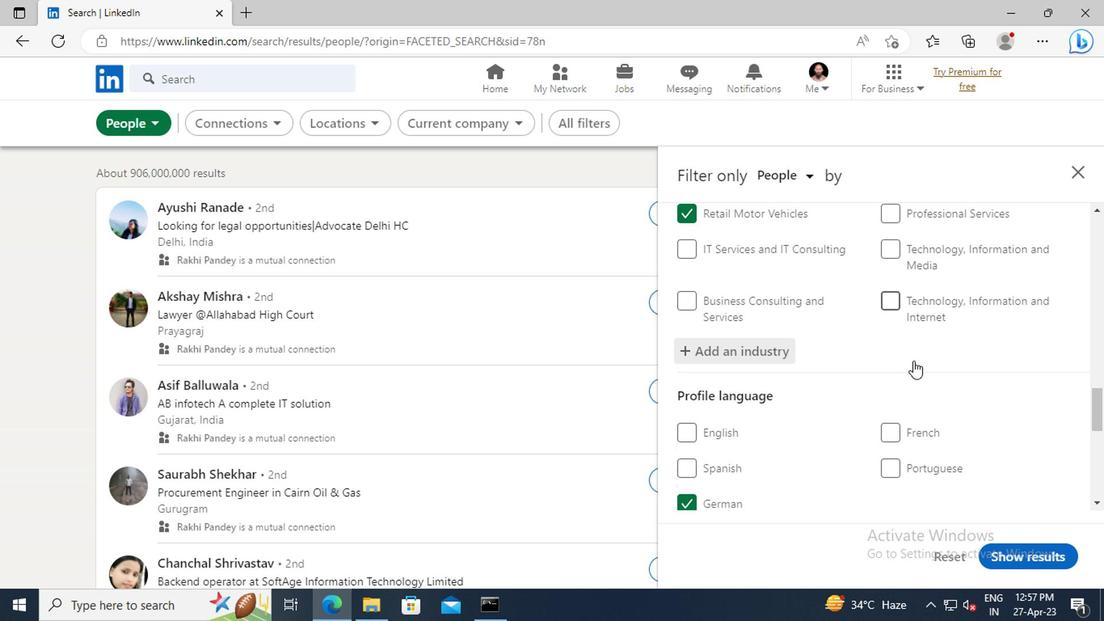 
Action: Mouse scrolled (910, 360) with delta (0, 0)
Screenshot: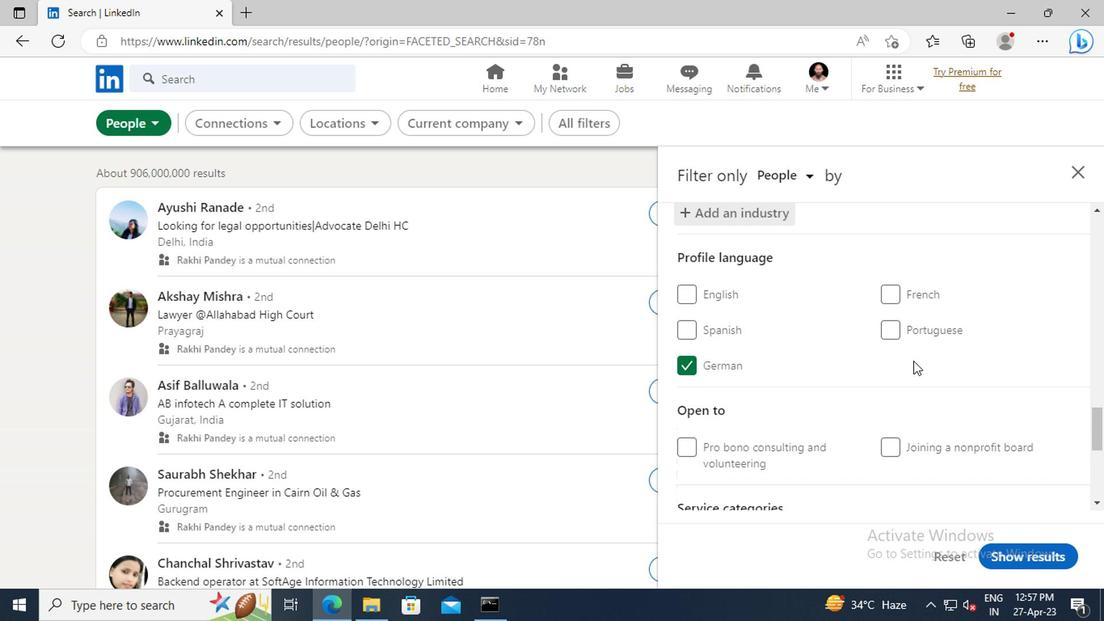 
Action: Mouse scrolled (910, 360) with delta (0, 0)
Screenshot: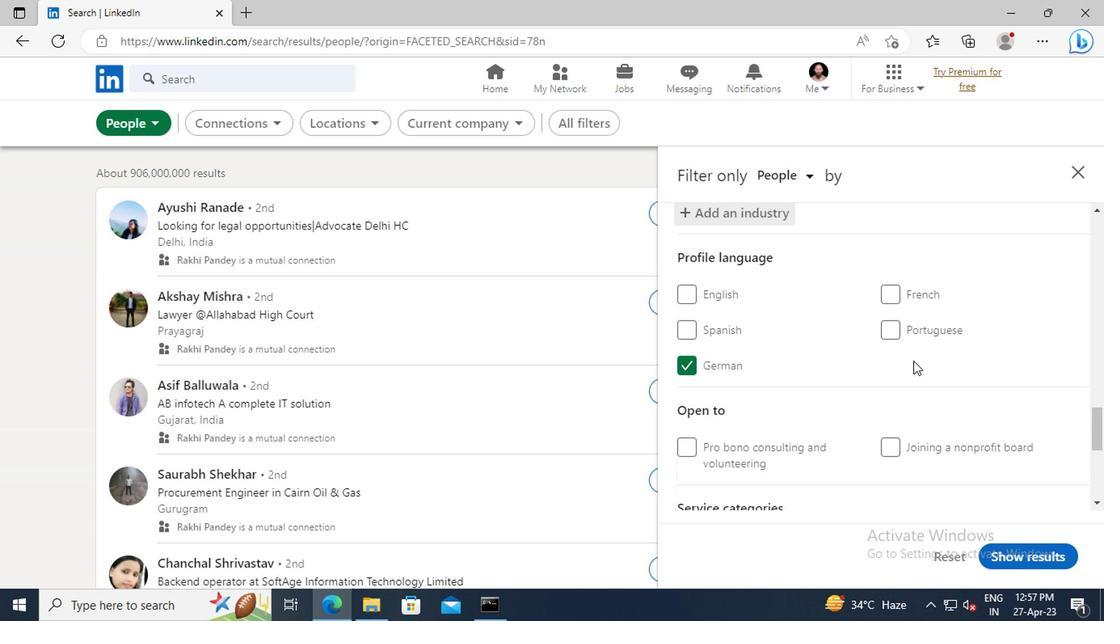
Action: Mouse scrolled (910, 360) with delta (0, 0)
Screenshot: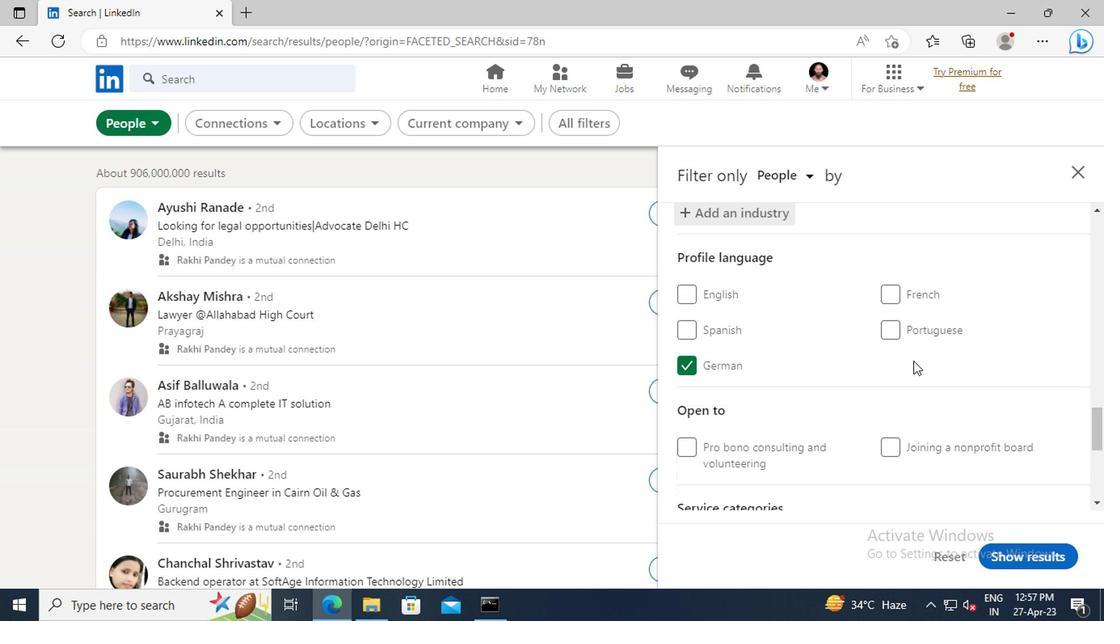 
Action: Mouse scrolled (910, 360) with delta (0, 0)
Screenshot: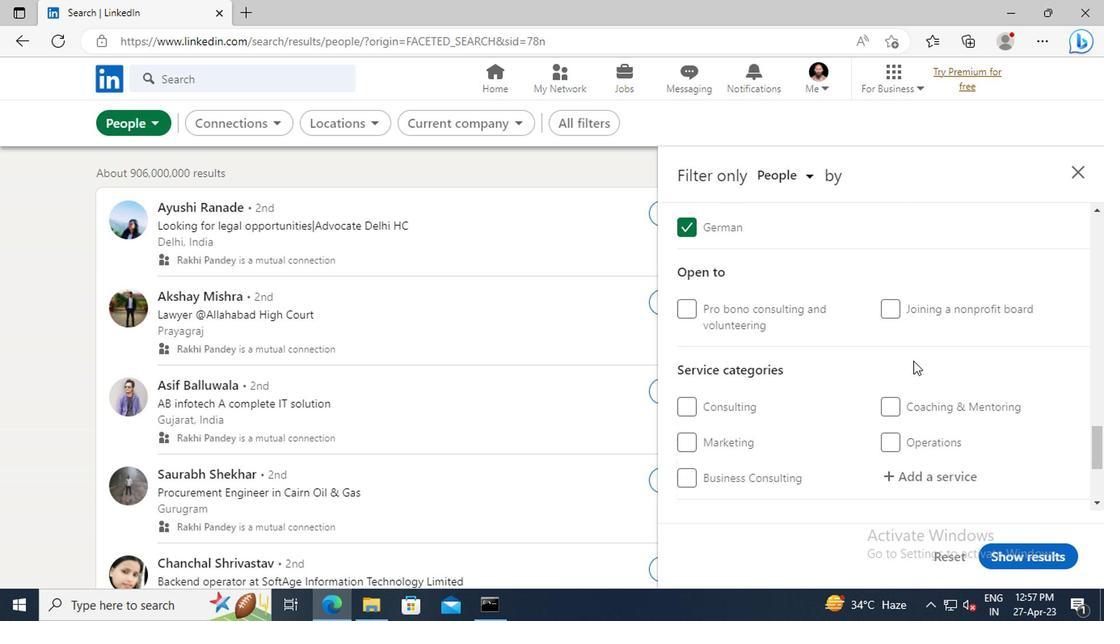 
Action: Mouse scrolled (910, 360) with delta (0, 0)
Screenshot: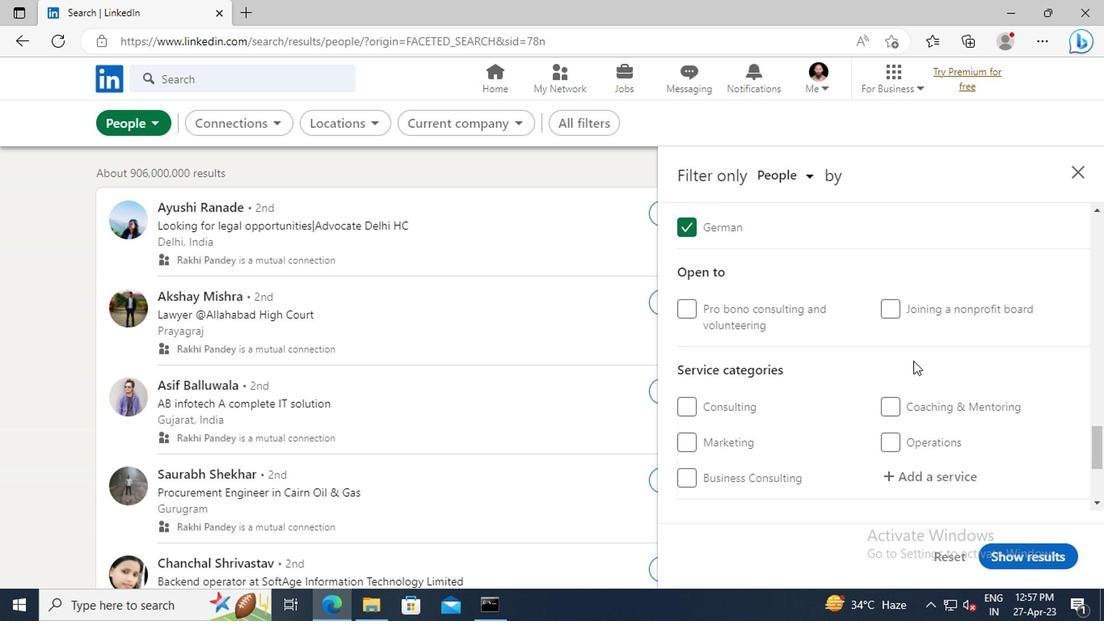 
Action: Mouse scrolled (910, 360) with delta (0, 0)
Screenshot: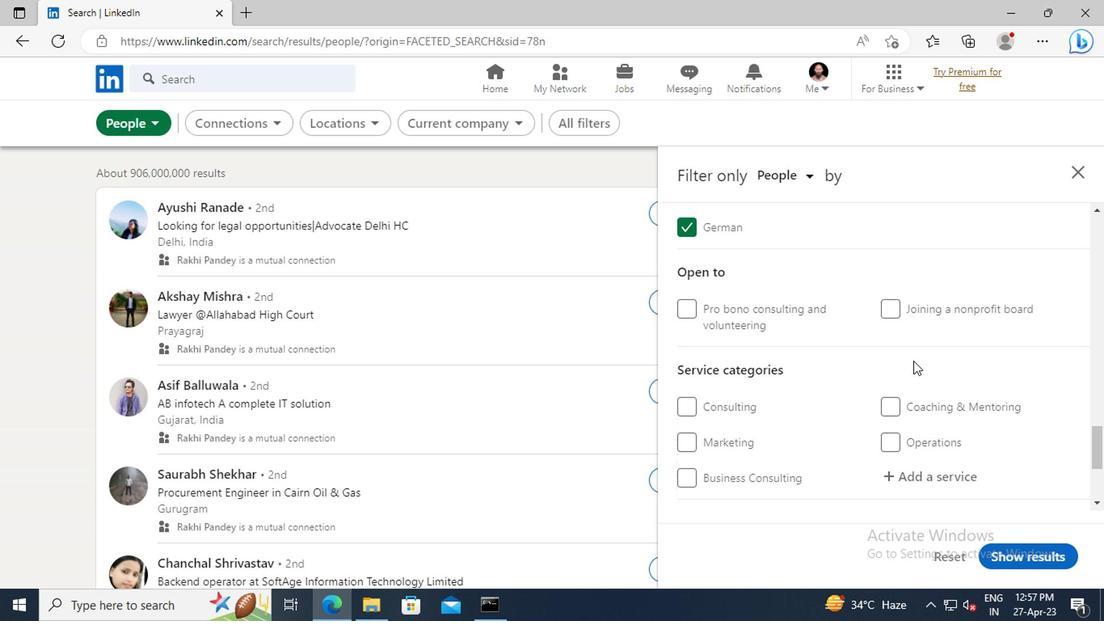 
Action: Mouse moved to (908, 341)
Screenshot: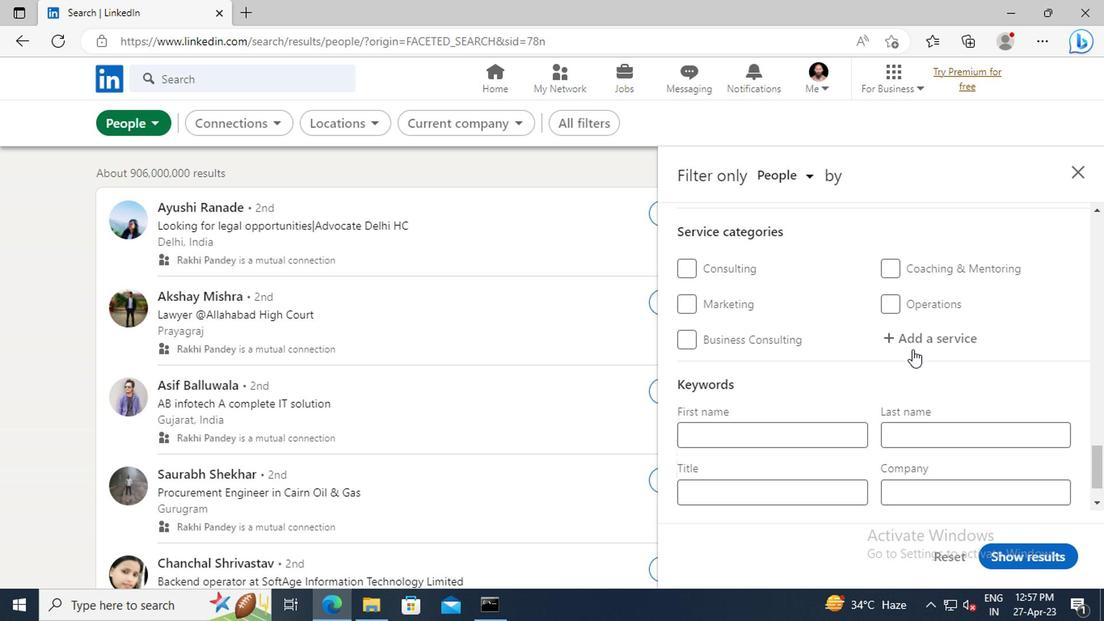 
Action: Mouse pressed left at (908, 341)
Screenshot: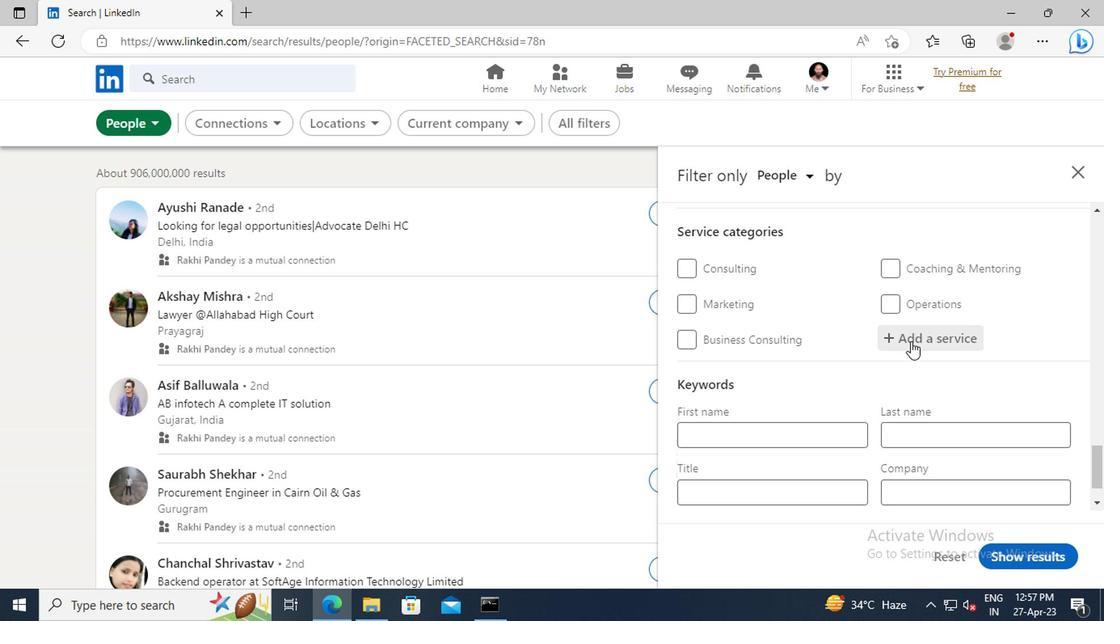 
Action: Key pressed <Key.shift>COPYWRITING
Screenshot: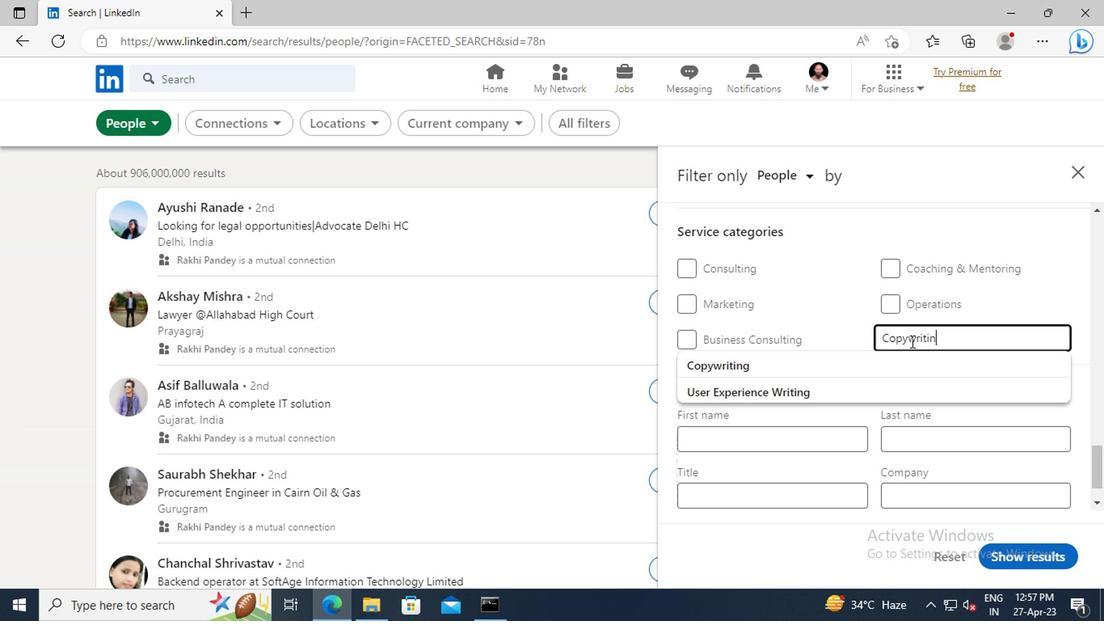 
Action: Mouse moved to (910, 362)
Screenshot: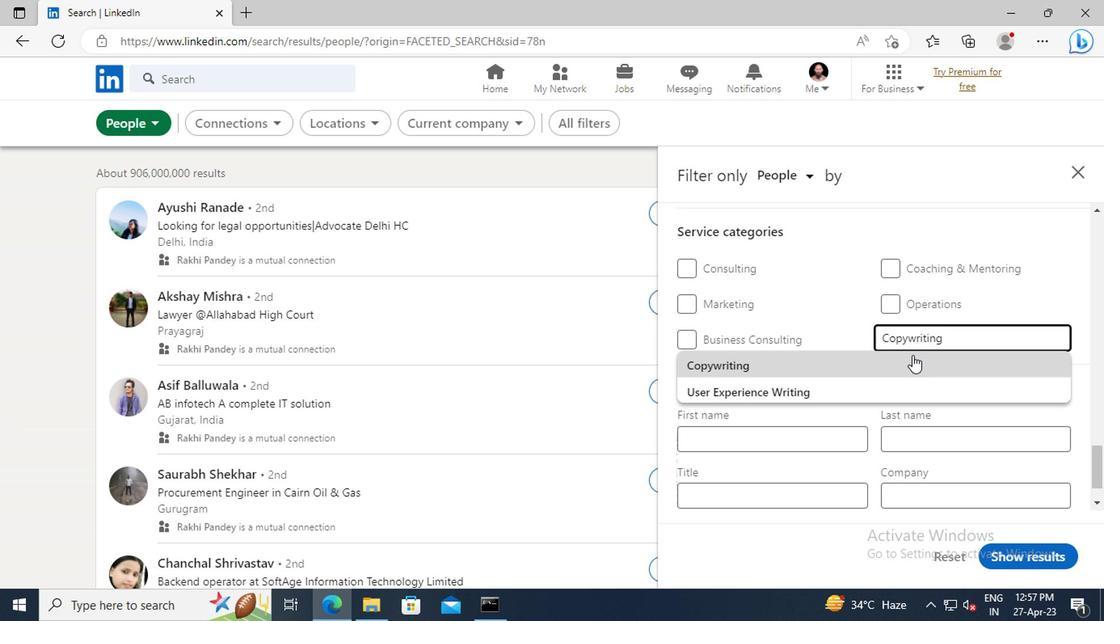 
Action: Mouse pressed left at (910, 362)
Screenshot: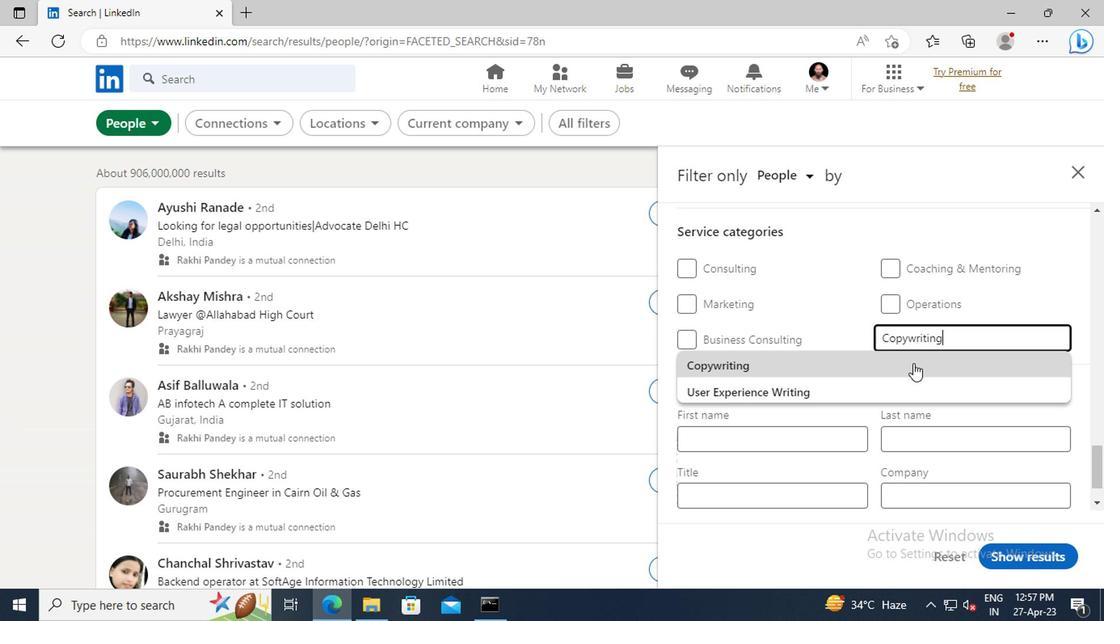 
Action: Mouse moved to (878, 336)
Screenshot: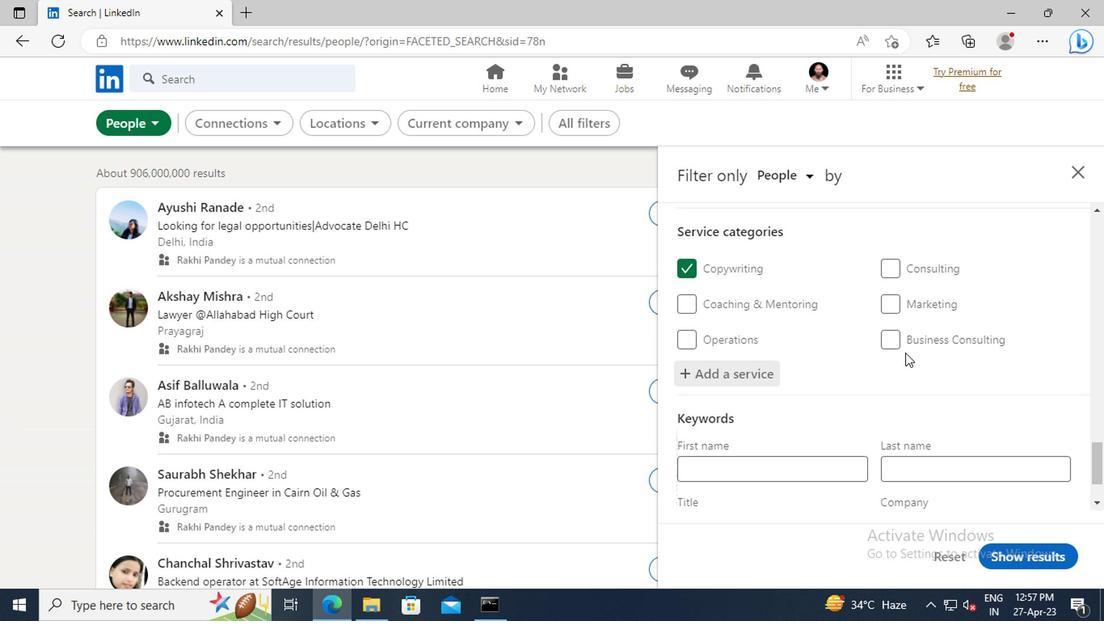 
Action: Mouse scrolled (878, 335) with delta (0, 0)
Screenshot: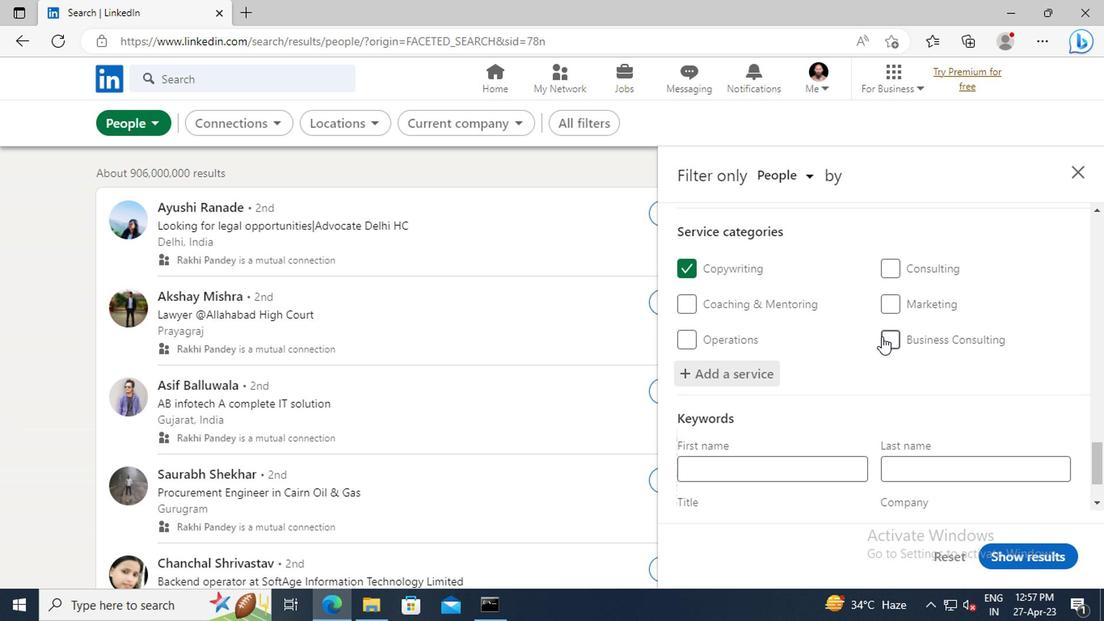 
Action: Mouse scrolled (878, 335) with delta (0, 0)
Screenshot: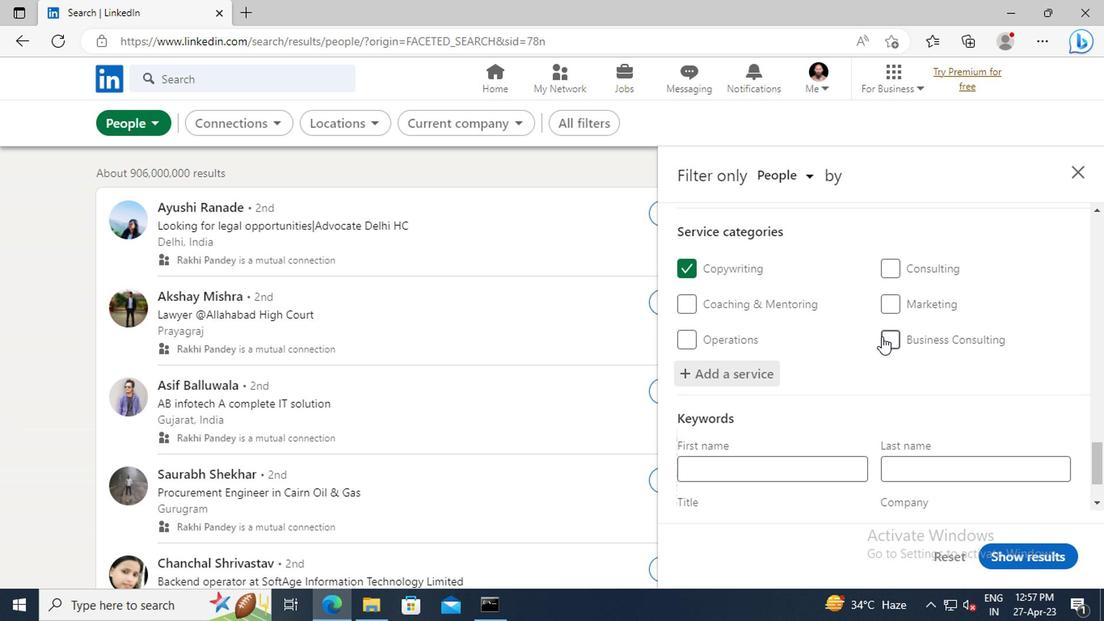 
Action: Mouse scrolled (878, 335) with delta (0, 0)
Screenshot: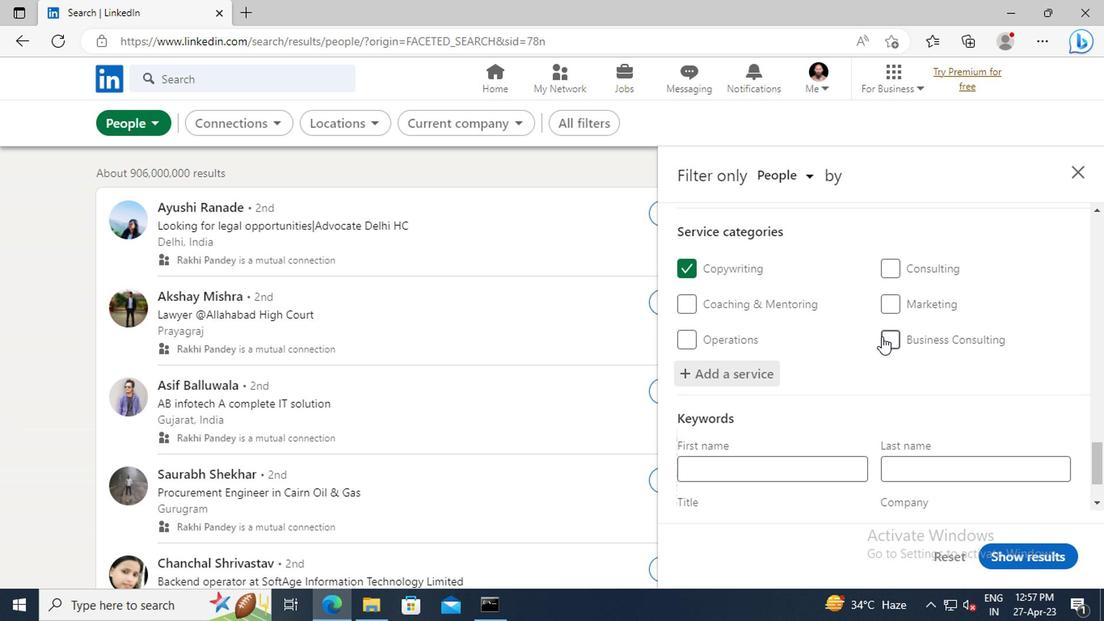 
Action: Mouse scrolled (878, 335) with delta (0, 0)
Screenshot: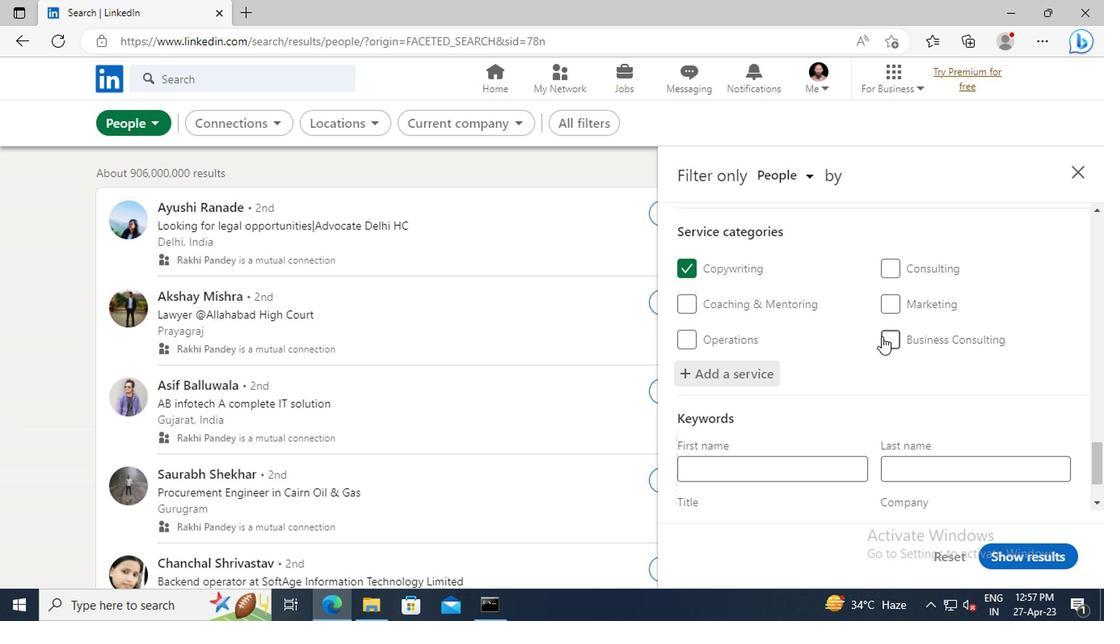 
Action: Mouse moved to (787, 438)
Screenshot: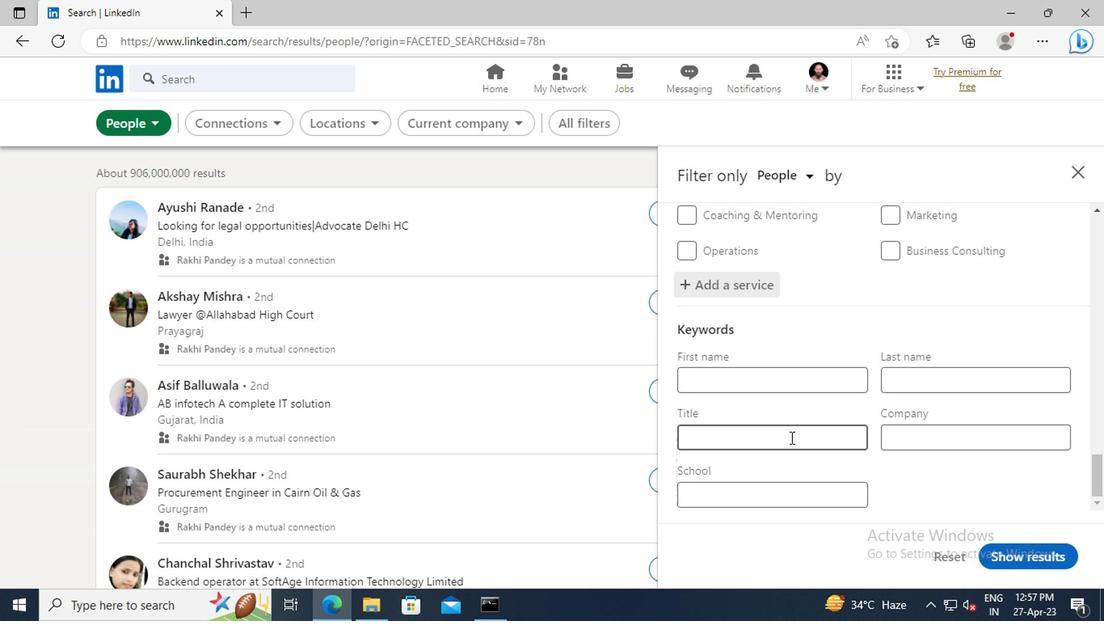 
Action: Mouse pressed left at (787, 438)
Screenshot: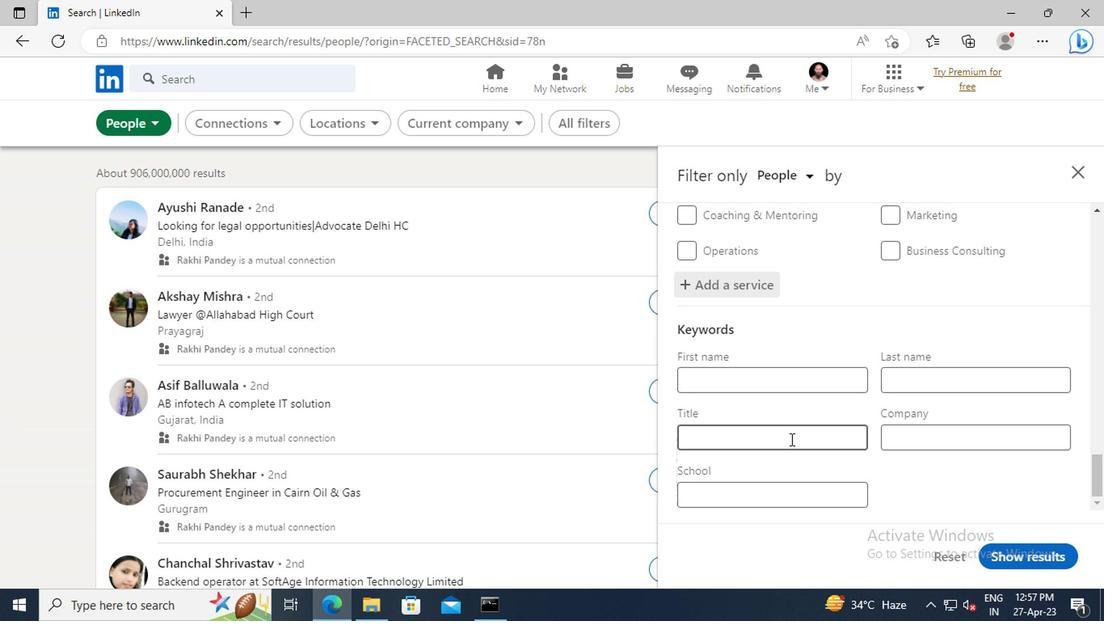 
Action: Key pressed <Key.shift>MEDICAL<Key.space><Key.shift>ADMINISTRATOR<Key.enter>
Screenshot: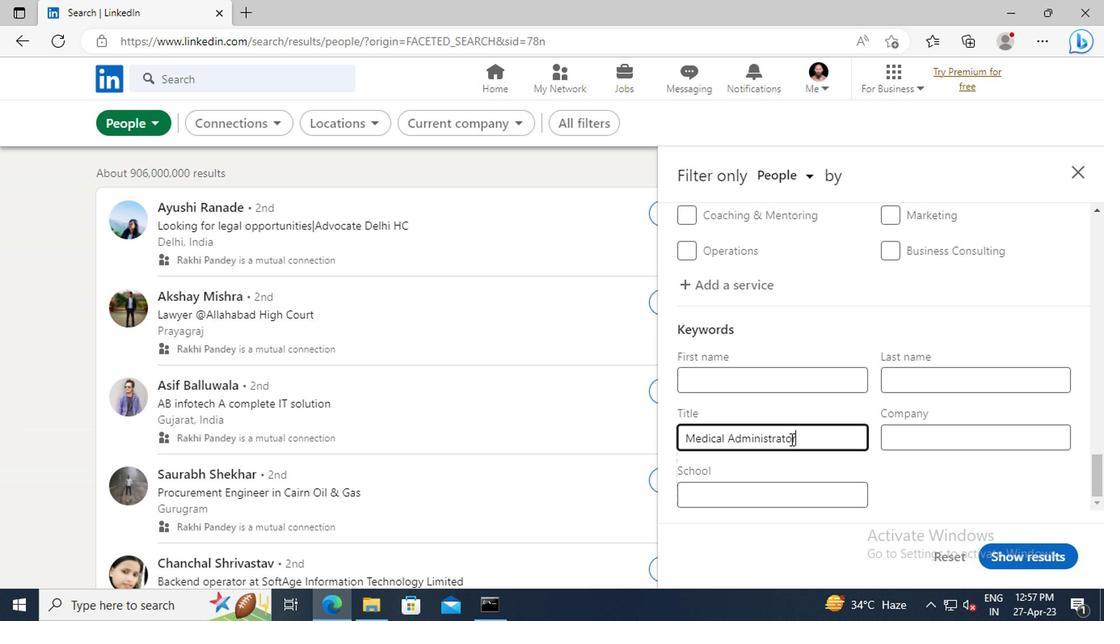 
Action: Mouse moved to (995, 558)
Screenshot: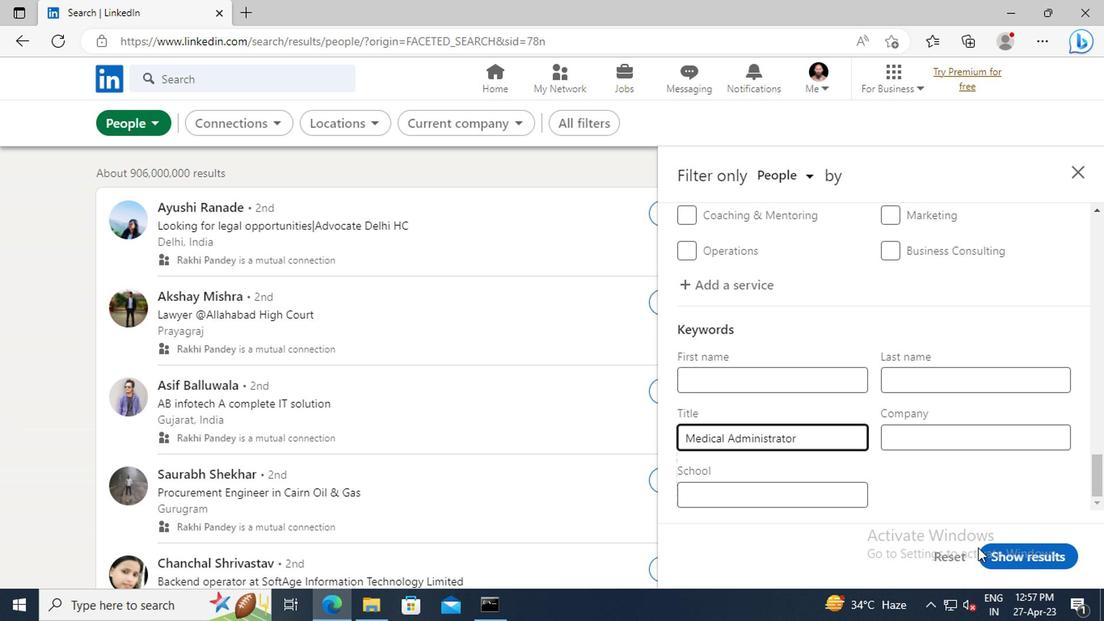 
Action: Mouse pressed left at (995, 558)
Screenshot: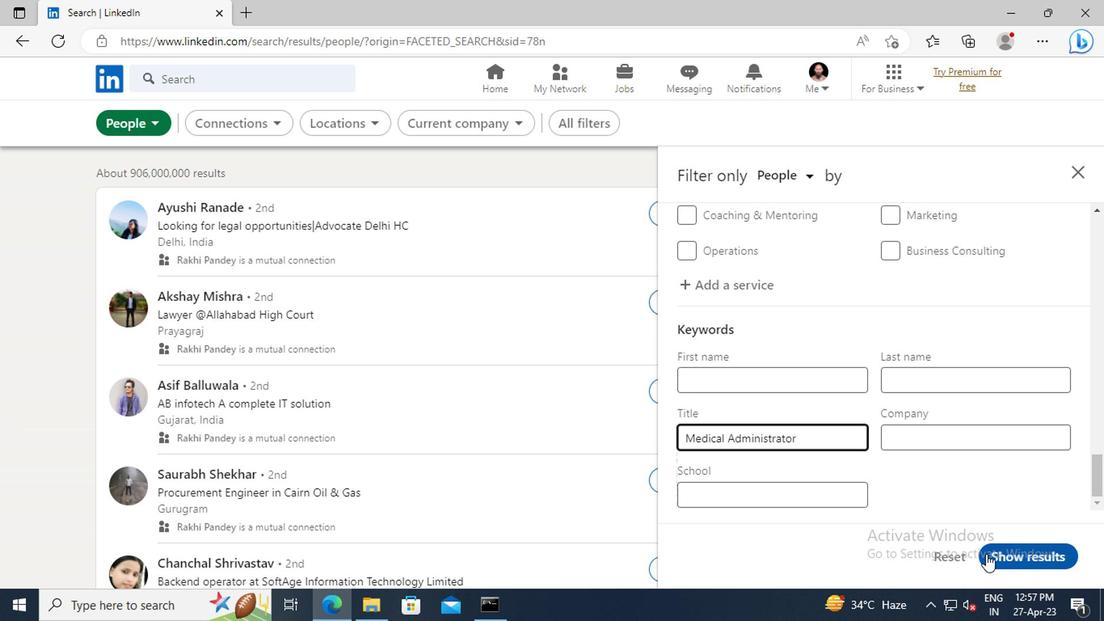 
Action: Mouse moved to (775, 381)
Screenshot: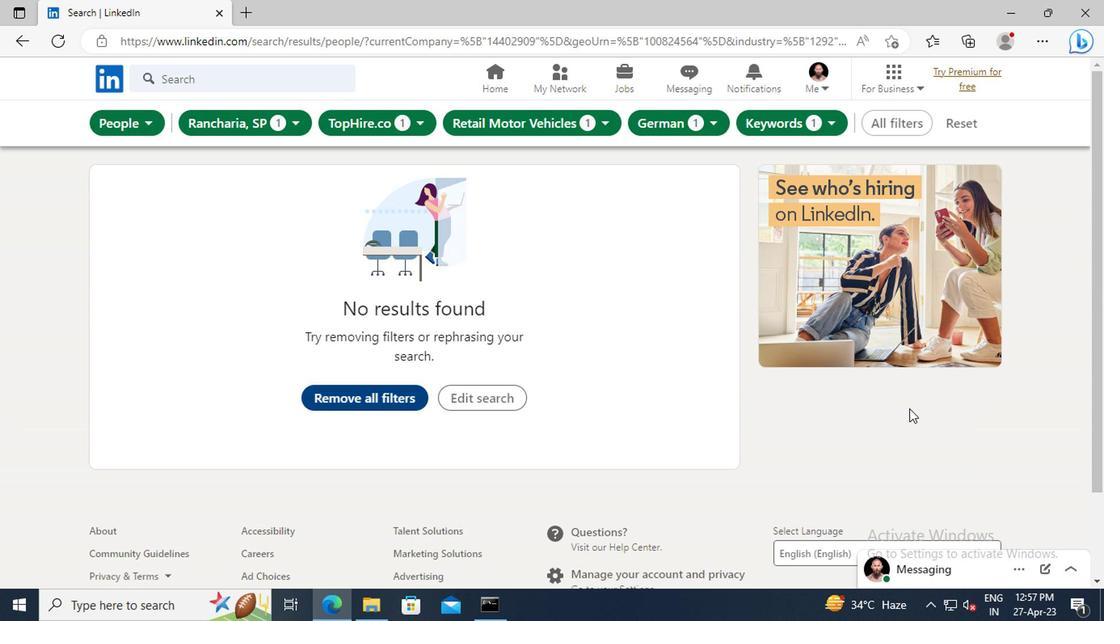 
